 Task: Open Card Product Testing Review in Board User Experience Design to Workspace Information Management and add a team member Softage.2@softage.net, a label Orange, a checklist Social Media Marketing, an attachment from your computer, a color Orange and finally, add a card description 'Develop and launch new email marketing campaign for customer engagement' and a comment 'Given the potential complexity of this task, let us ensure that we have a clear plan and process in place before beginning.'. Add a start date 'Jan 02, 1900' with a due date 'Jan 09, 1900'
Action: Mouse moved to (359, 199)
Screenshot: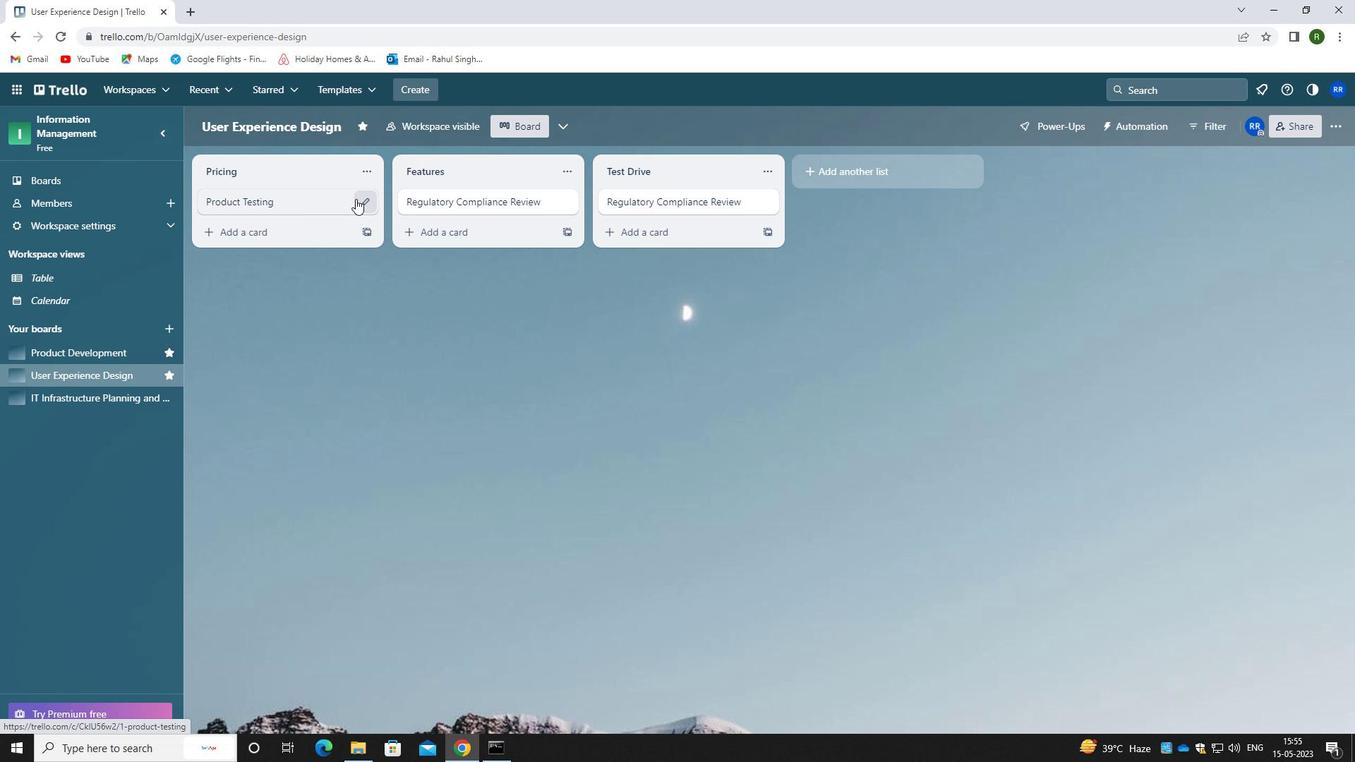 
Action: Mouse pressed left at (359, 199)
Screenshot: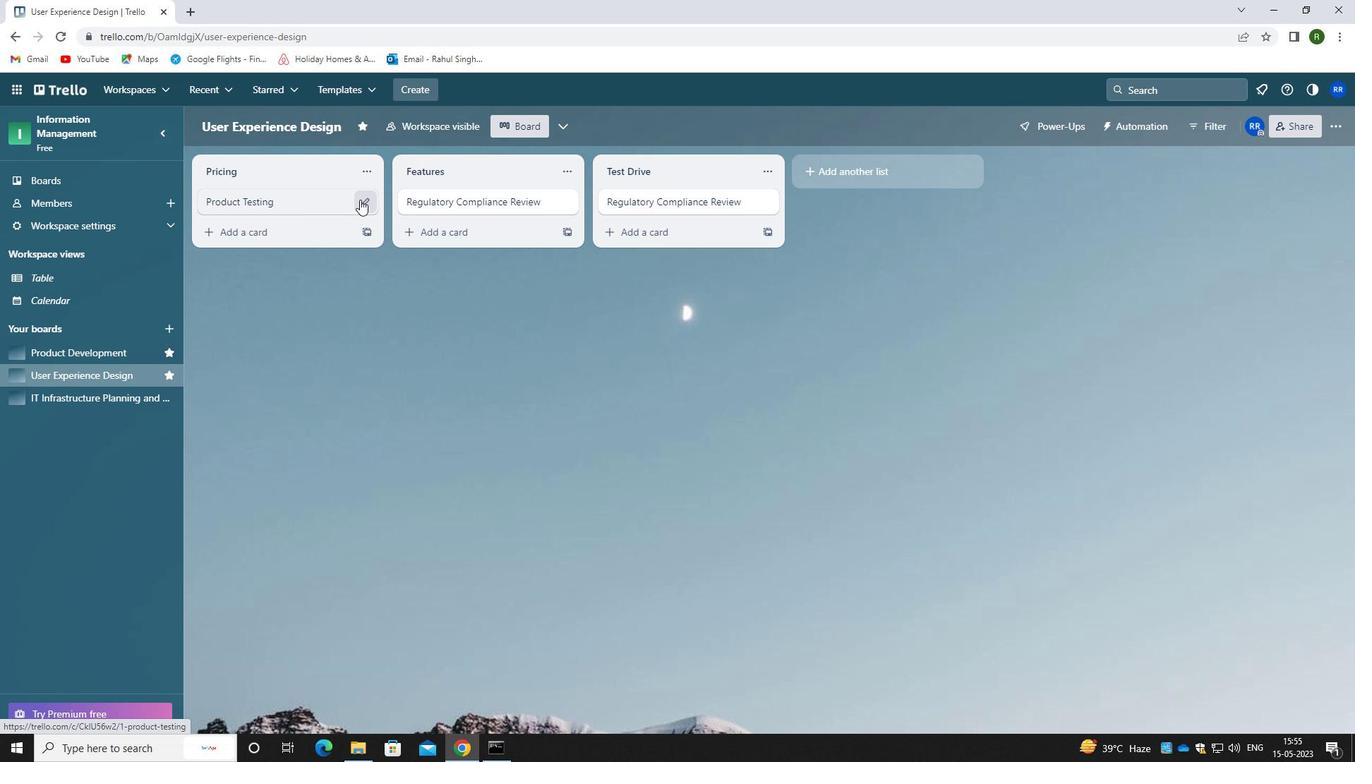 
Action: Mouse moved to (410, 202)
Screenshot: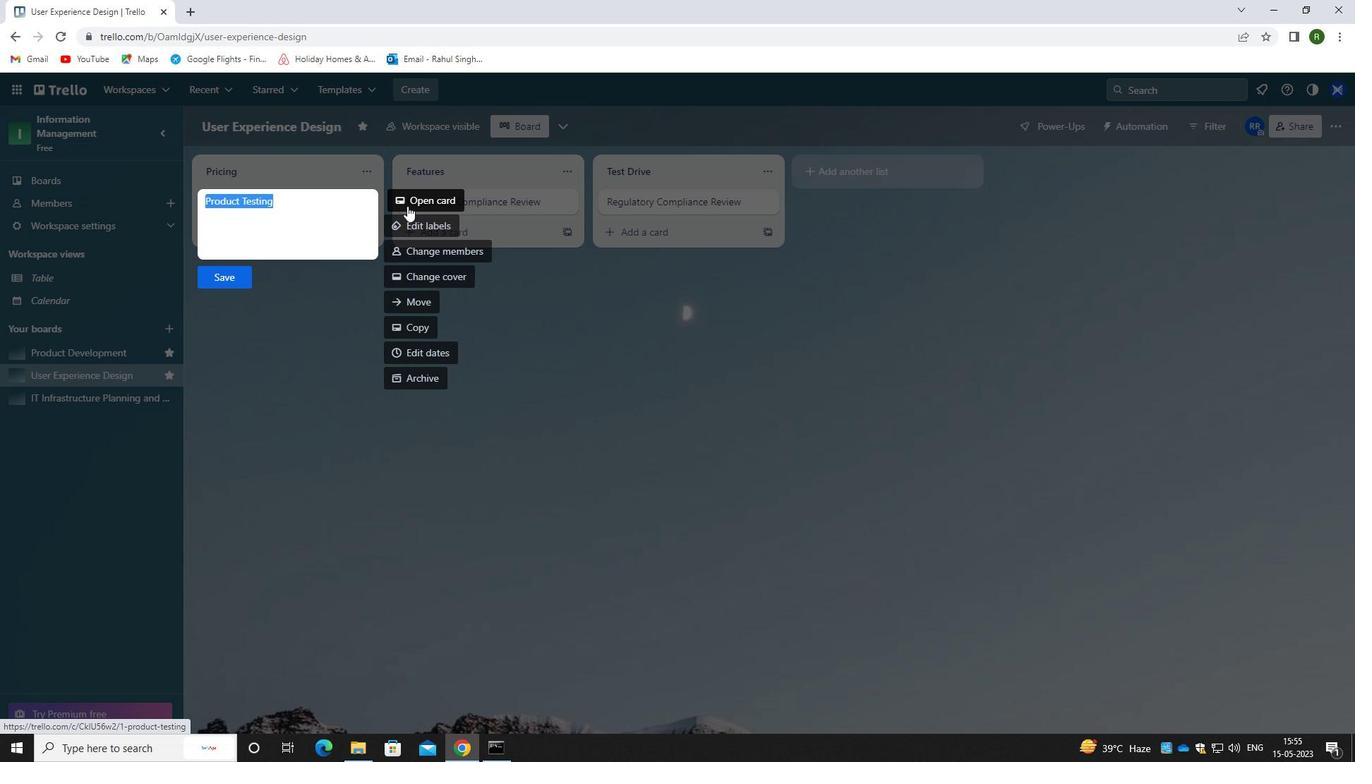 
Action: Mouse pressed left at (410, 202)
Screenshot: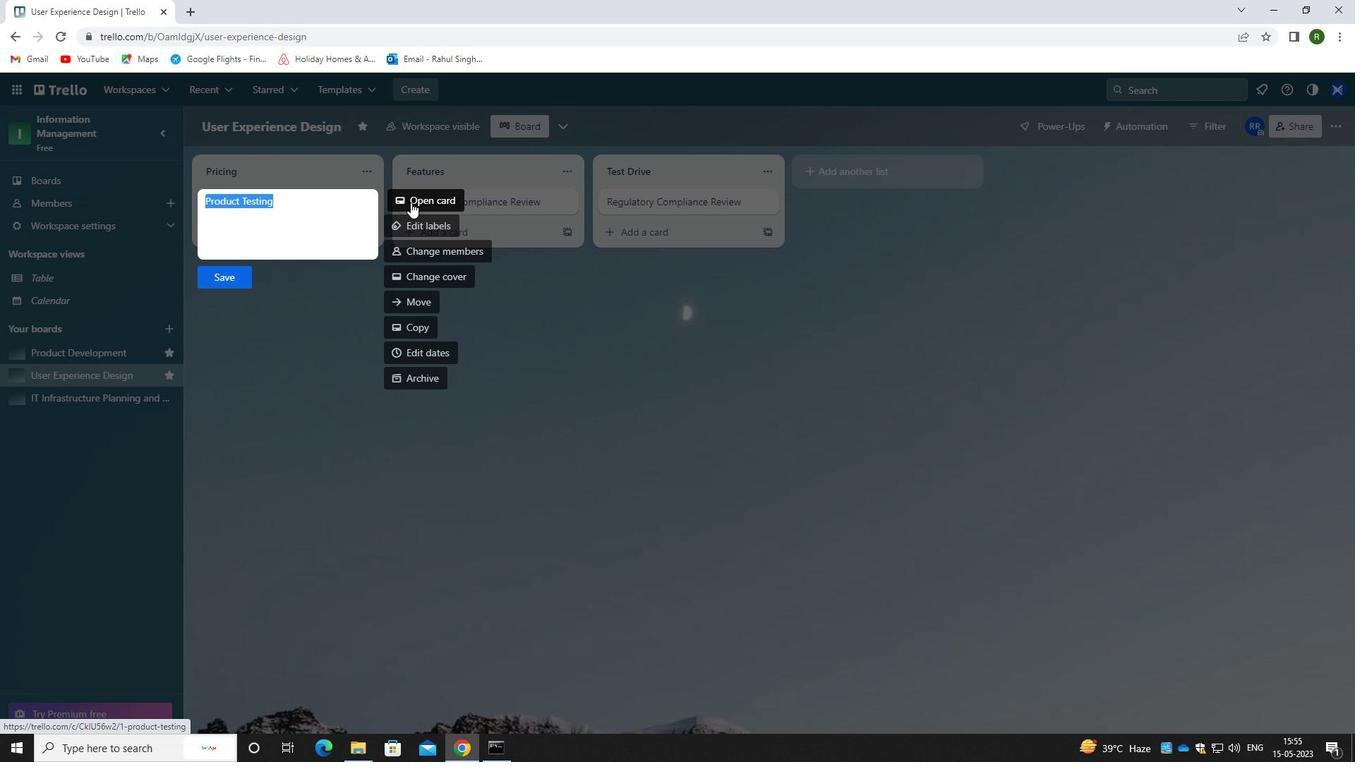 
Action: Mouse moved to (844, 206)
Screenshot: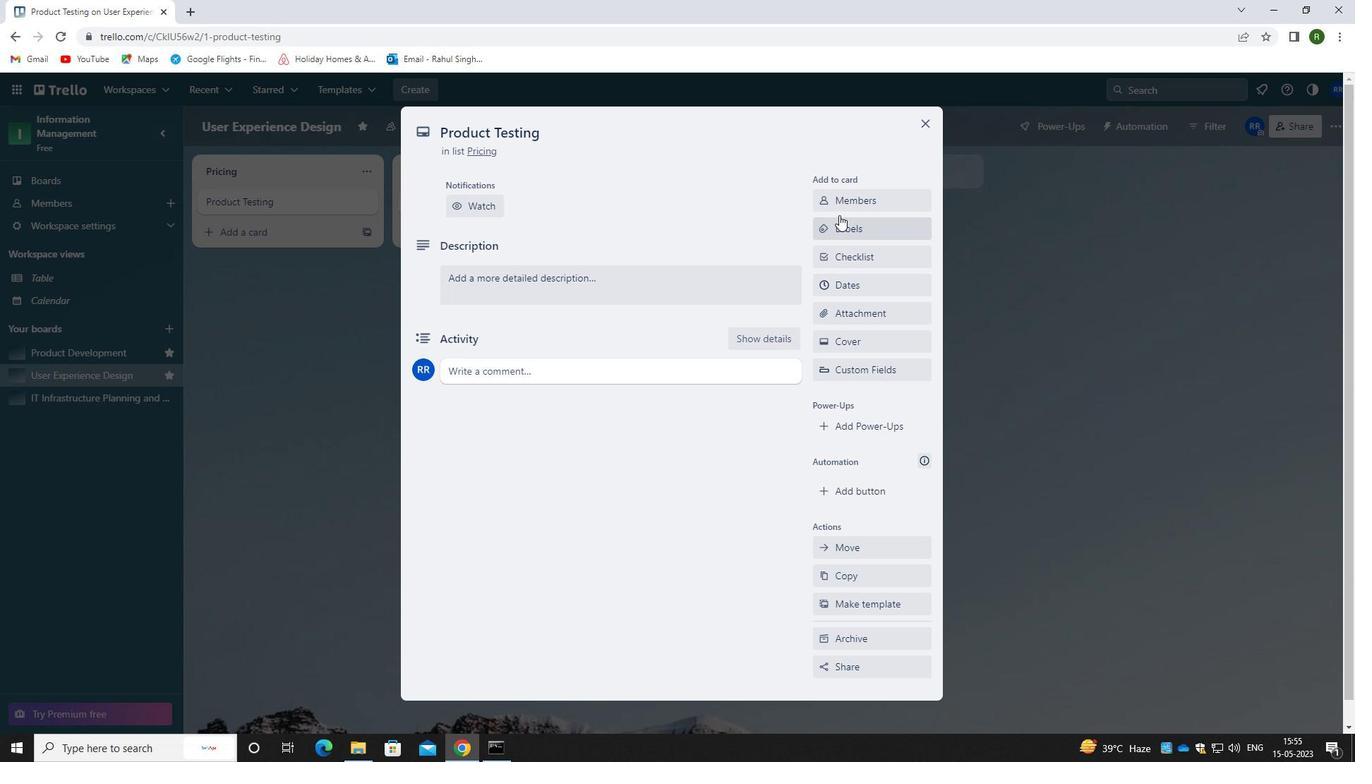 
Action: Mouse pressed left at (844, 206)
Screenshot: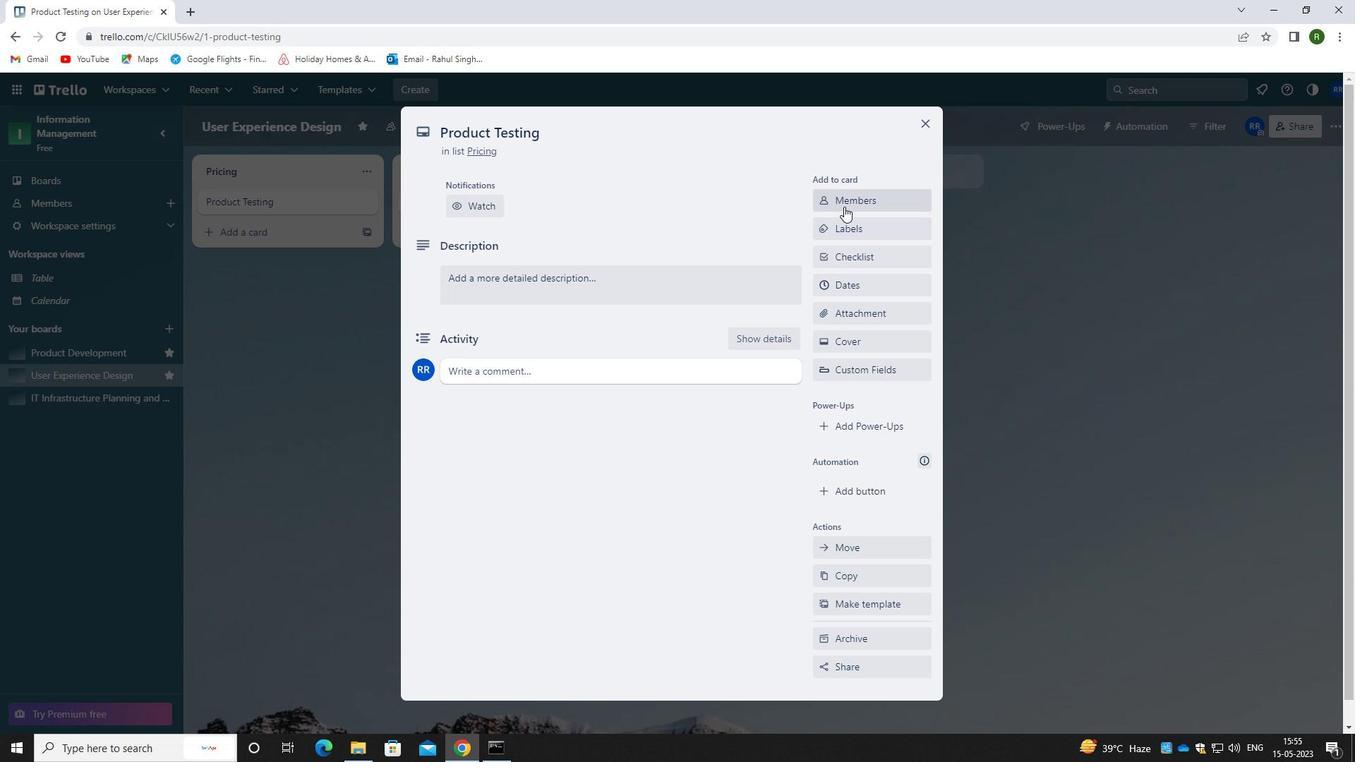 
Action: Mouse moved to (851, 263)
Screenshot: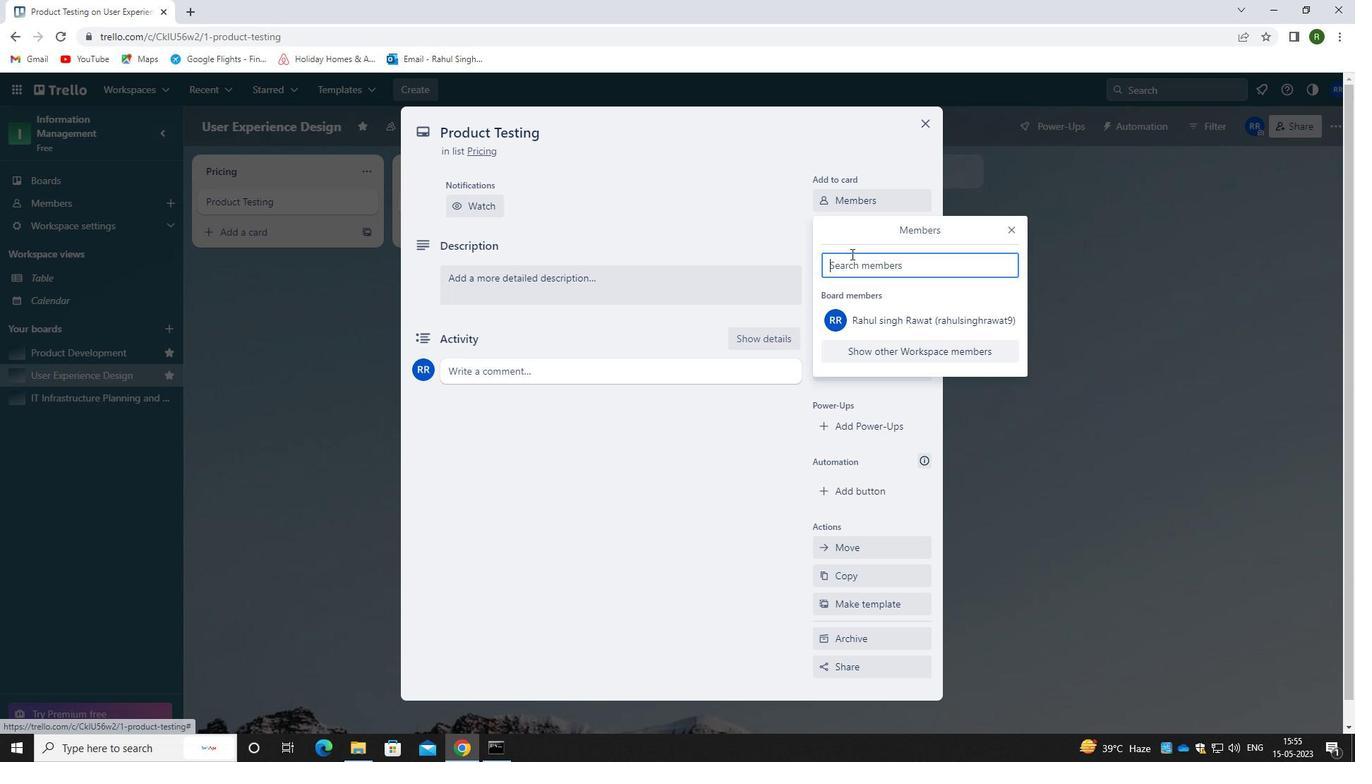 
Action: Mouse pressed left at (851, 263)
Screenshot: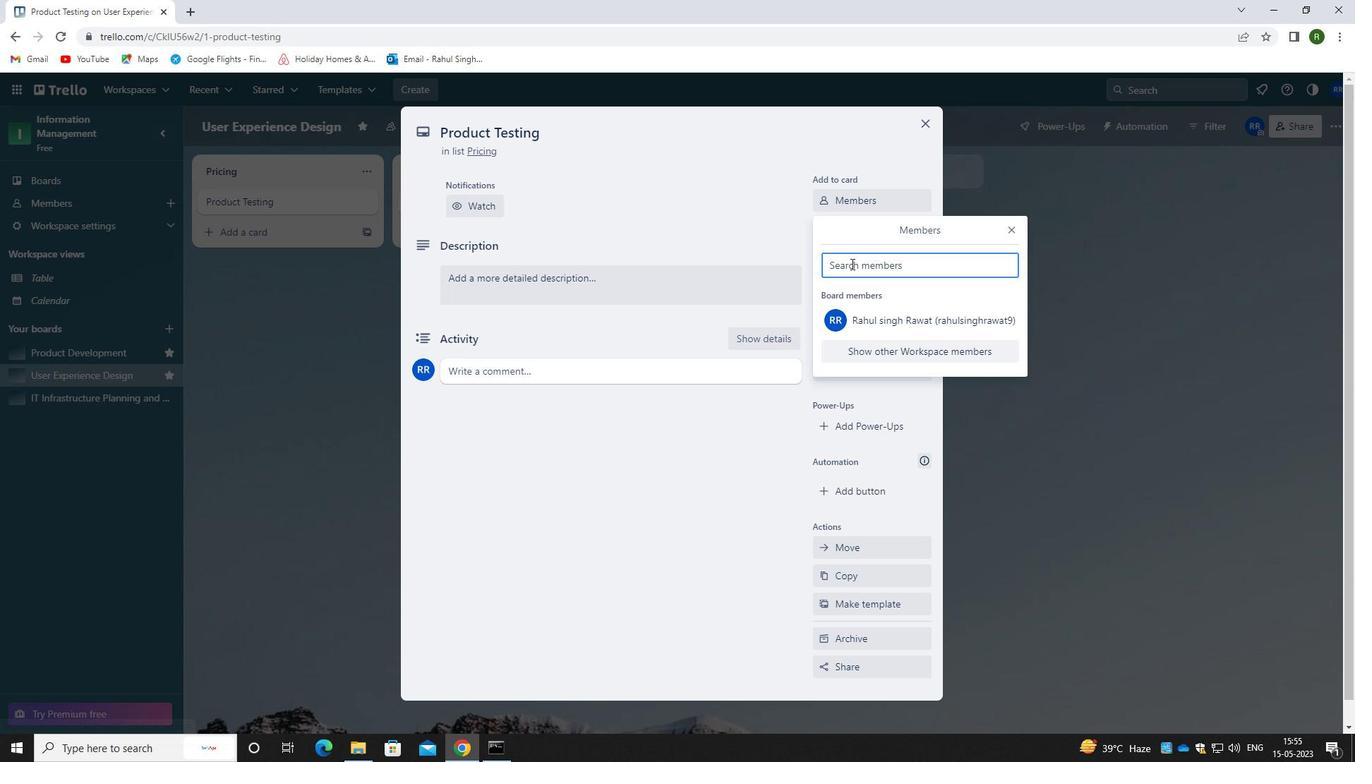
Action: Mouse moved to (765, 209)
Screenshot: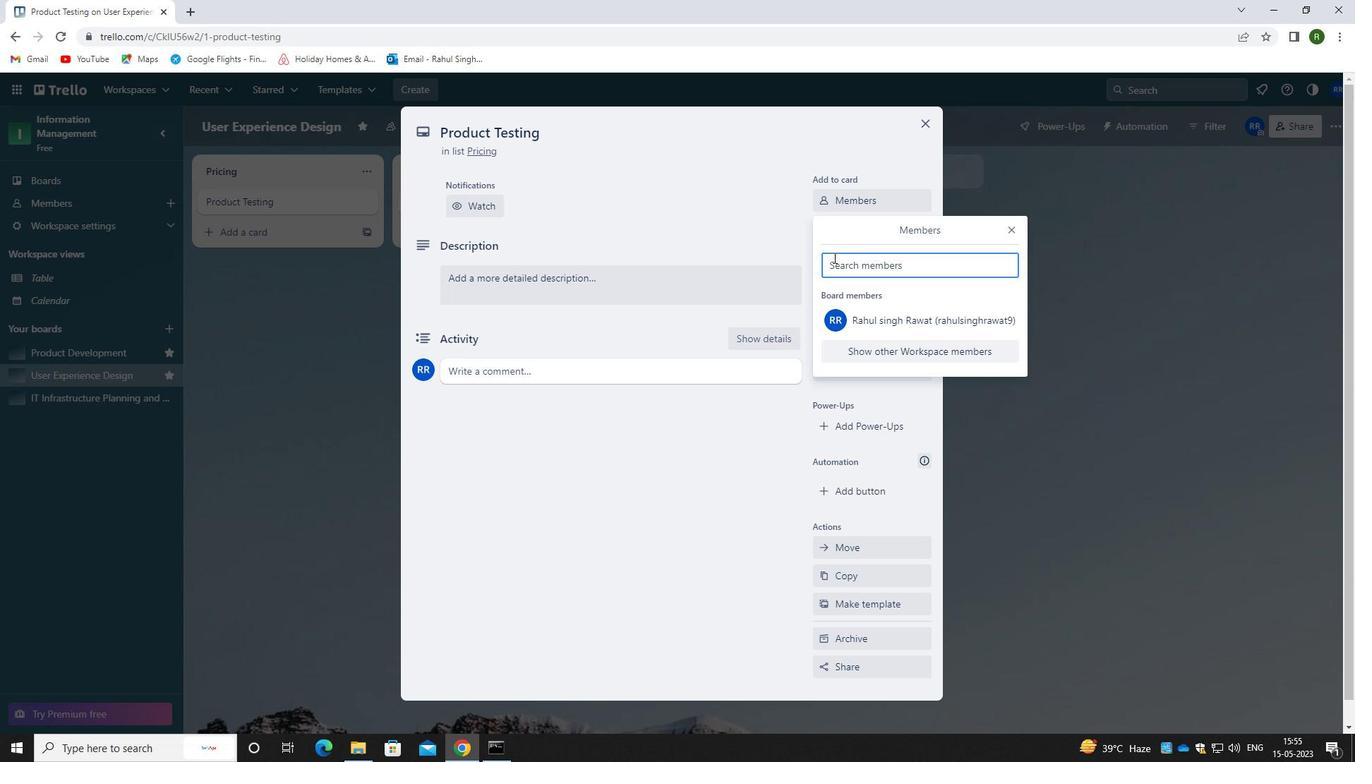 
Action: Key pressed <Key.caps_lock>s<Key.caps_lock>oftage.2<Key.shift>@SI<Key.backspace>OFTAGE.NET
Screenshot: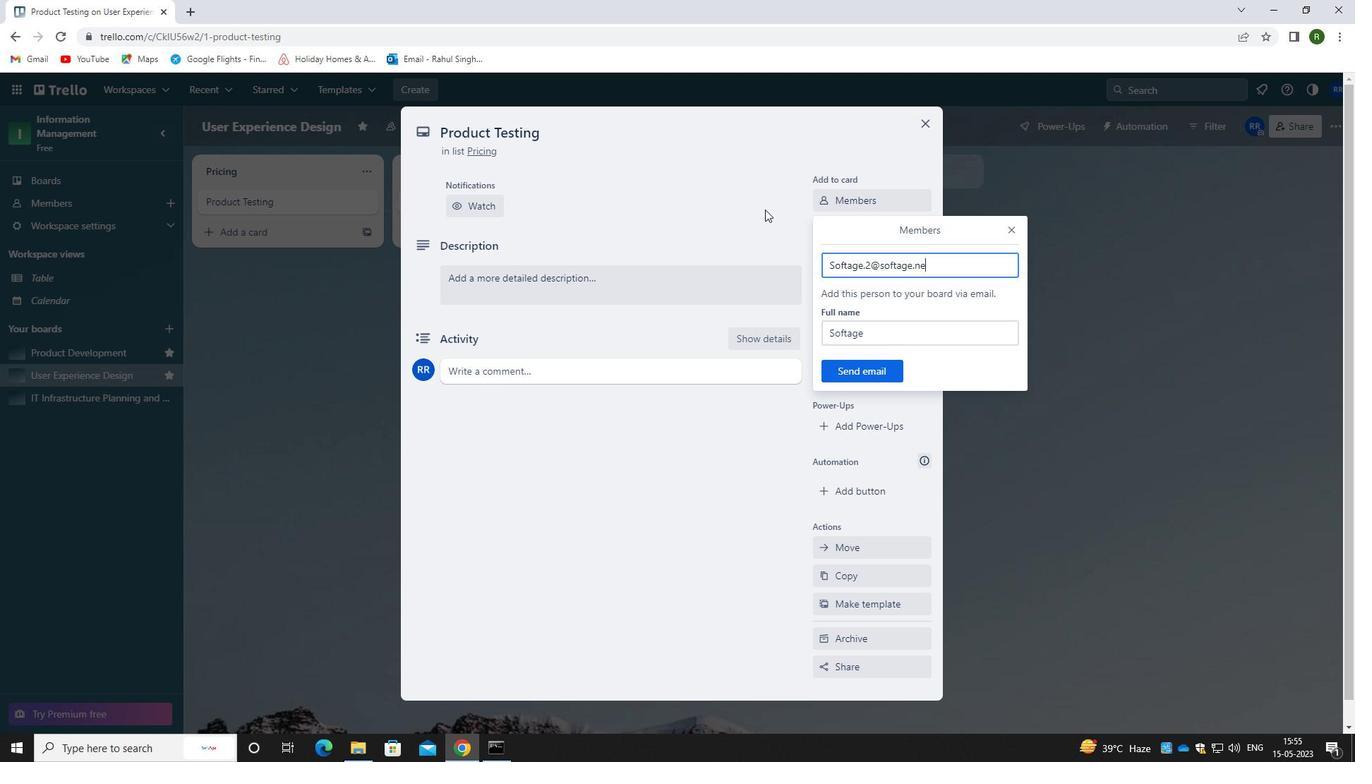 
Action: Mouse moved to (858, 376)
Screenshot: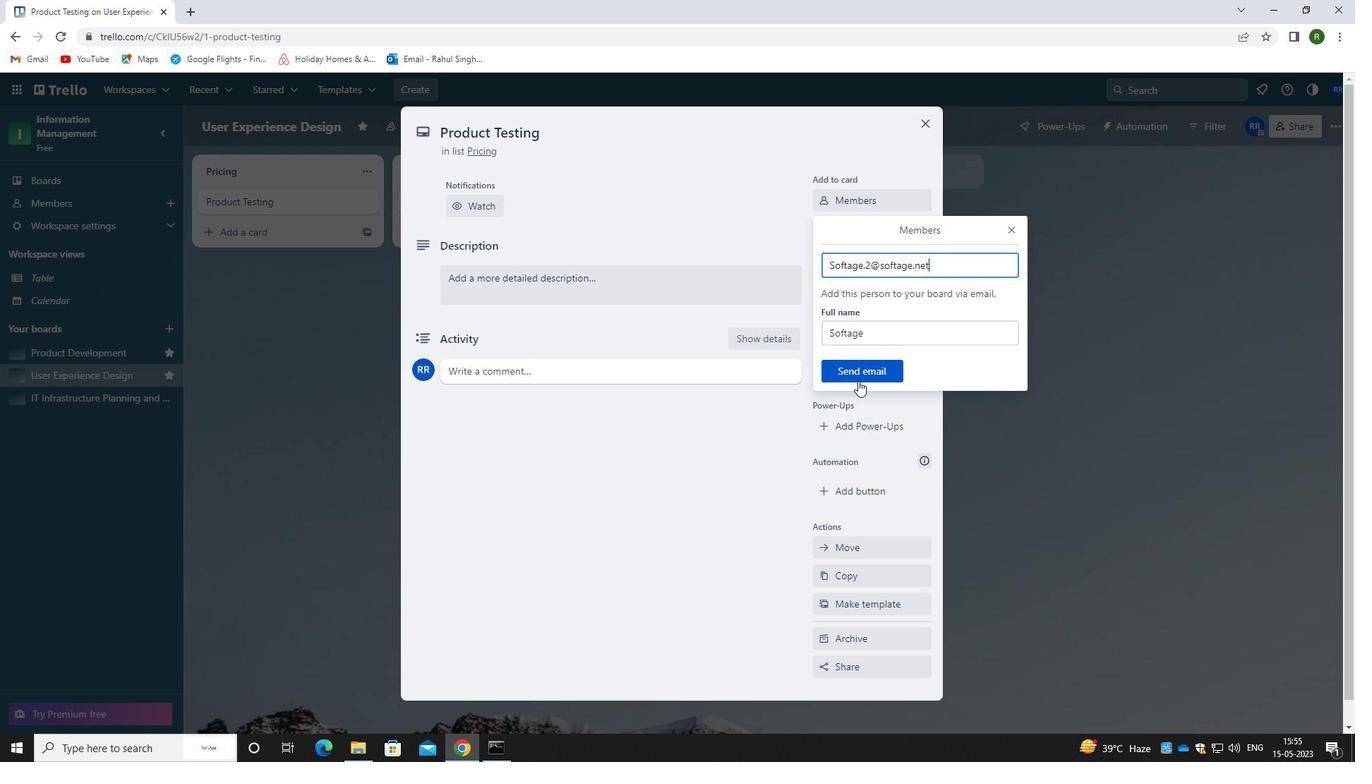 
Action: Mouse pressed left at (858, 376)
Screenshot: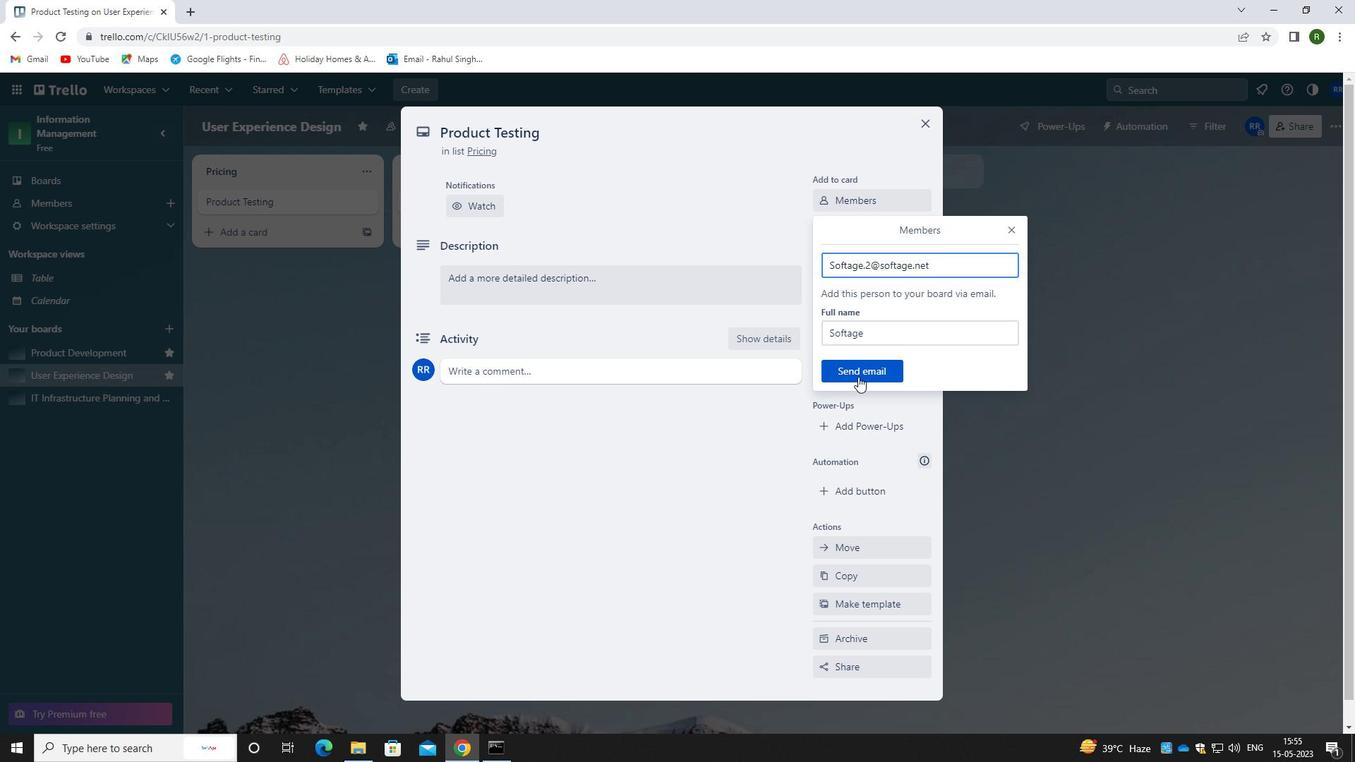 
Action: Mouse moved to (871, 271)
Screenshot: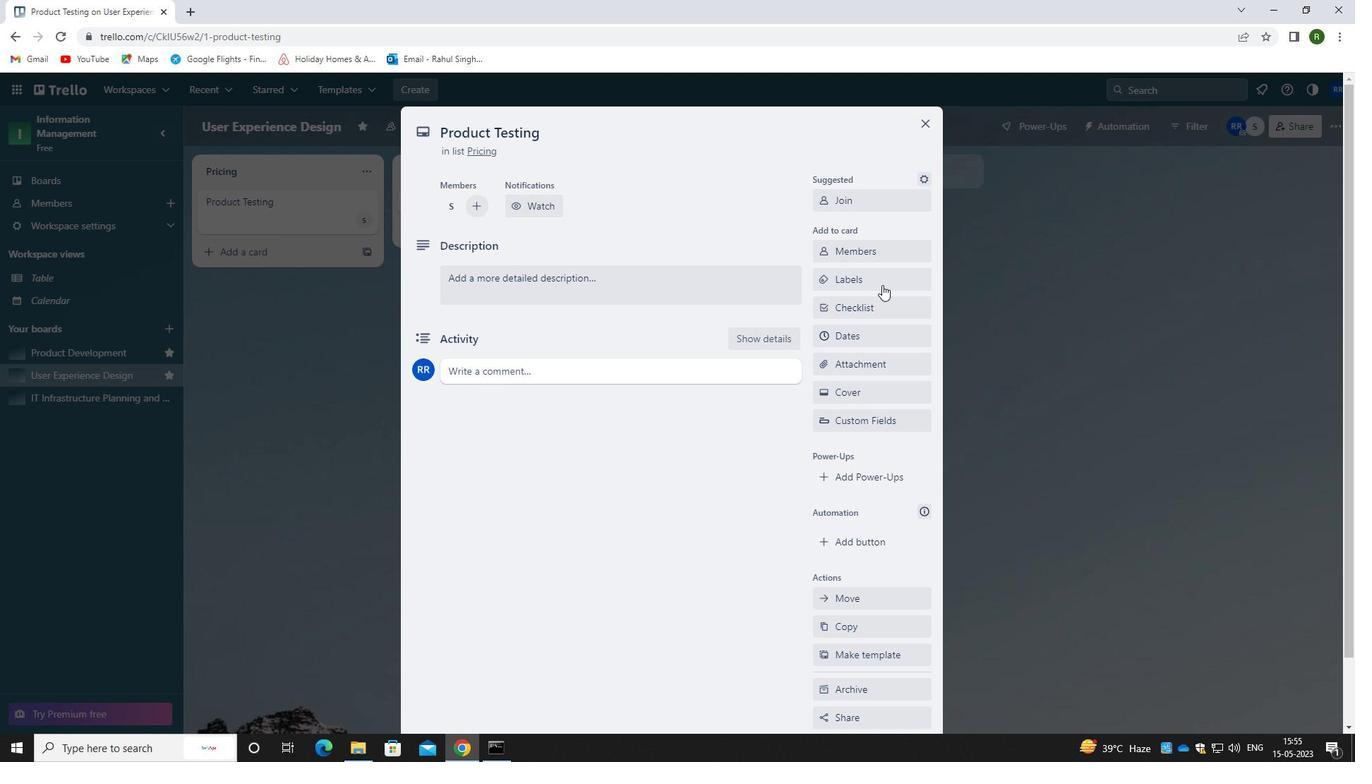 
Action: Mouse pressed left at (871, 271)
Screenshot: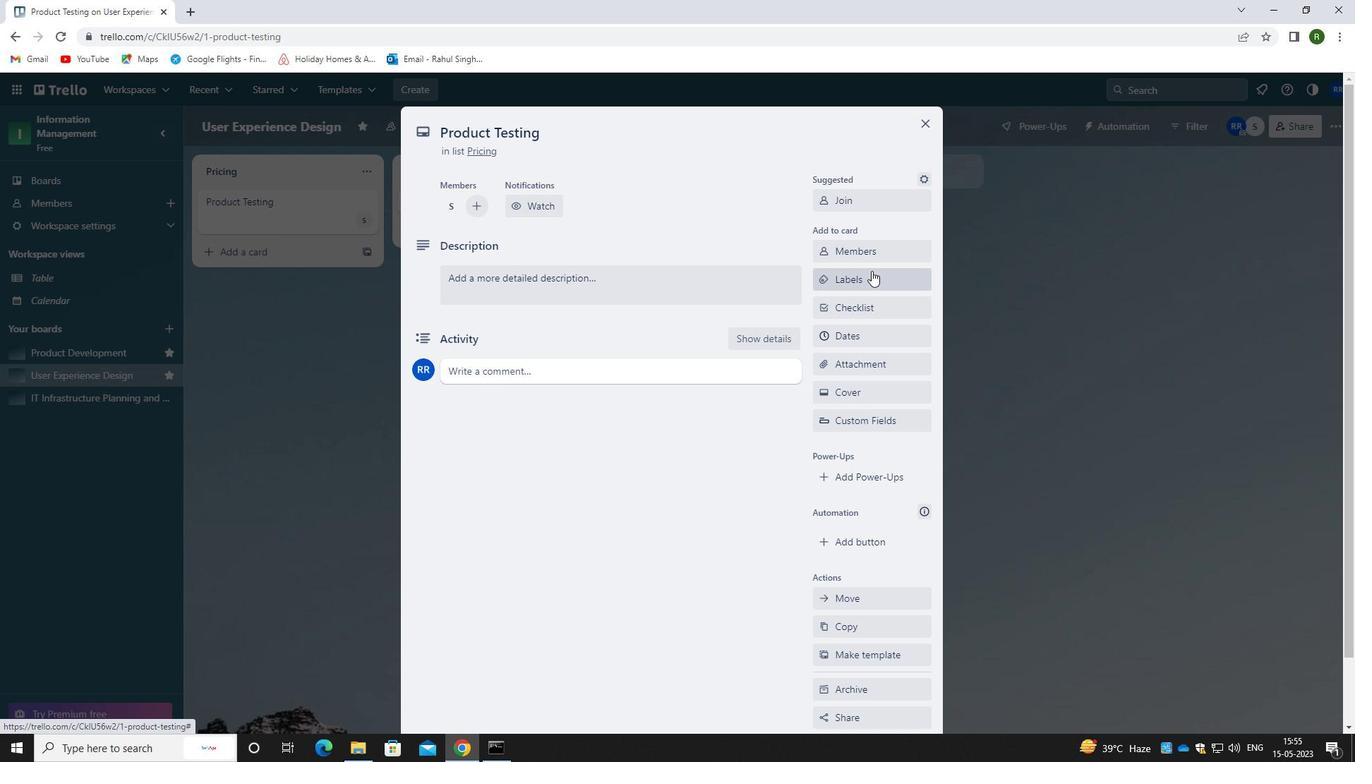 
Action: Mouse moved to (851, 342)
Screenshot: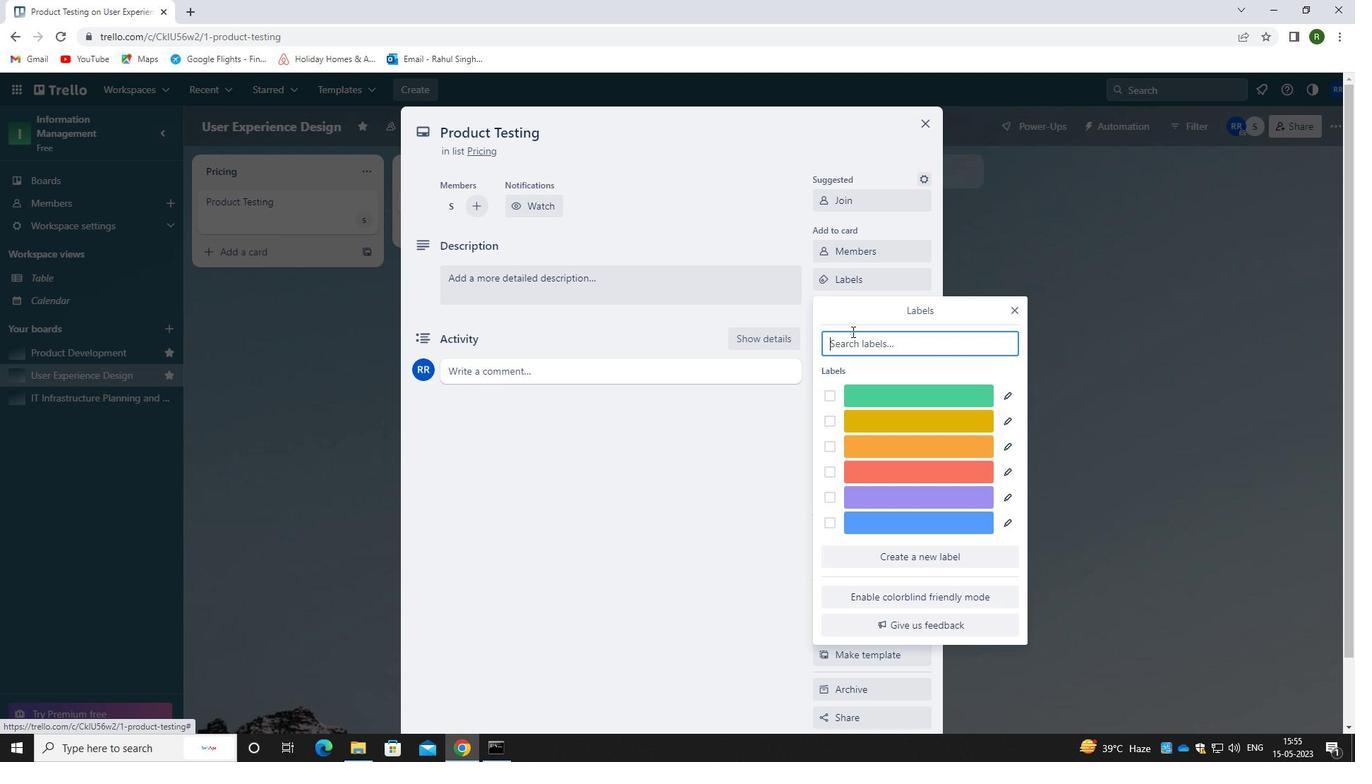 
Action: Mouse pressed left at (851, 342)
Screenshot: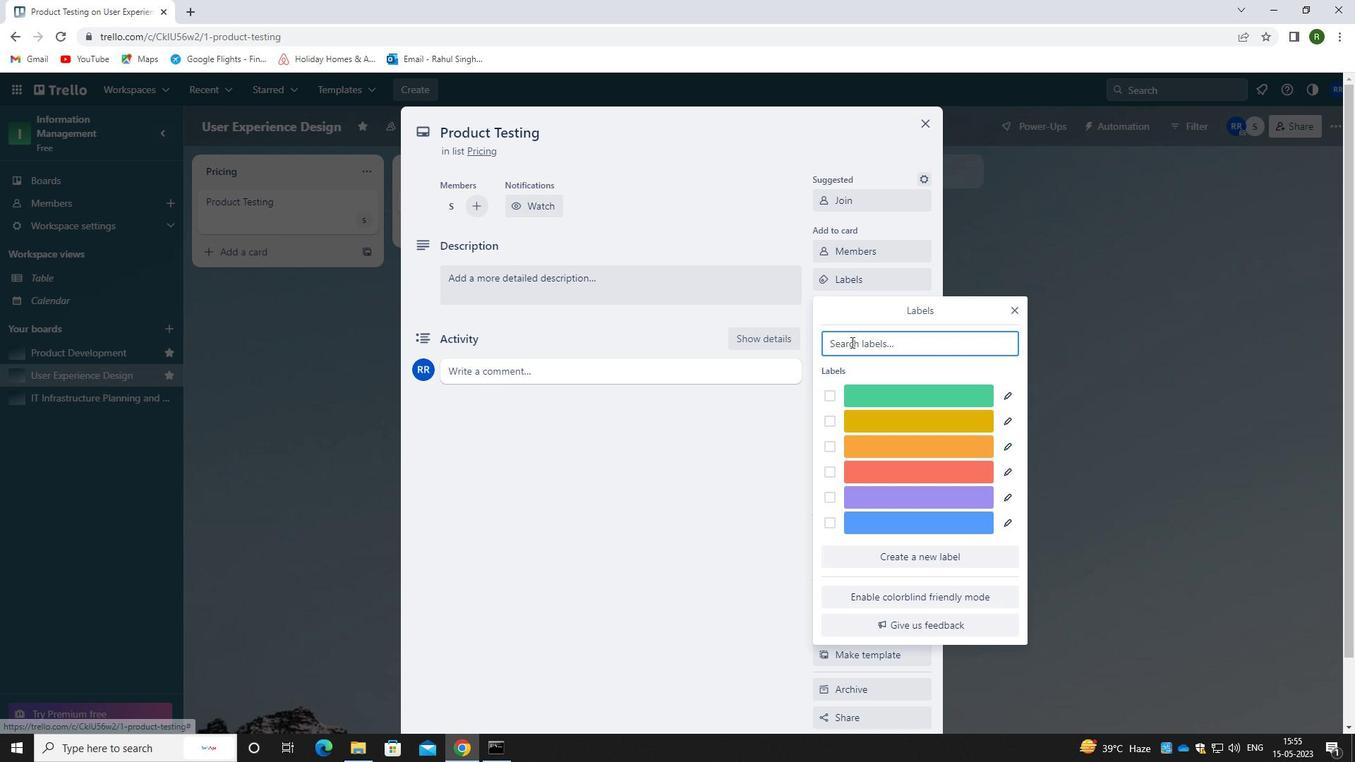 
Action: Mouse moved to (850, 343)
Screenshot: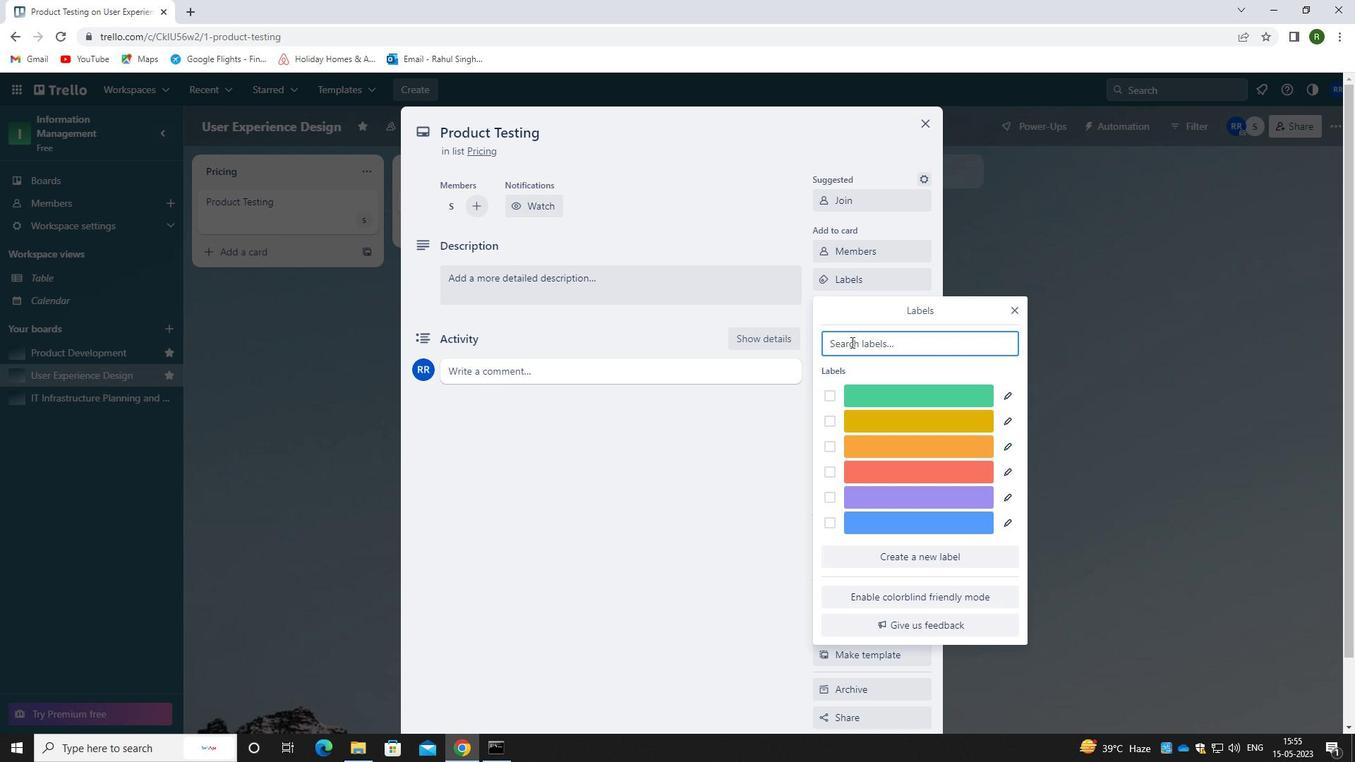 
Action: Key pressed ORANGE
Screenshot: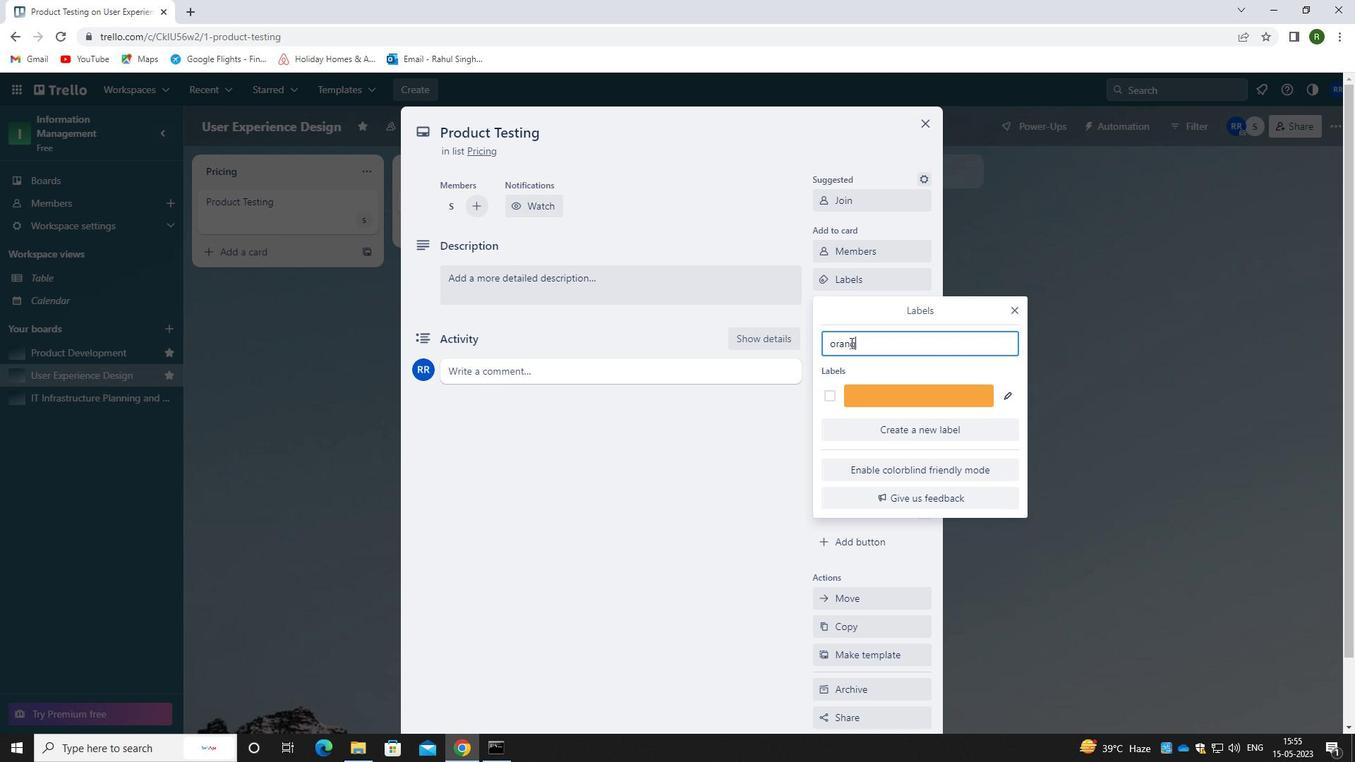 
Action: Mouse moved to (828, 393)
Screenshot: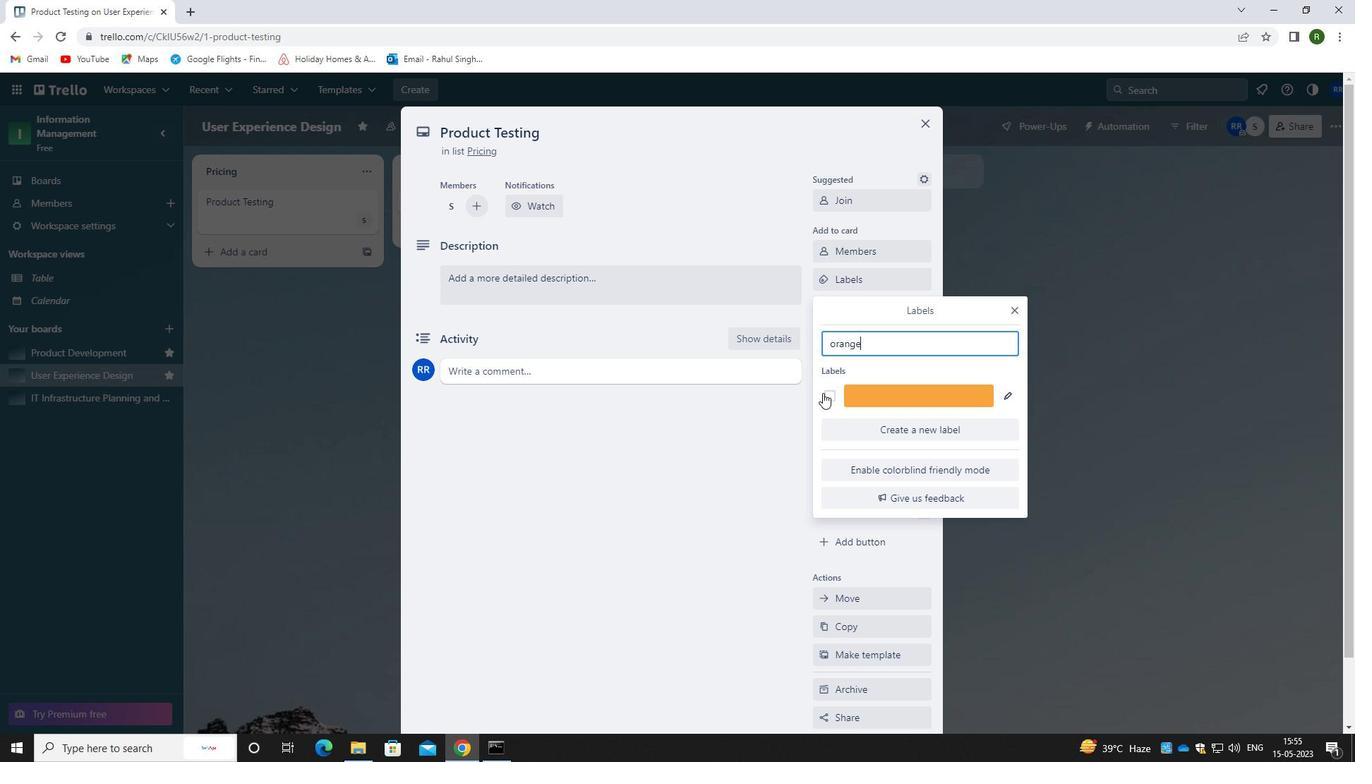 
Action: Mouse pressed left at (828, 393)
Screenshot: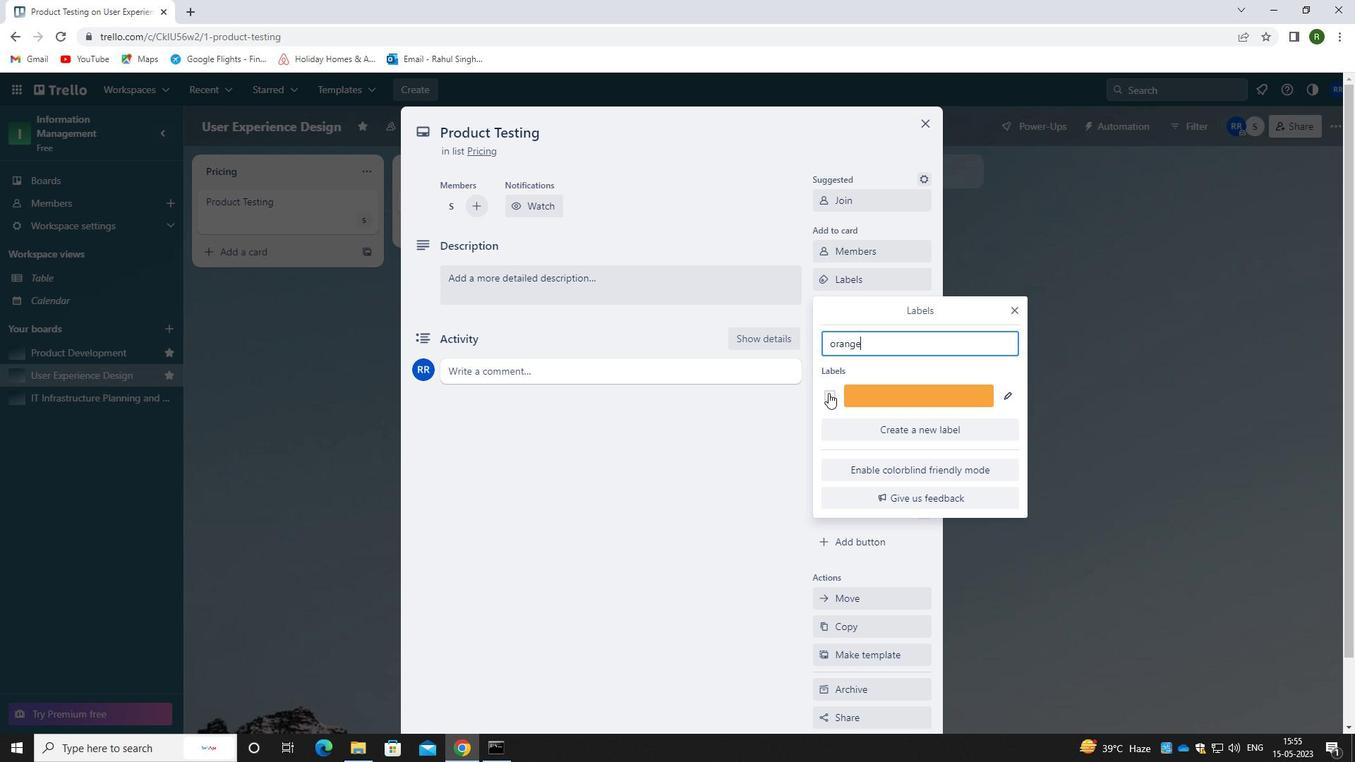 
Action: Mouse moved to (742, 463)
Screenshot: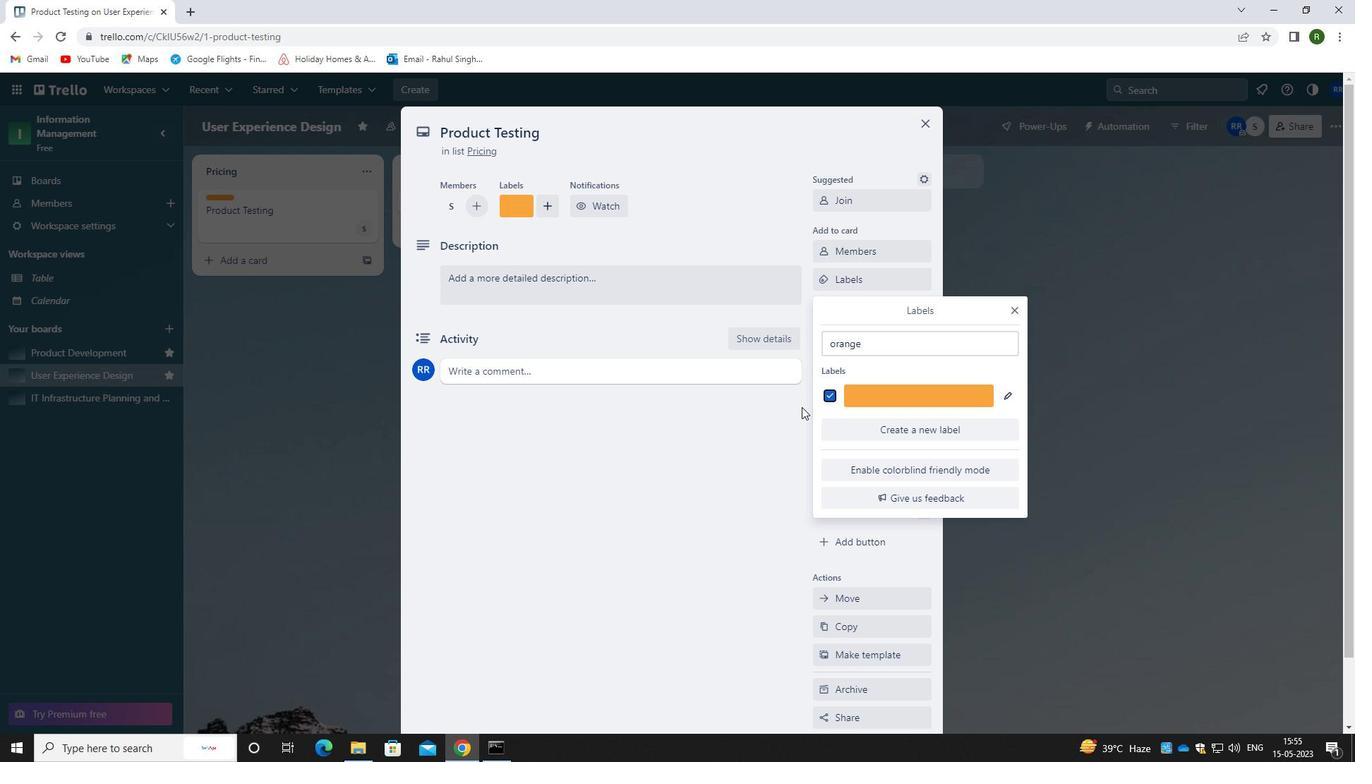 
Action: Mouse pressed left at (742, 463)
Screenshot: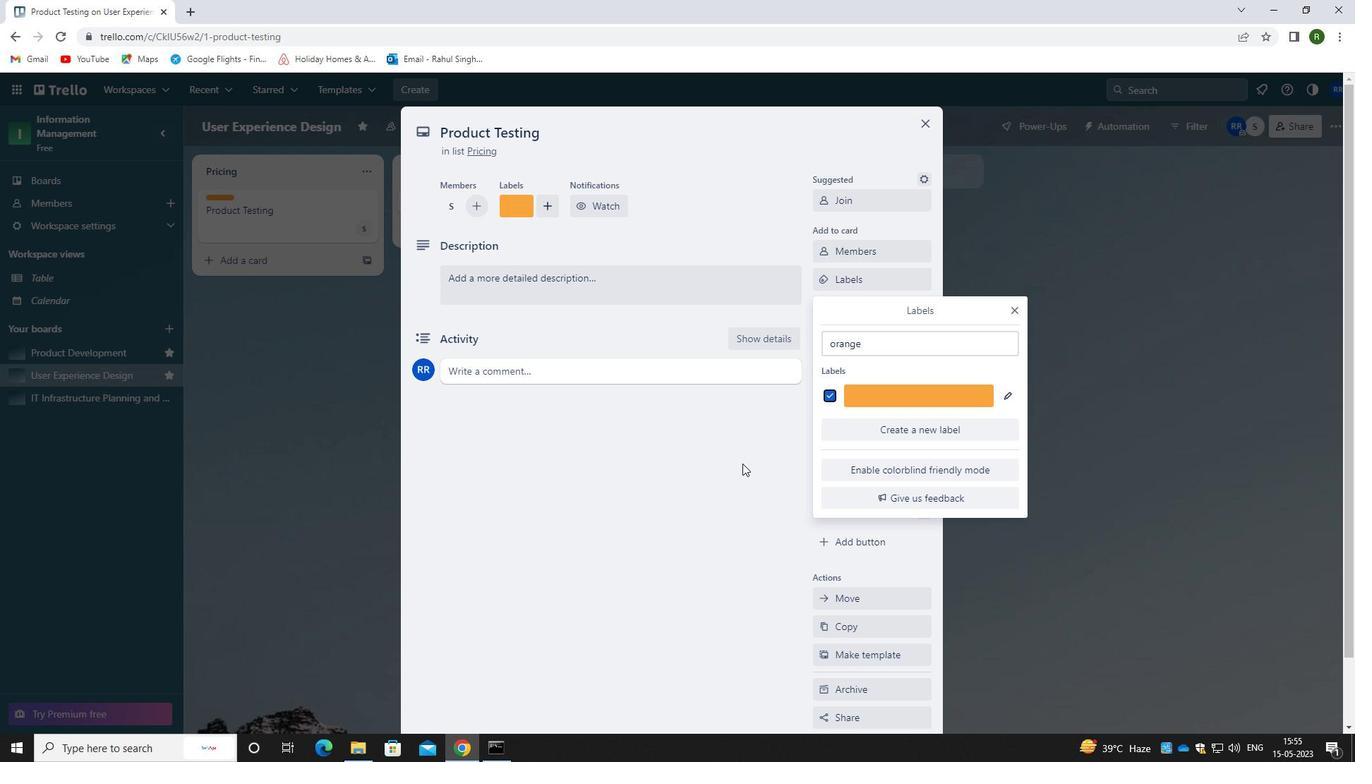 
Action: Mouse moved to (857, 304)
Screenshot: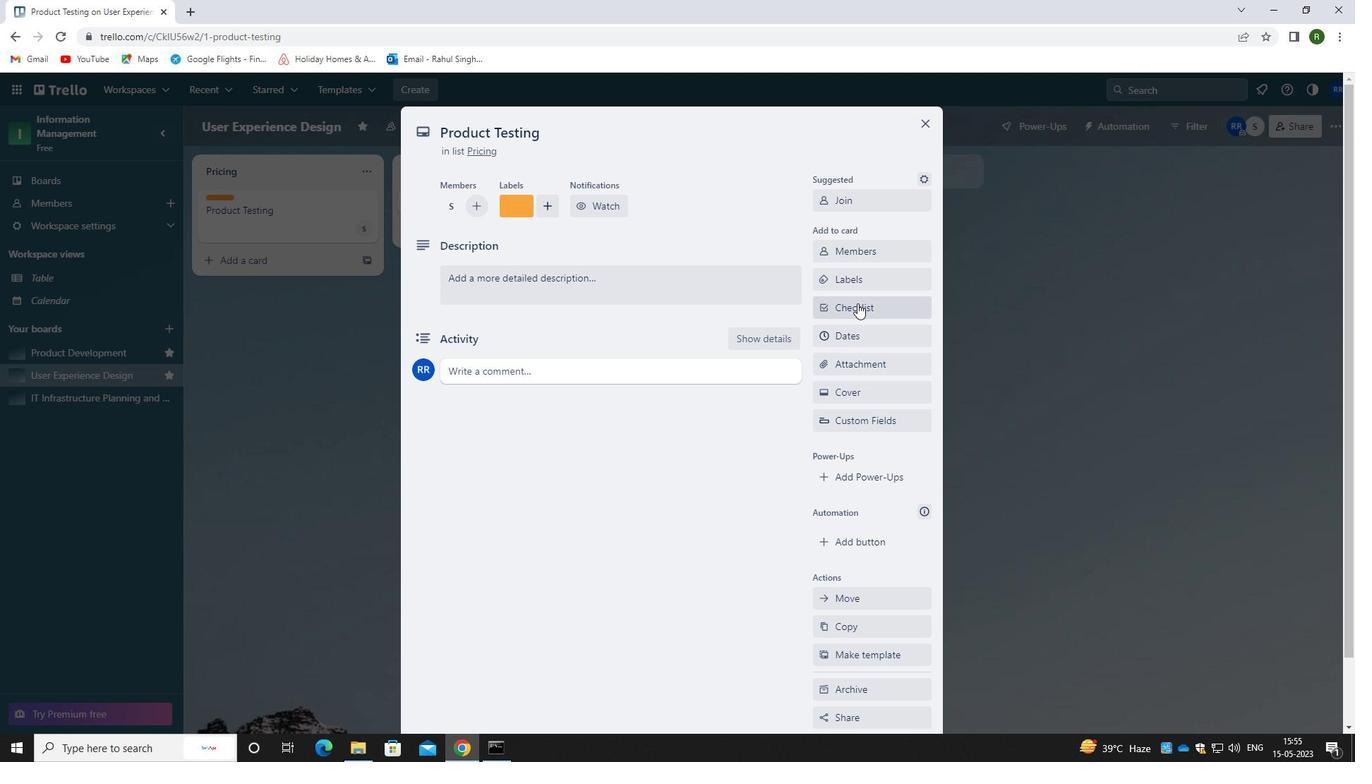 
Action: Mouse pressed left at (857, 304)
Screenshot: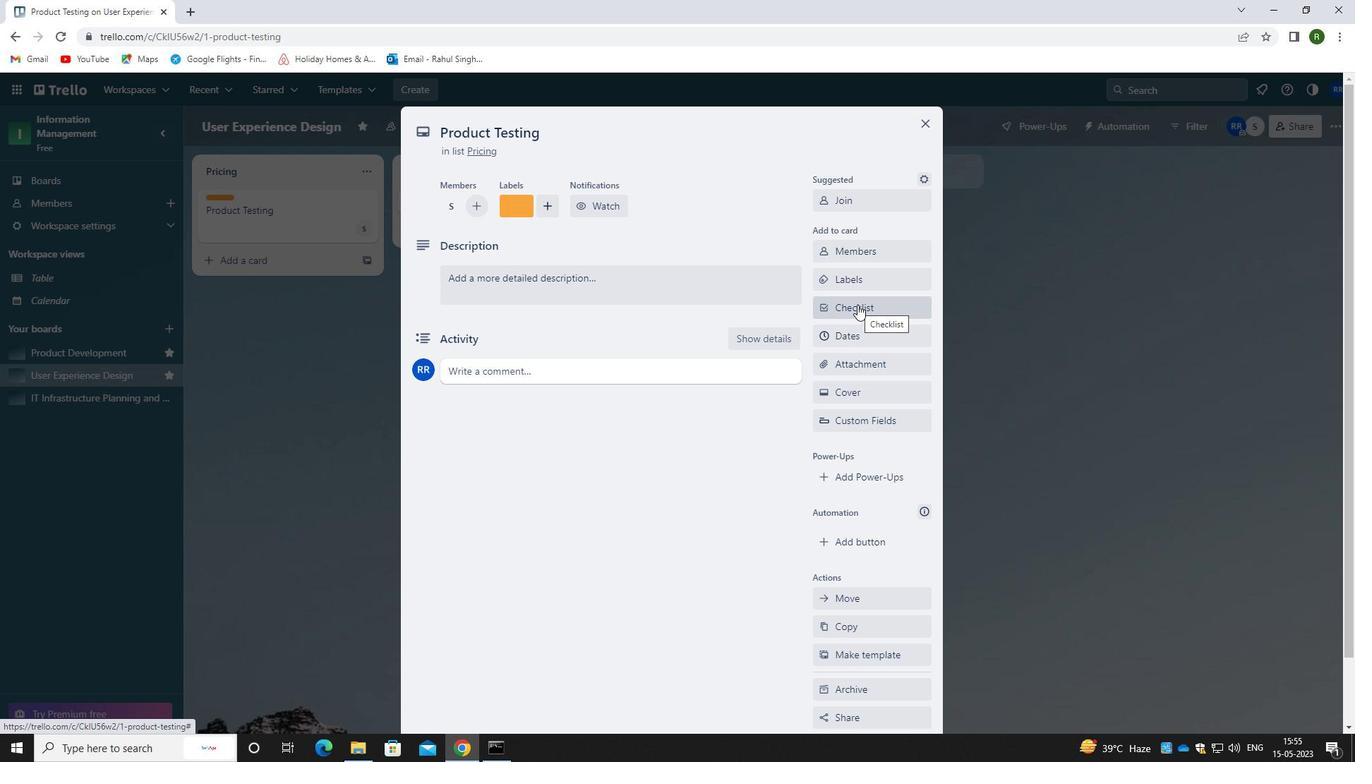 
Action: Mouse moved to (840, 336)
Screenshot: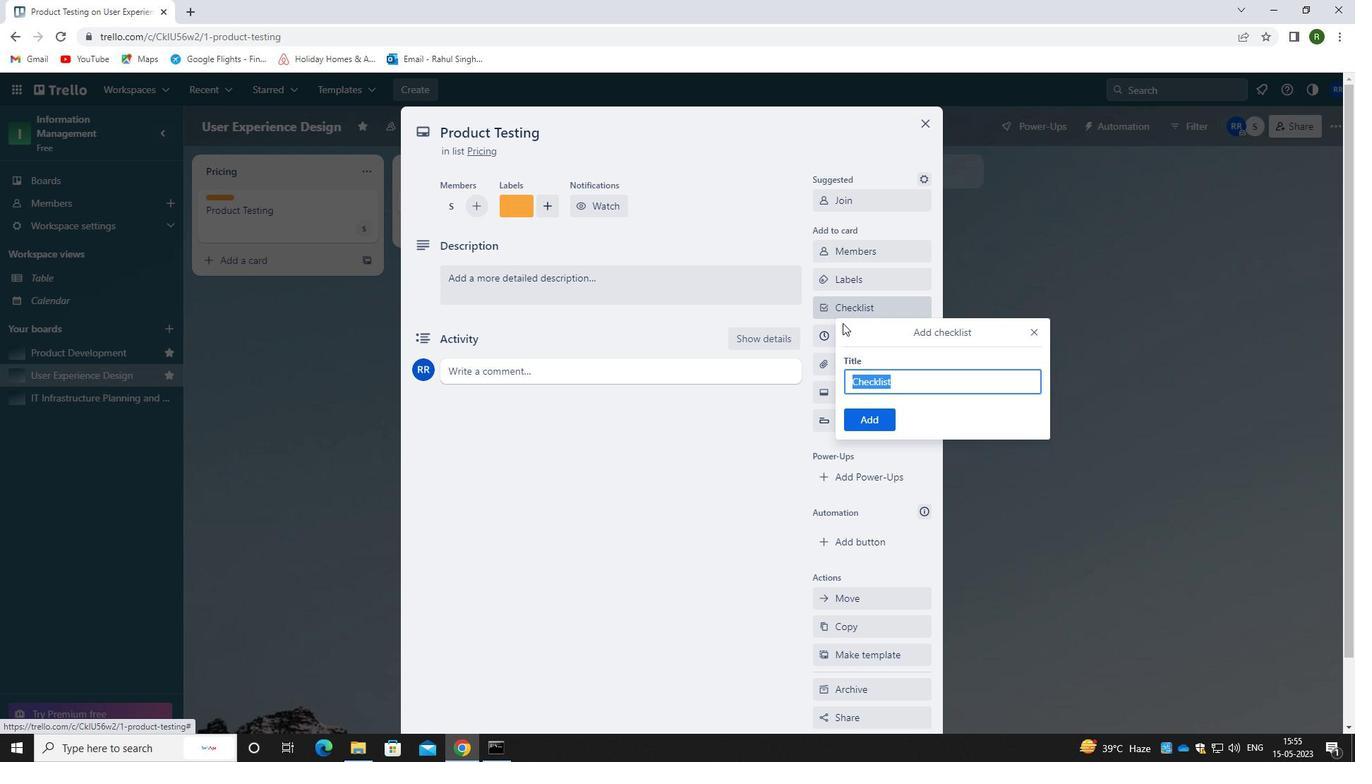 
Action: Key pressed <Key.shift>SOCIAL<Key.space><Key.shift><Key.shift><Key.shift><Key.shift>MEDIA<Key.space><Key.shift><Key.shift><Key.shift><Key.shift><Key.shift><Key.shift><Key.shift><Key.shift><Key.shift><Key.shift><Key.shift><Key.shift><Key.shift><Key.shift><Key.shift><Key.shift><Key.shift><Key.shift><Key.shift><Key.shift><Key.shift><Key.shift><Key.shift><Key.shift><Key.shift><Key.shift><Key.shift><Key.shift><Key.shift><Key.shift><Key.shift><Key.shift><Key.shift><Key.shift><Key.shift><Key.shift><Key.shift><Key.shift><Key.shift><Key.shift><Key.shift><Key.shift><Key.shift><Key.shift><Key.shift>MARKETT<Key.backspace>ING
Screenshot: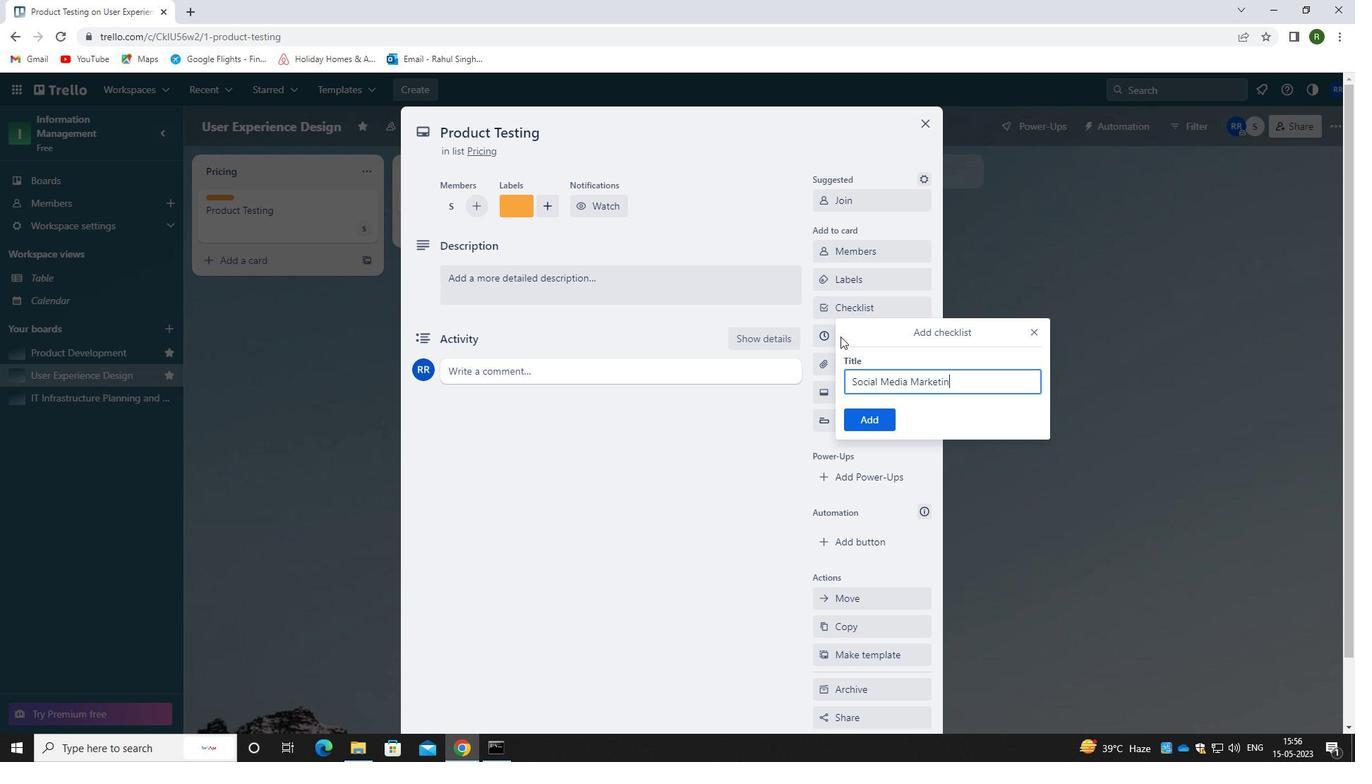 
Action: Mouse moved to (872, 415)
Screenshot: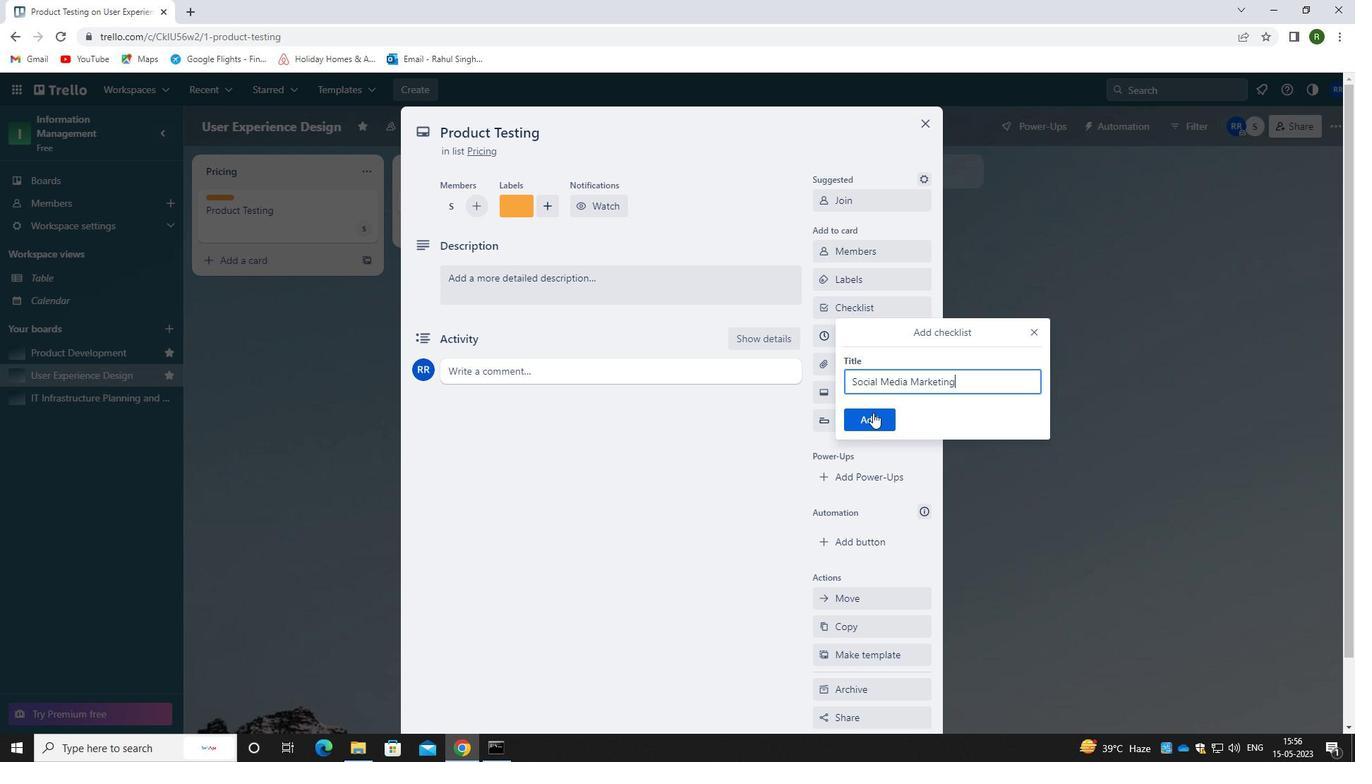 
Action: Mouse pressed left at (872, 415)
Screenshot: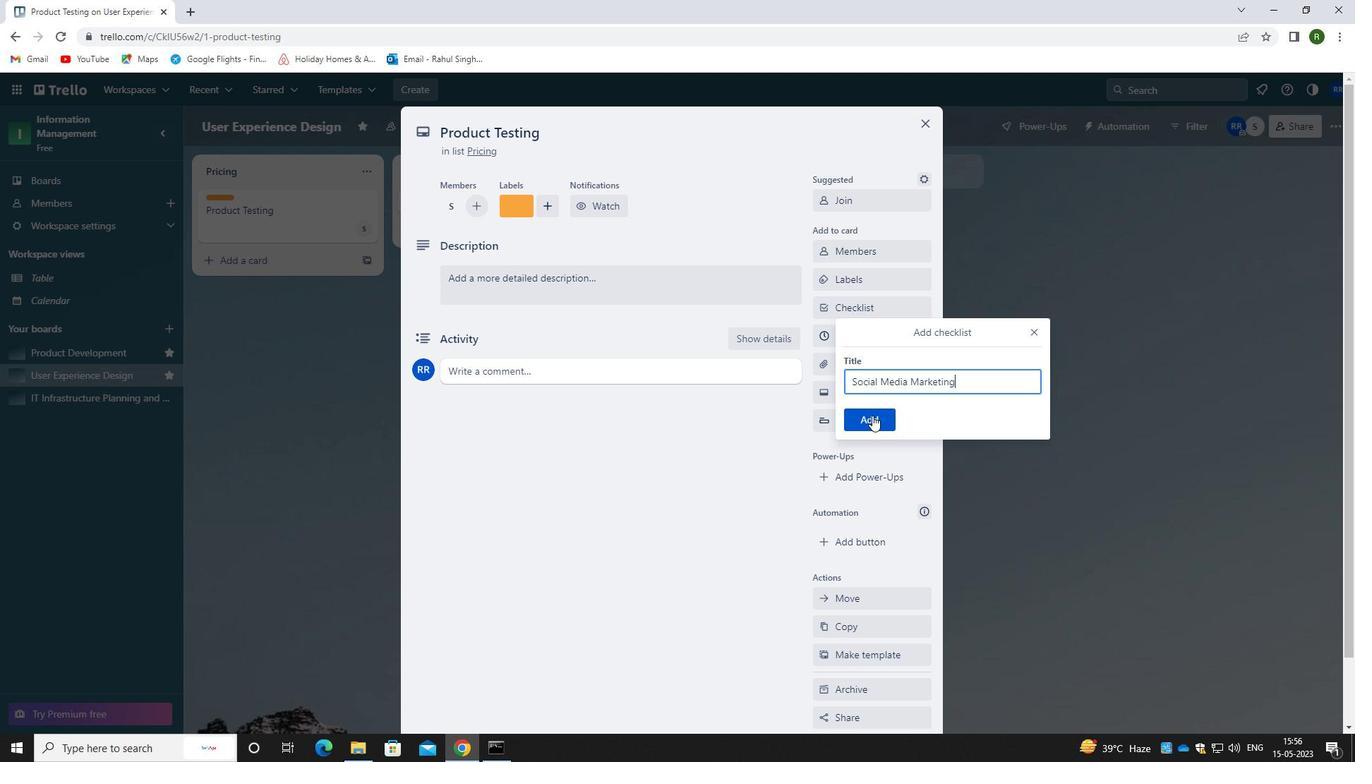 
Action: Mouse moved to (868, 362)
Screenshot: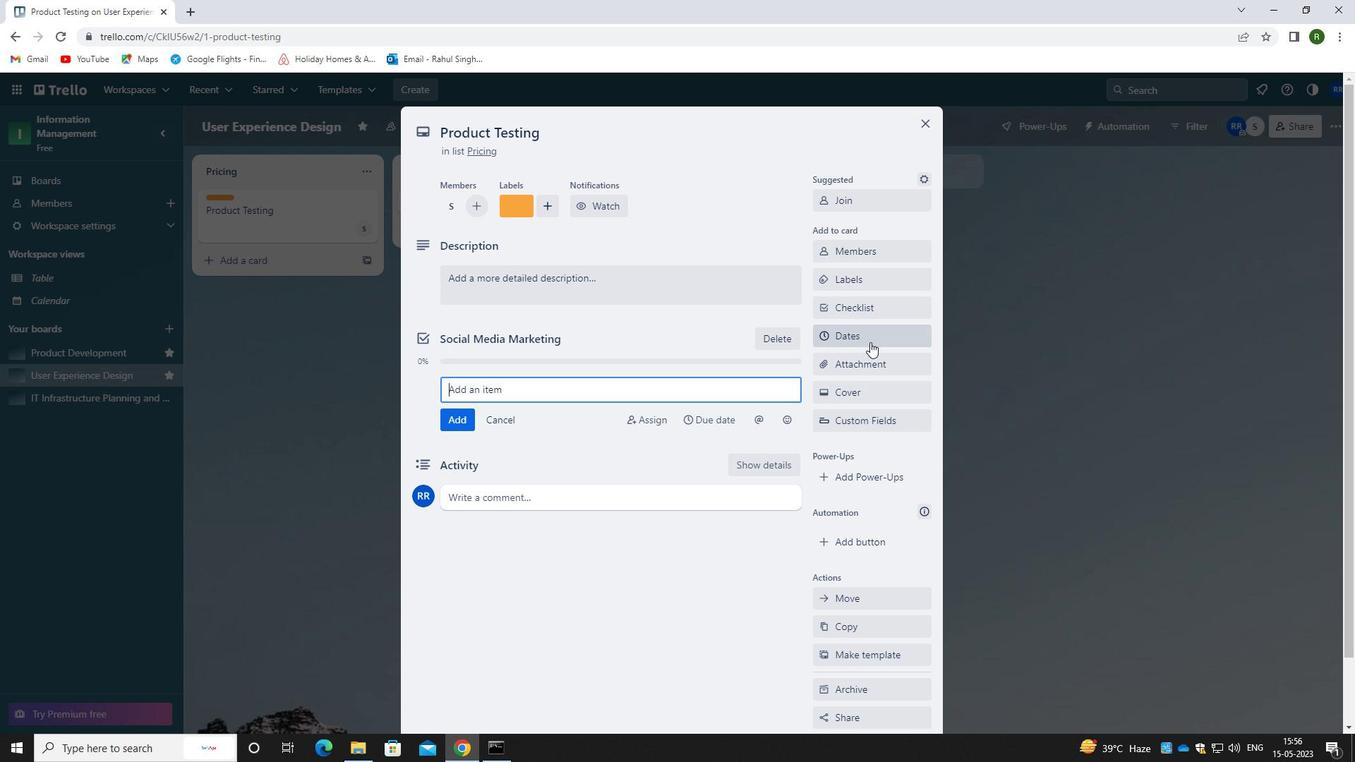 
Action: Mouse pressed left at (868, 362)
Screenshot: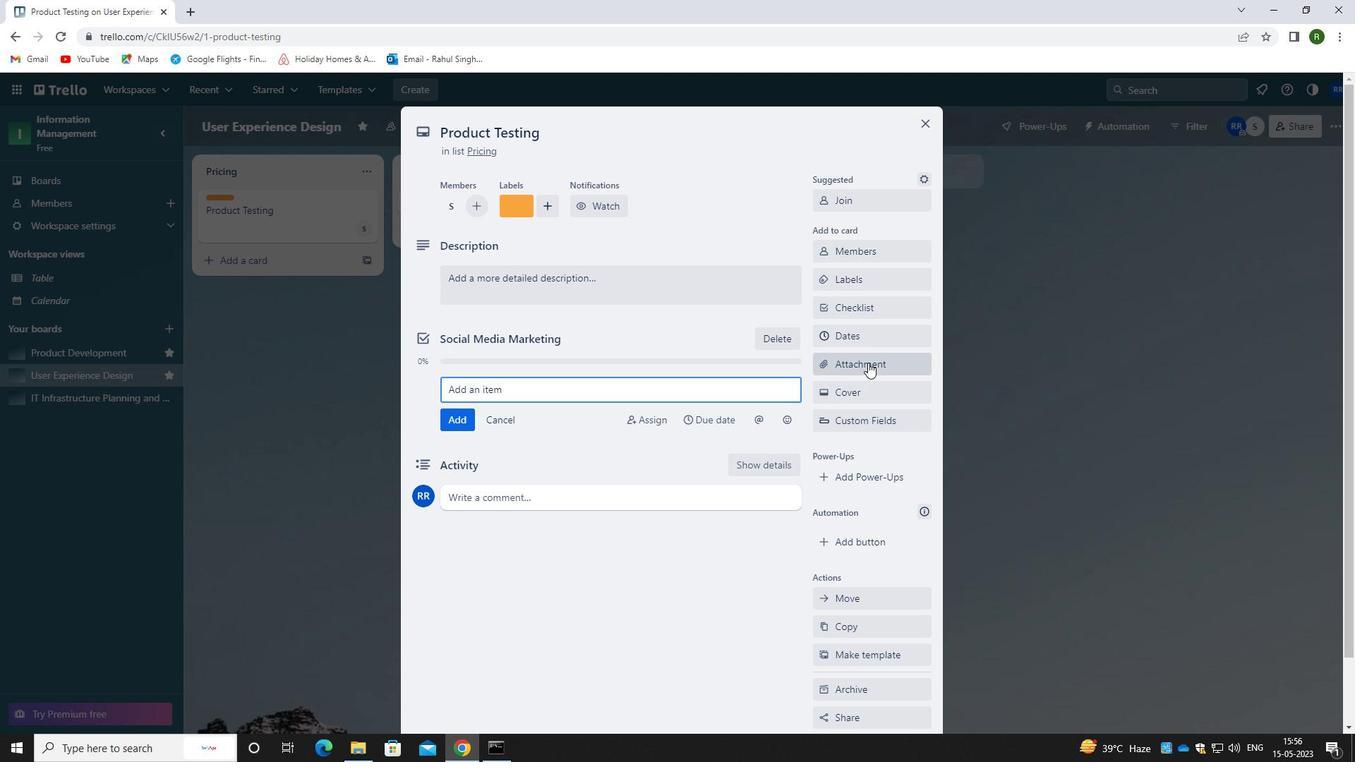 
Action: Mouse moved to (885, 428)
Screenshot: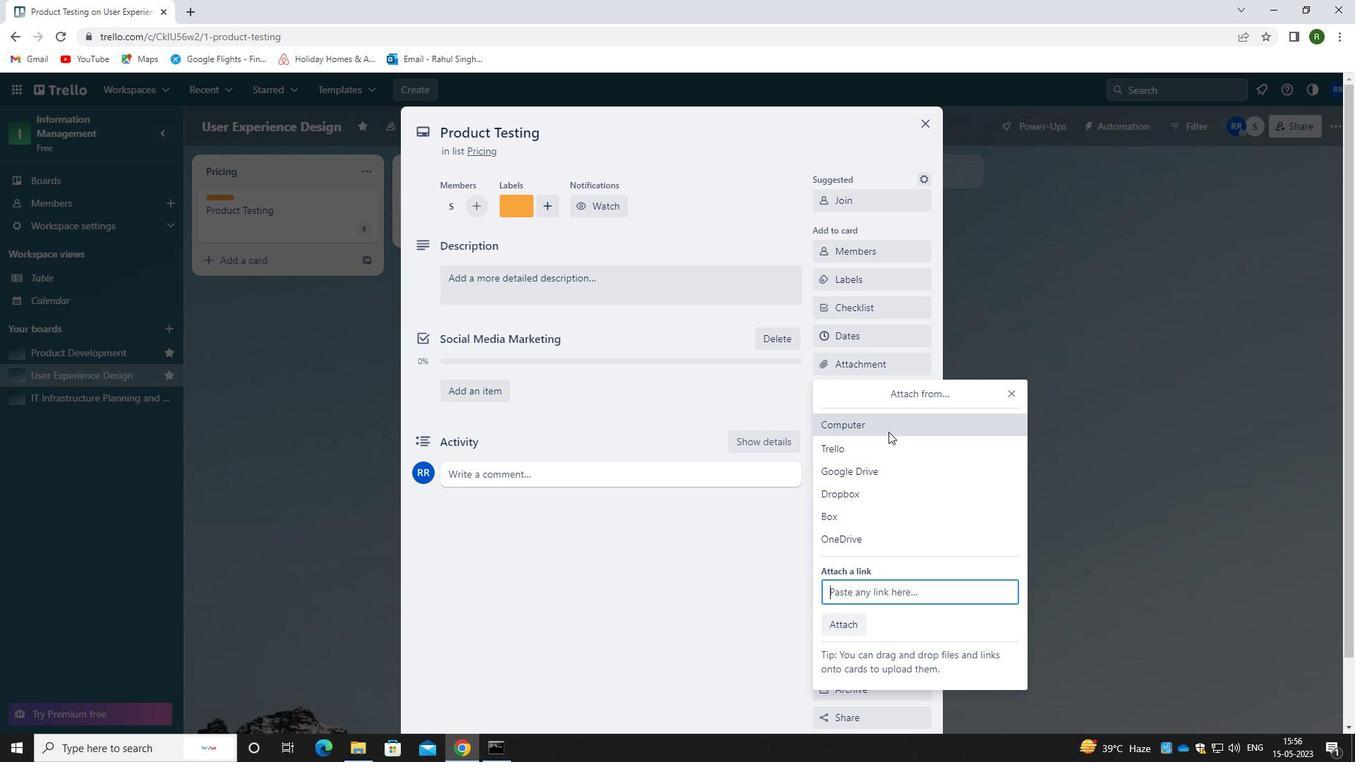 
Action: Mouse pressed left at (885, 428)
Screenshot: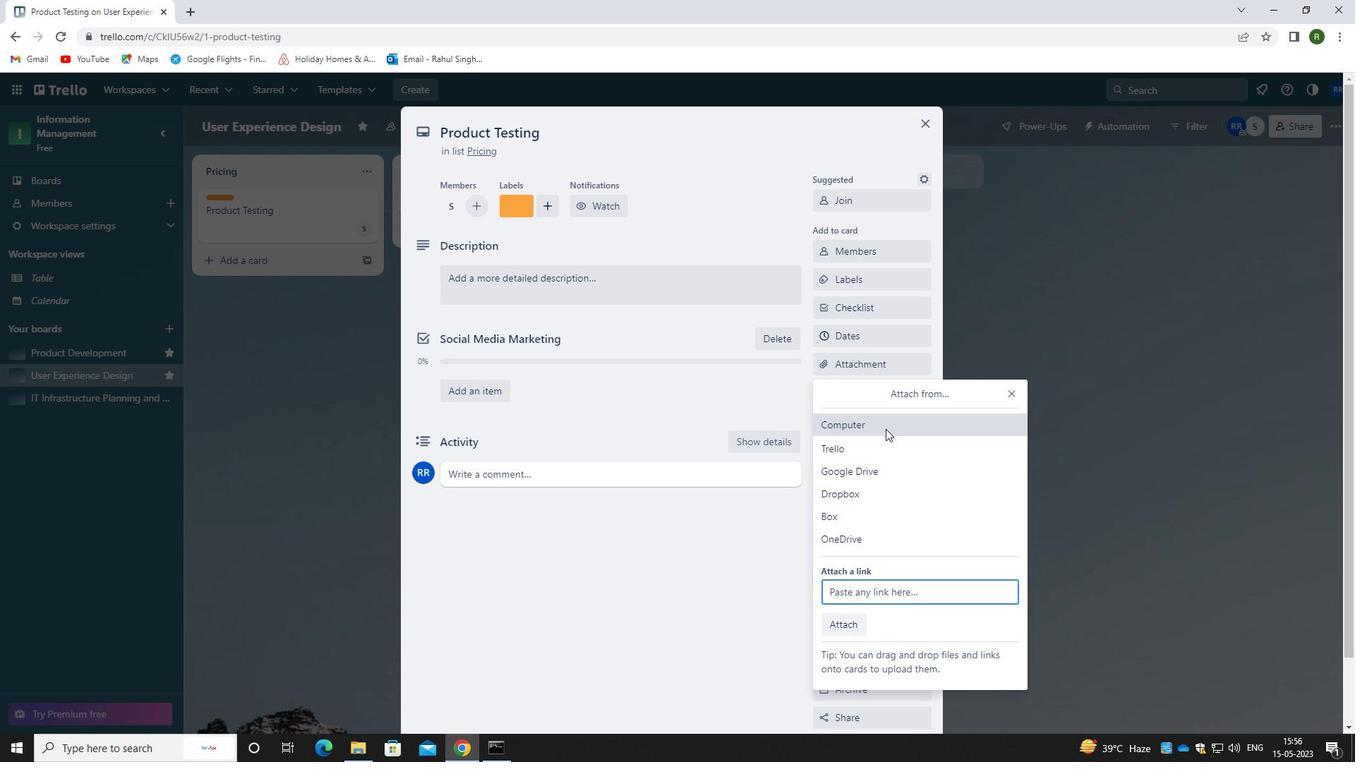 
Action: Mouse moved to (182, 155)
Screenshot: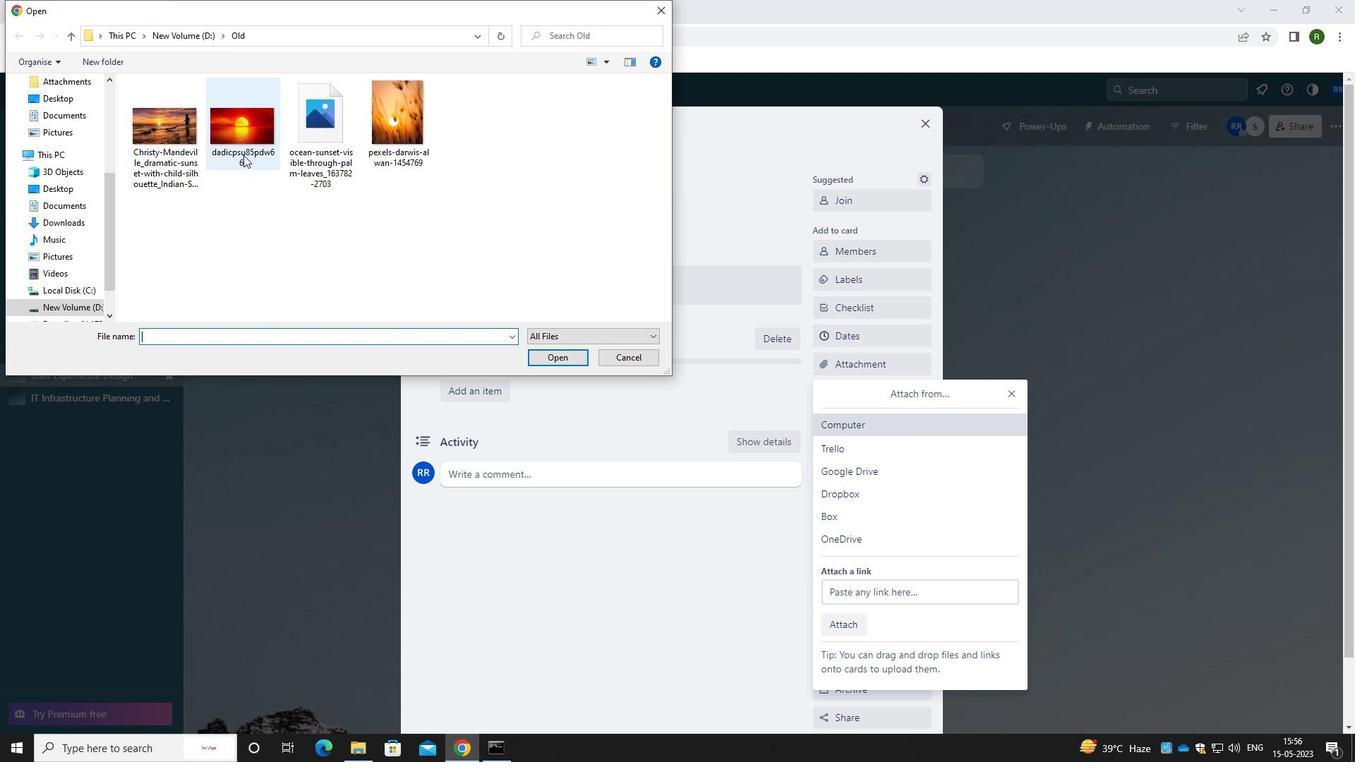 
Action: Mouse pressed left at (182, 155)
Screenshot: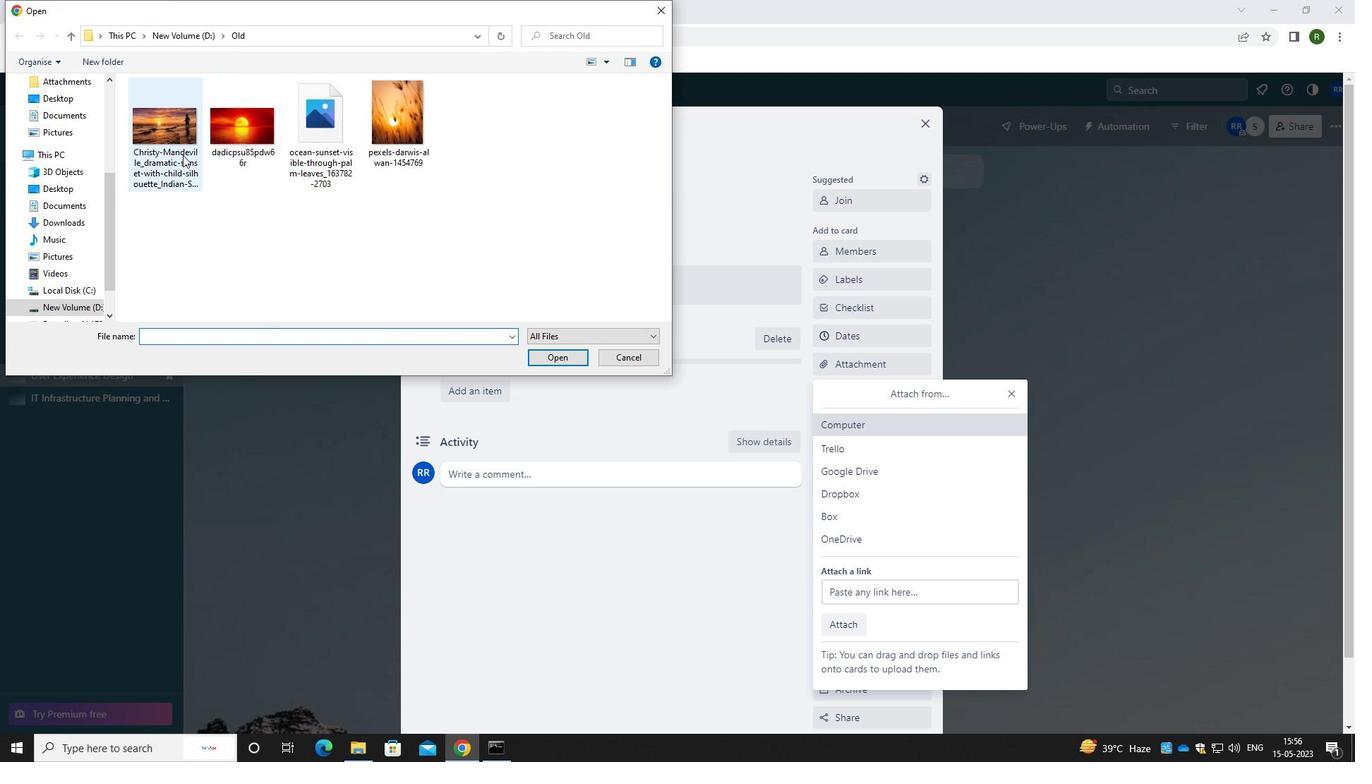 
Action: Mouse moved to (568, 358)
Screenshot: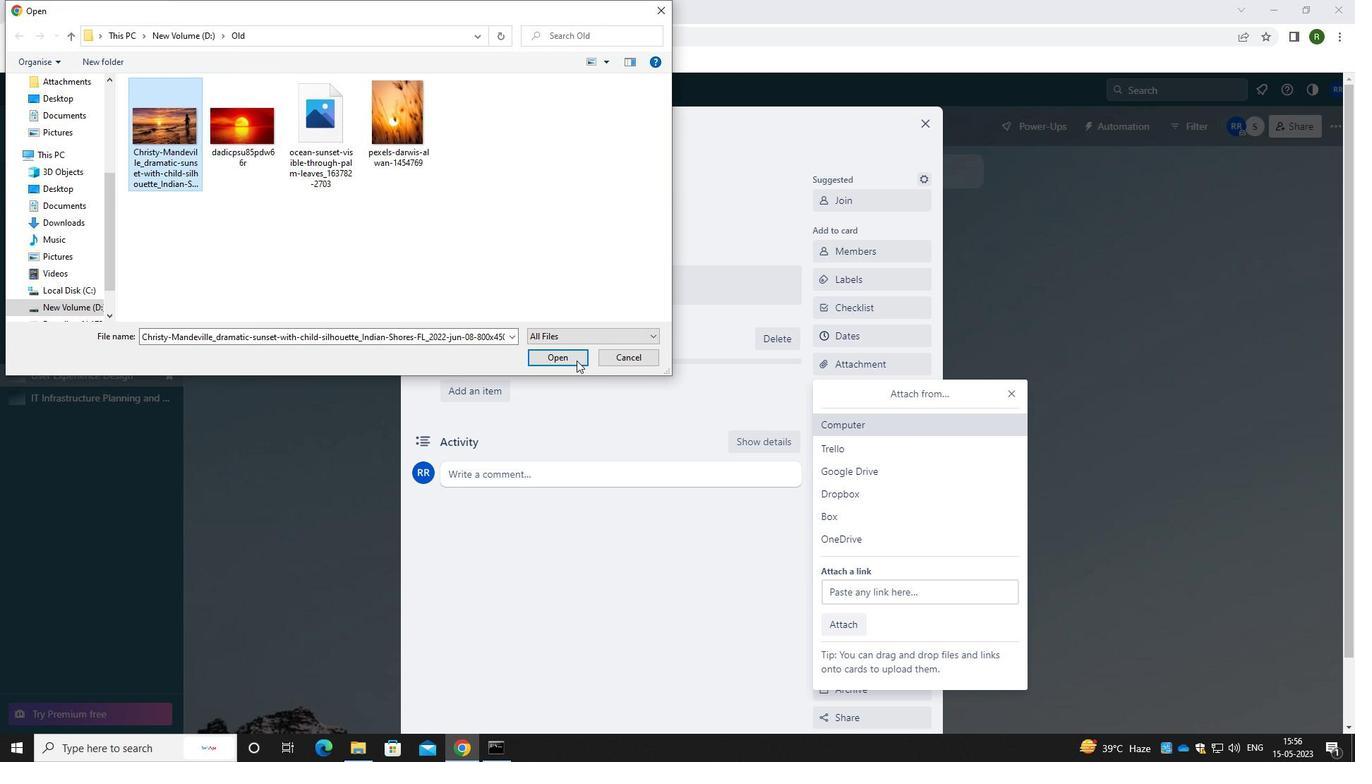 
Action: Mouse pressed left at (568, 358)
Screenshot: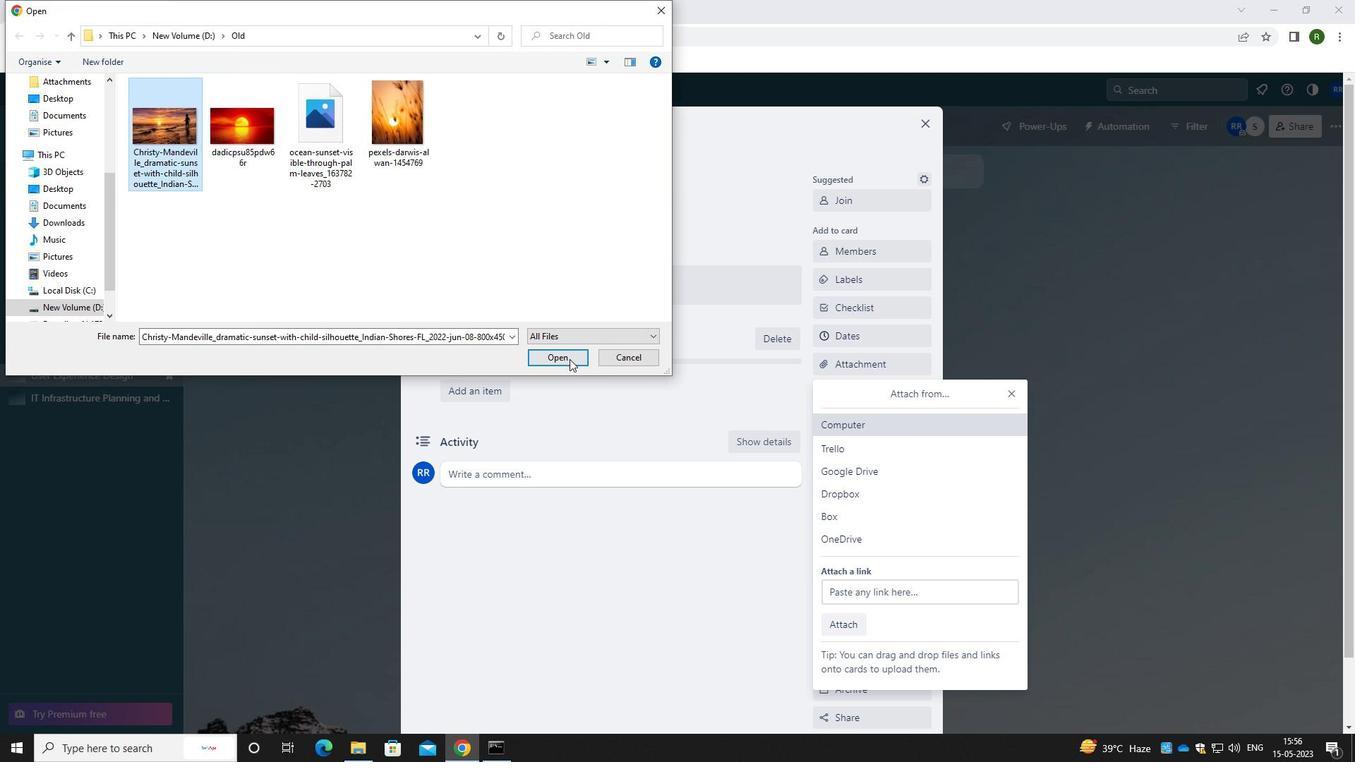 
Action: Mouse moved to (568, 395)
Screenshot: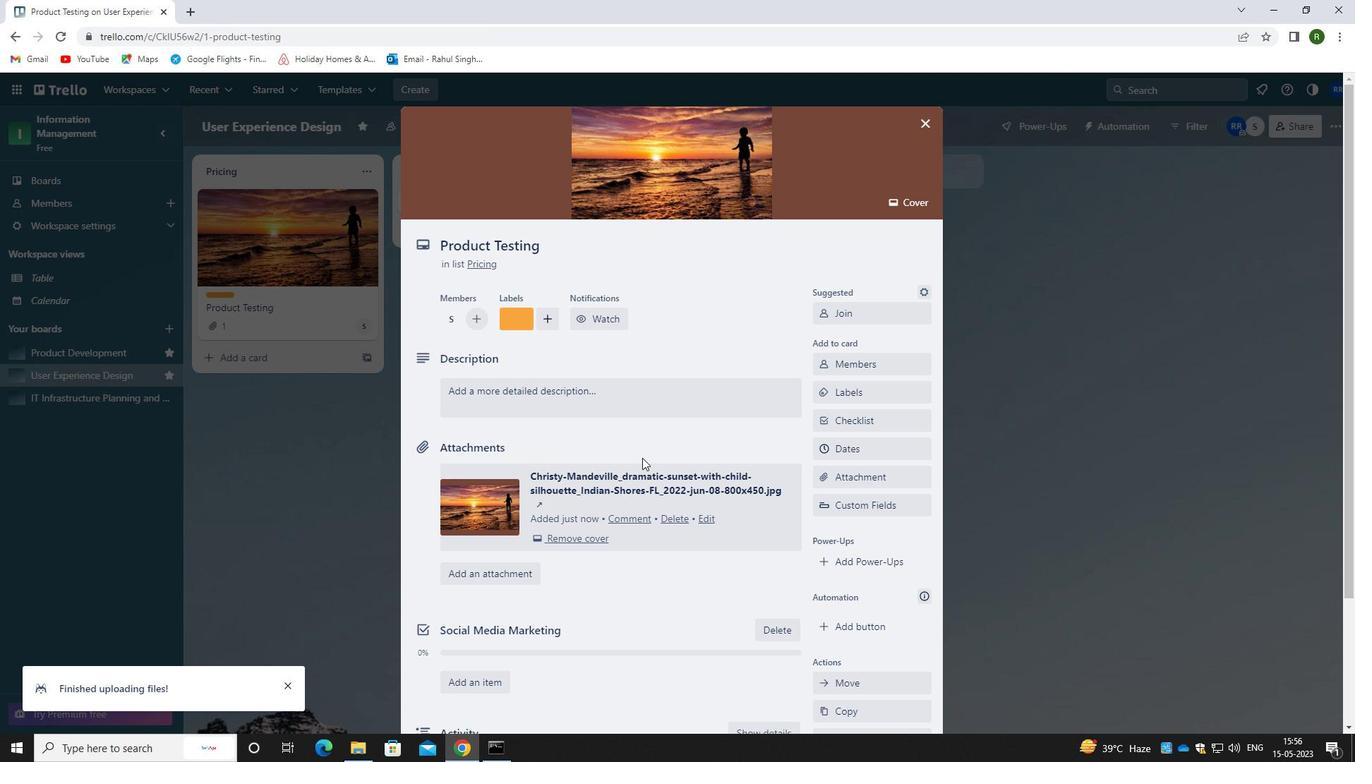 
Action: Mouse pressed left at (568, 395)
Screenshot: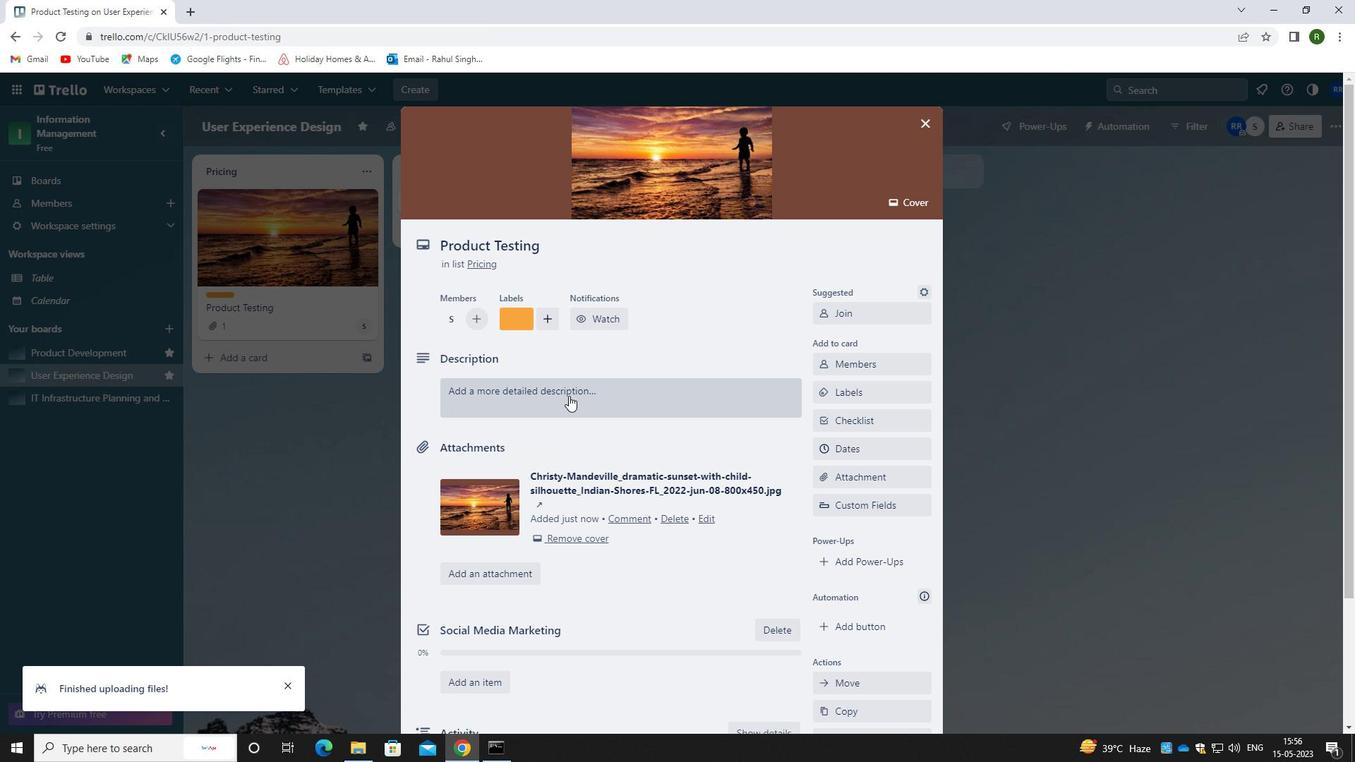 
Action: Mouse moved to (561, 451)
Screenshot: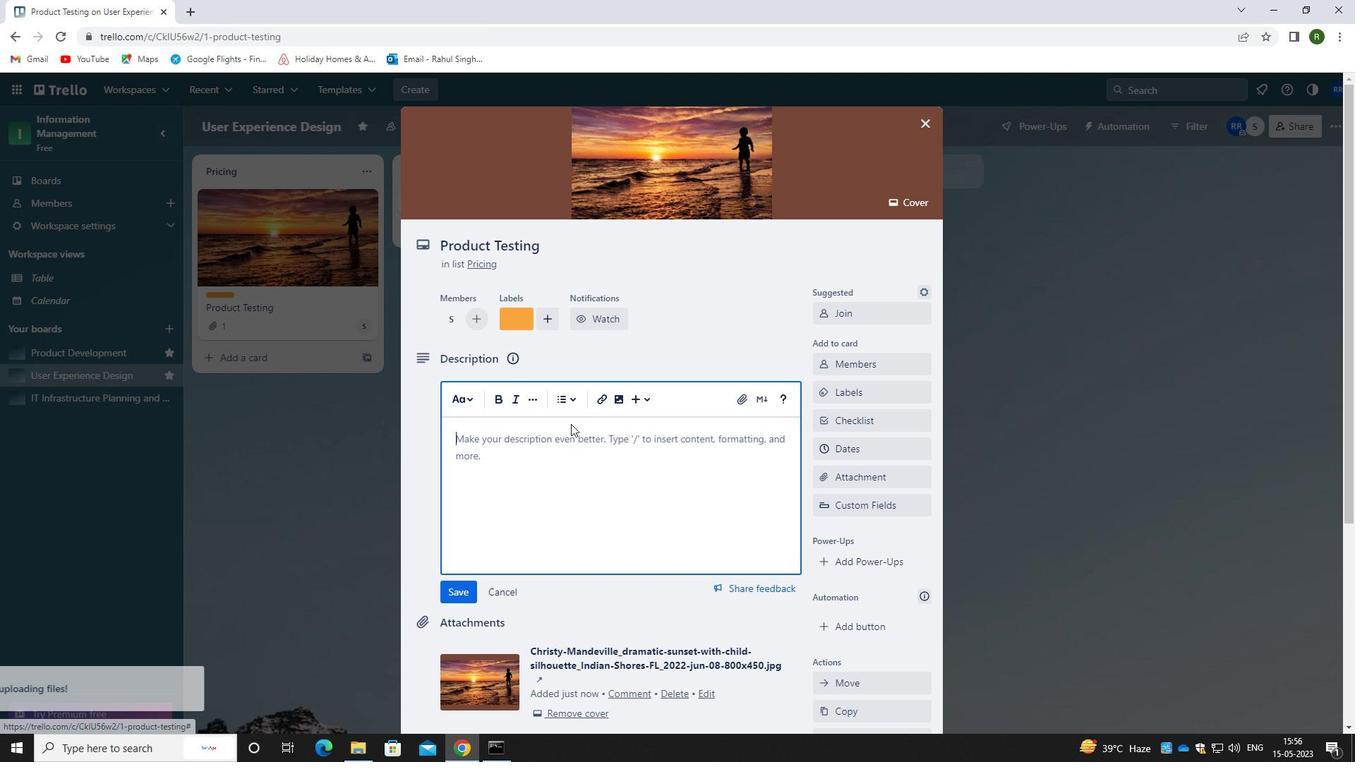 
Action: Mouse pressed left at (561, 451)
Screenshot: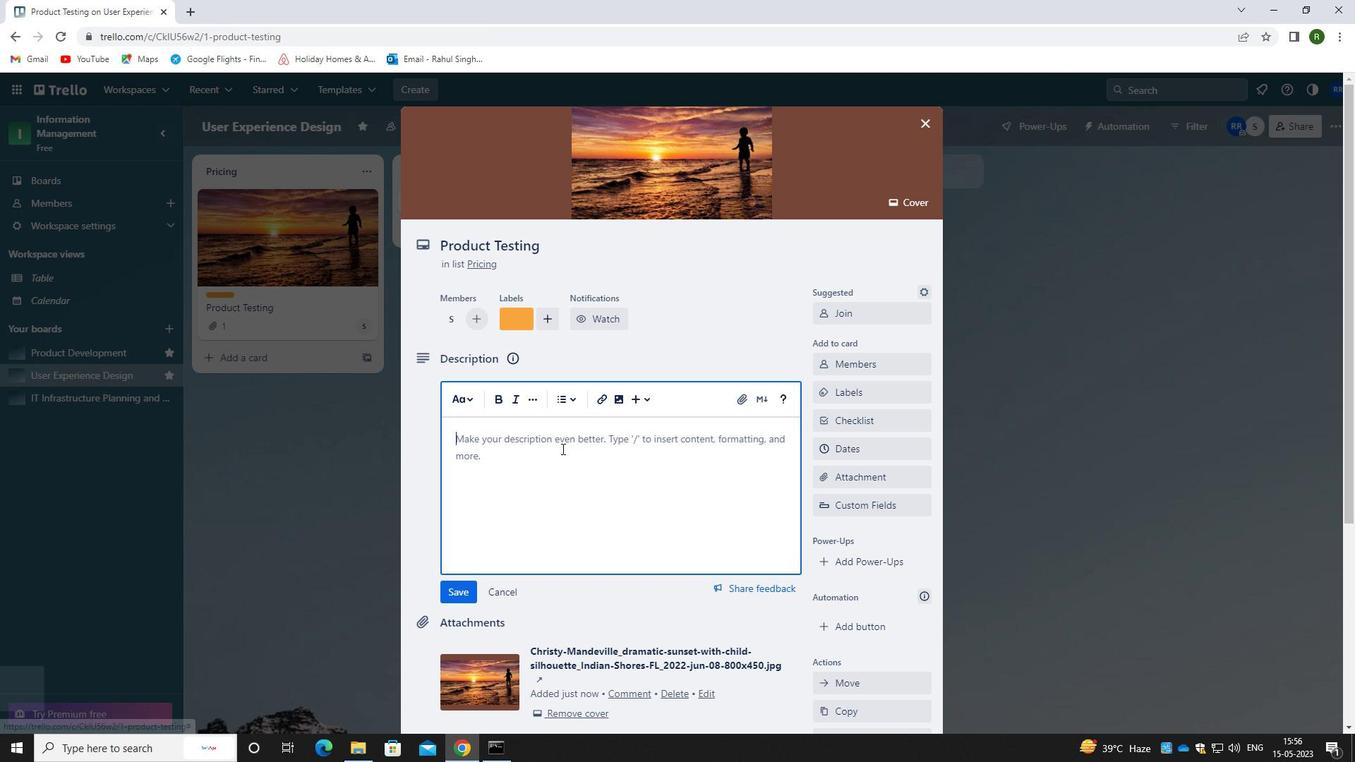 
Action: Mouse moved to (560, 451)
Screenshot: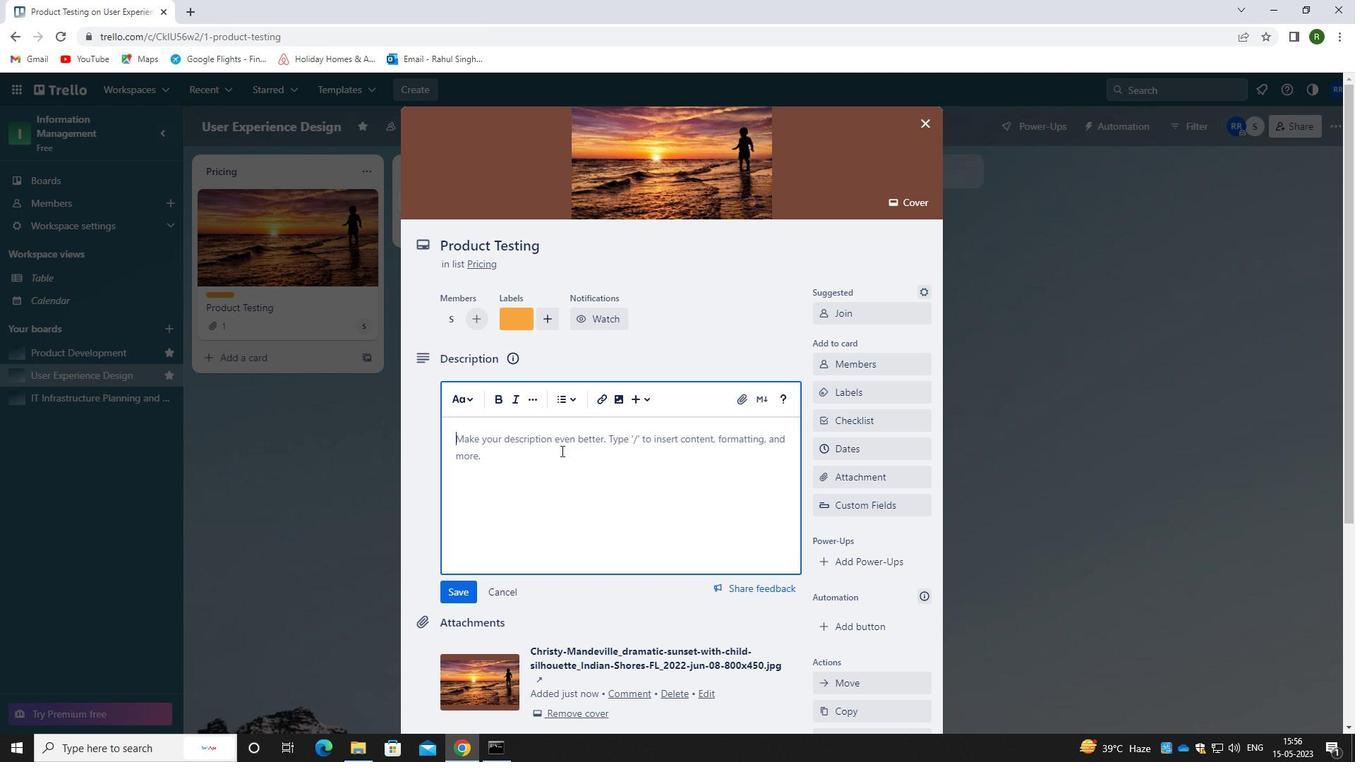 
Action: Key pressed <Key.caps_lock>D<Key.caps_lock>EVELOP<Key.space>AND<Key.space>LAUCH<Key.backspace><Key.backspace>NCH<Key.space>NEW<Key.space>EMAIL<Key.space>M<Key.caps_lock><Key.caps_lock>ARKETING<Key.space>CAMPAIGN<Key.space>FOR<Key.space>CUSTOMER<Key.space>ENGAGEMENT.
Screenshot: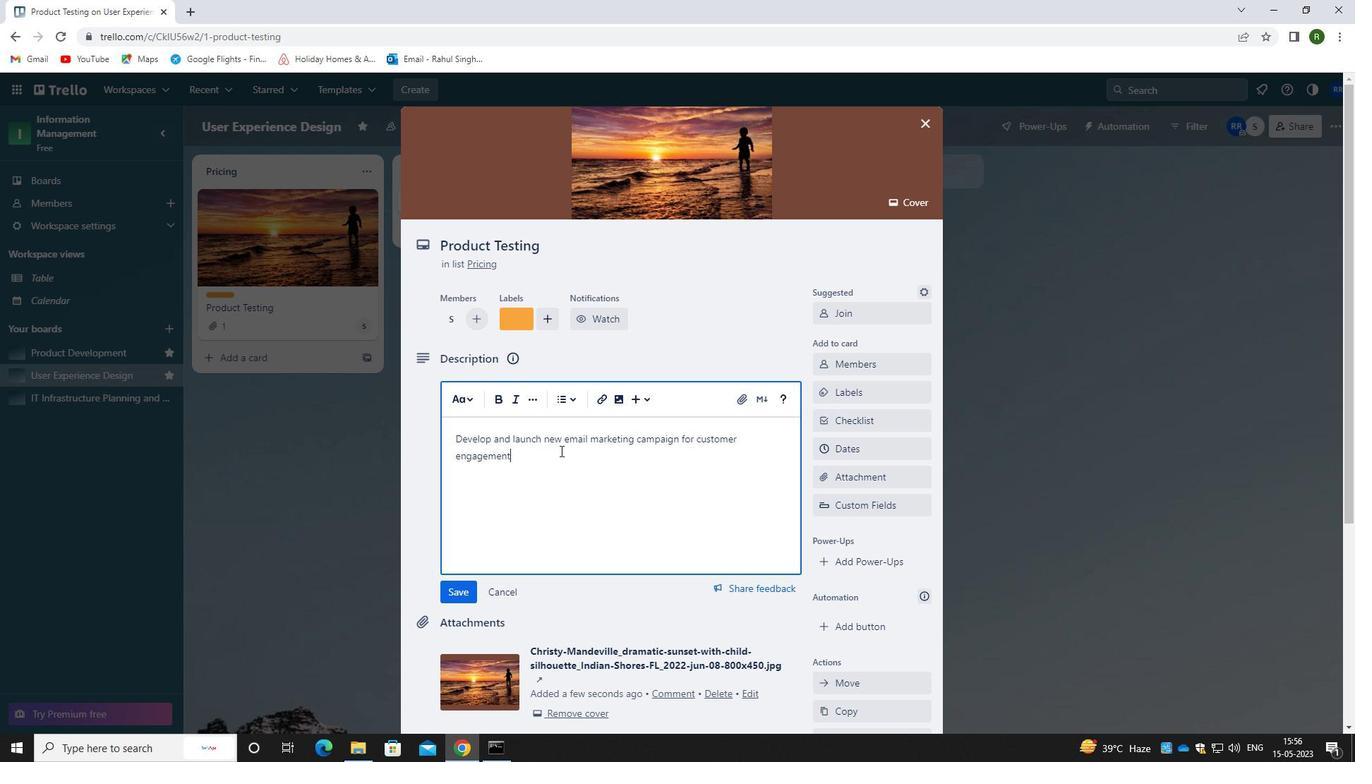 
Action: Mouse moved to (463, 597)
Screenshot: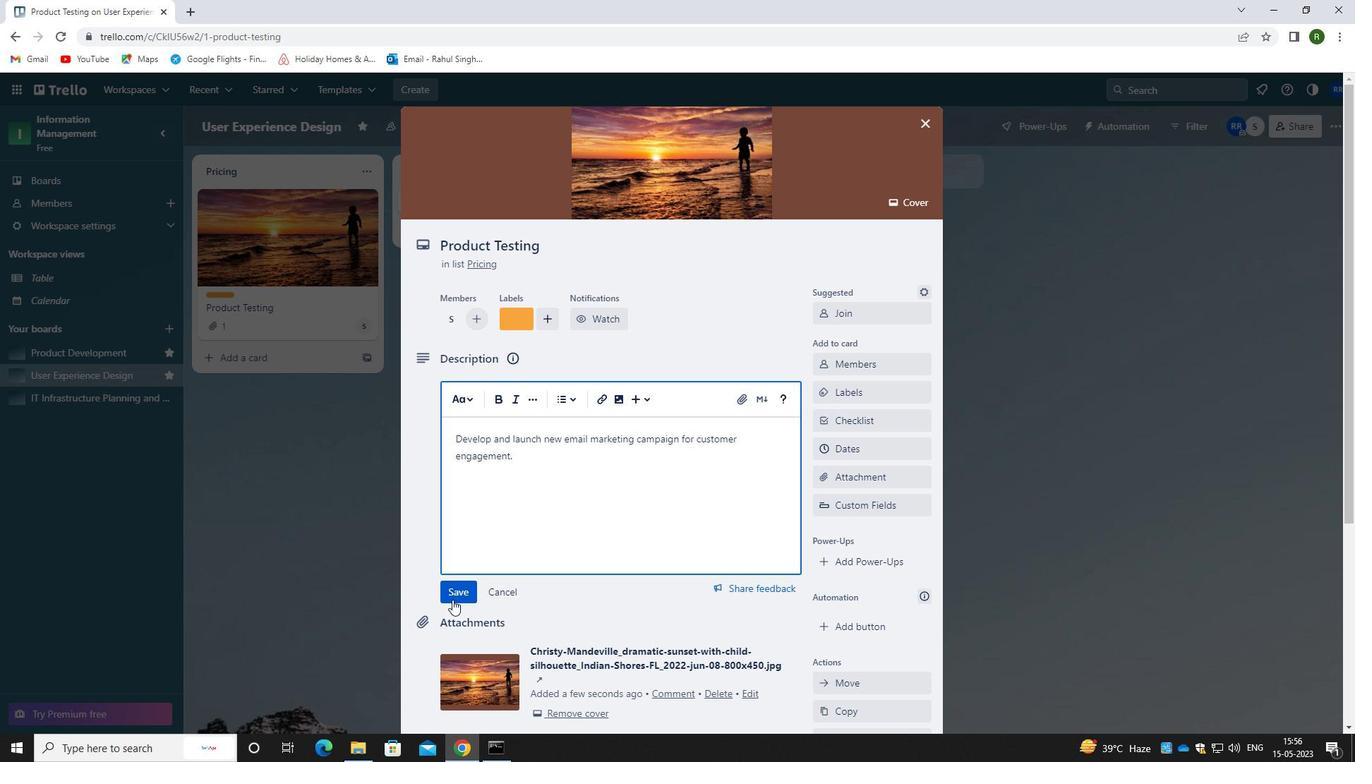 
Action: Mouse pressed left at (463, 597)
Screenshot: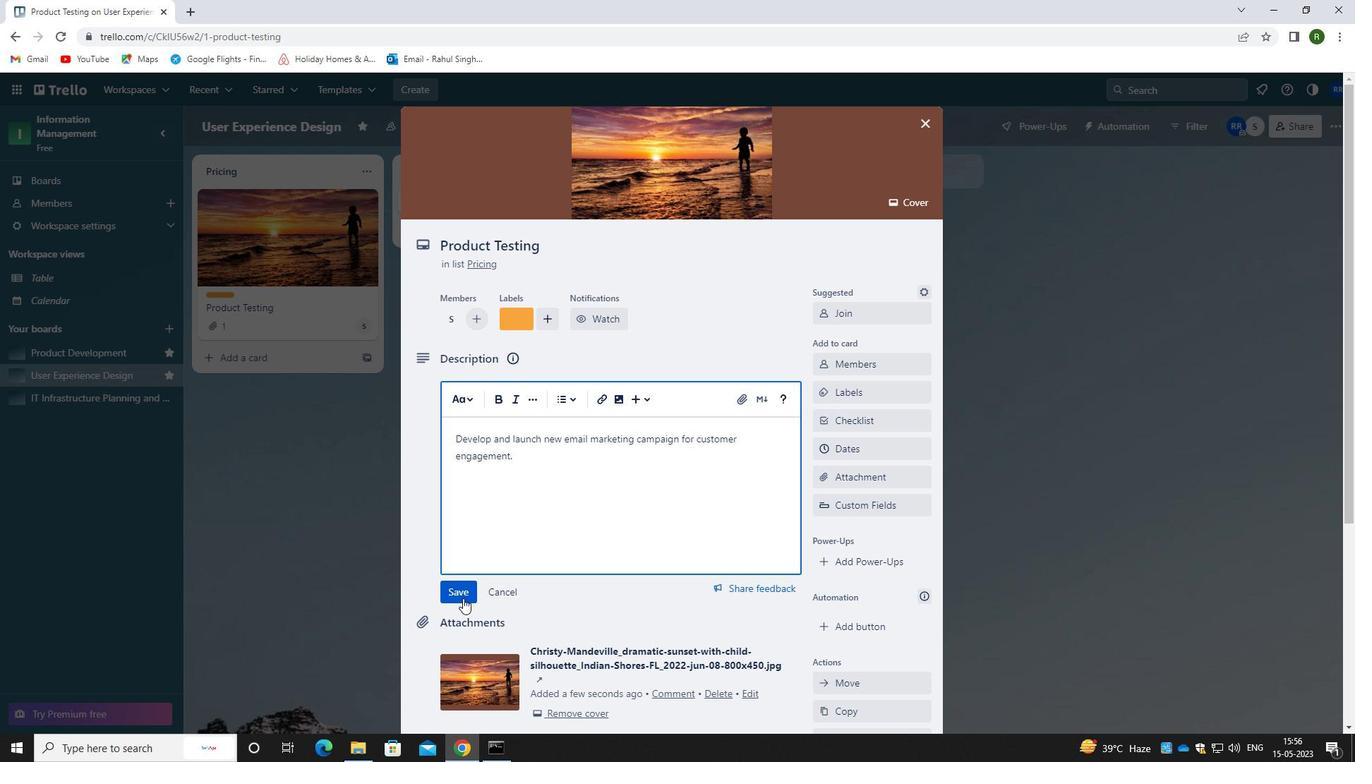 
Action: Mouse moved to (558, 491)
Screenshot: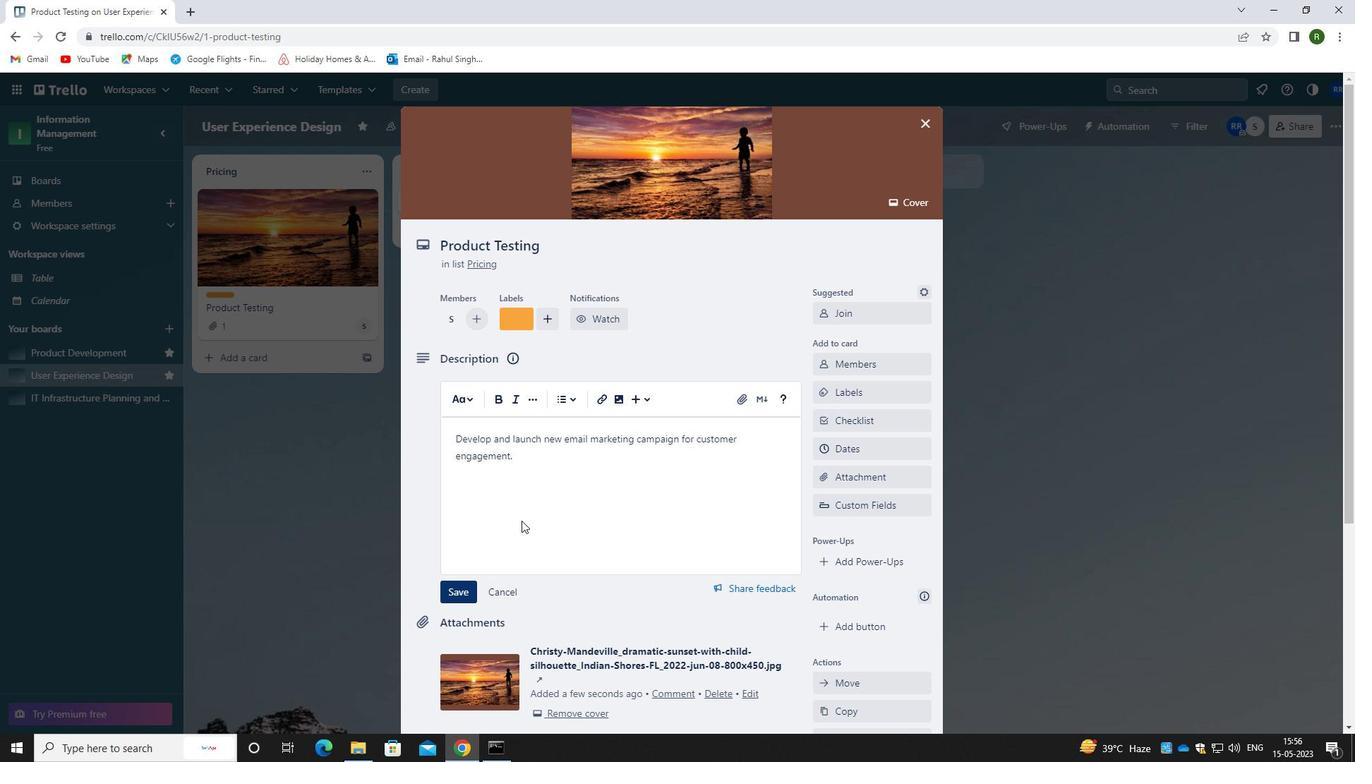 
Action: Mouse scrolled (558, 490) with delta (0, 0)
Screenshot: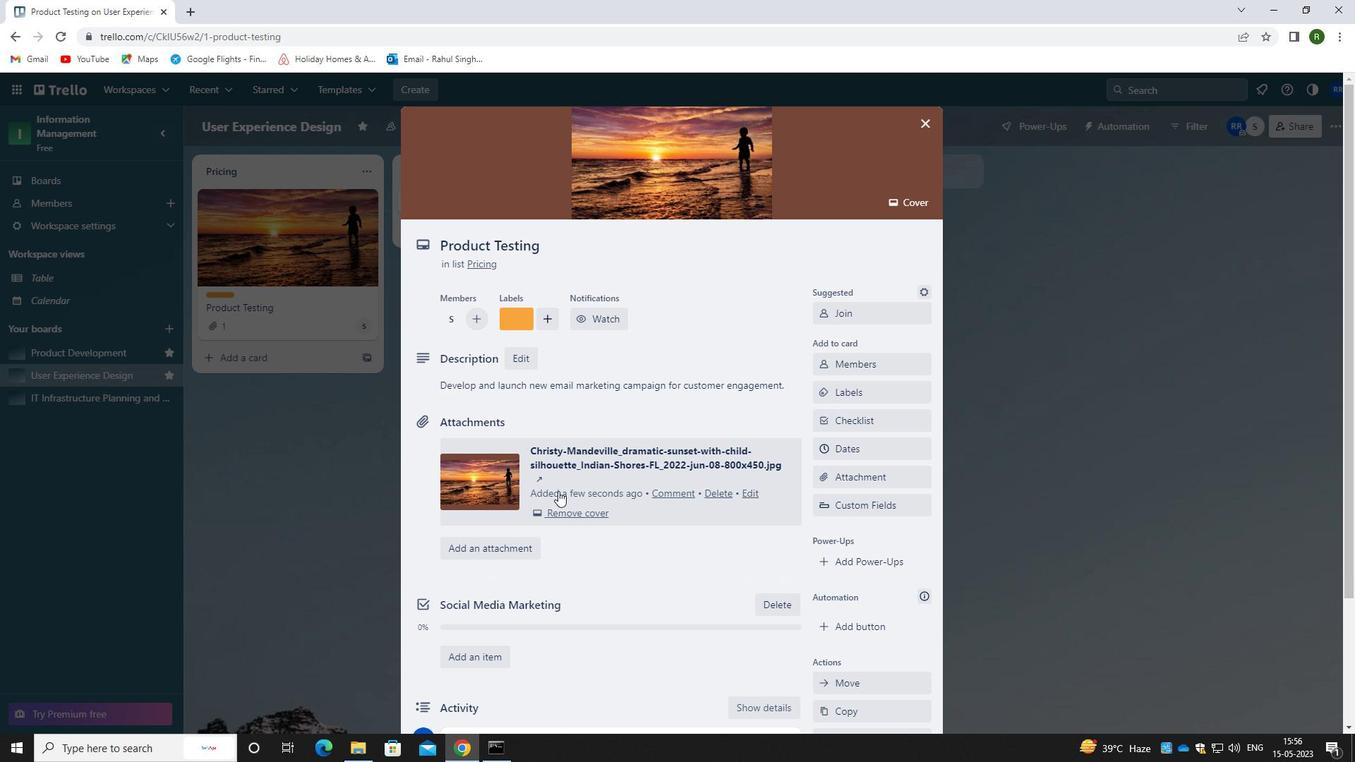 
Action: Mouse moved to (558, 491)
Screenshot: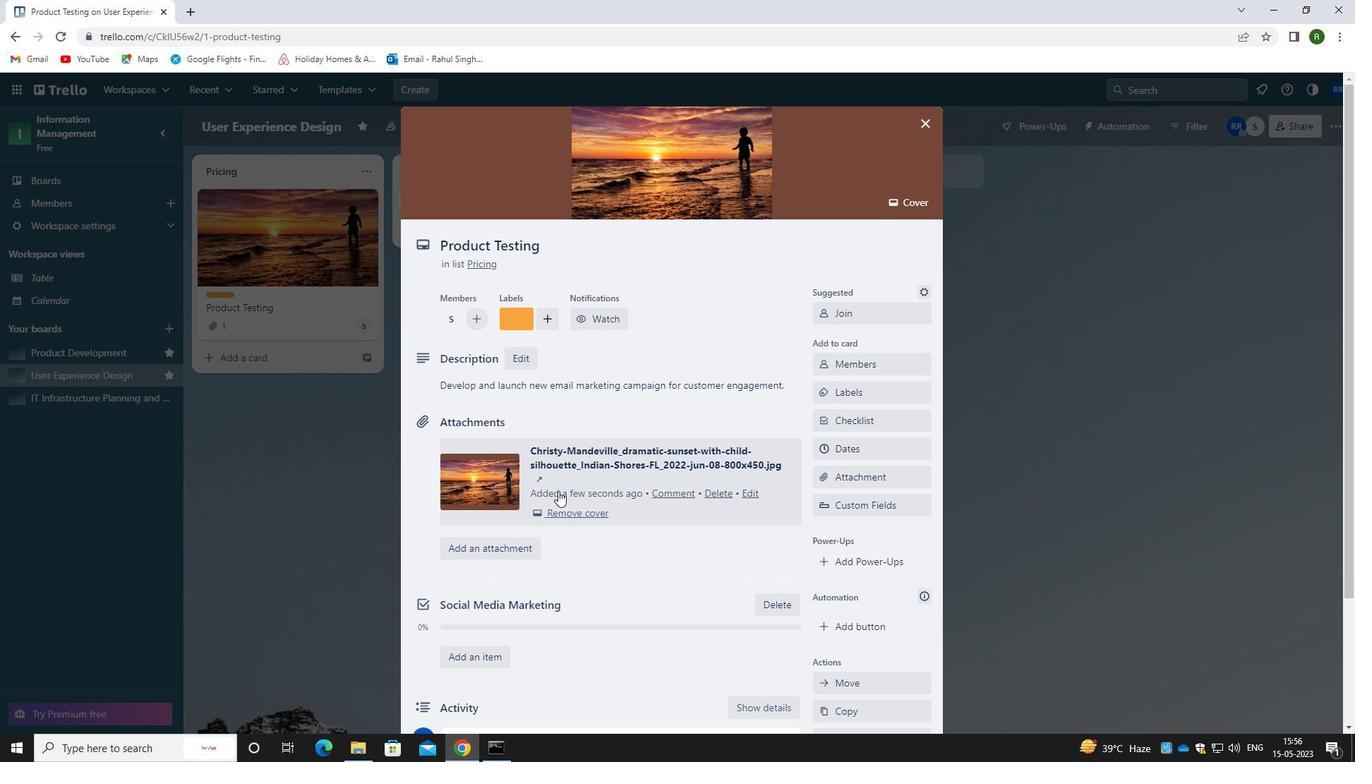 
Action: Mouse scrolled (558, 490) with delta (0, 0)
Screenshot: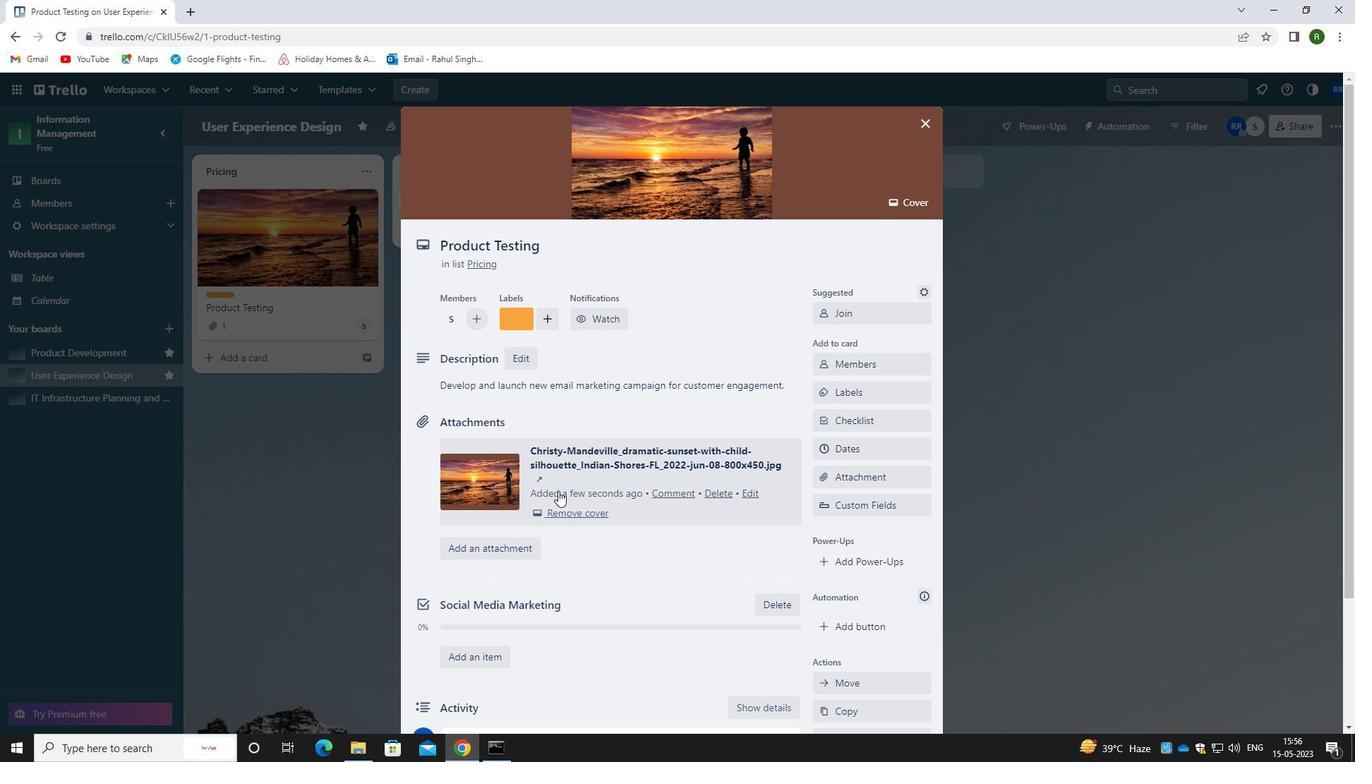 
Action: Mouse moved to (558, 495)
Screenshot: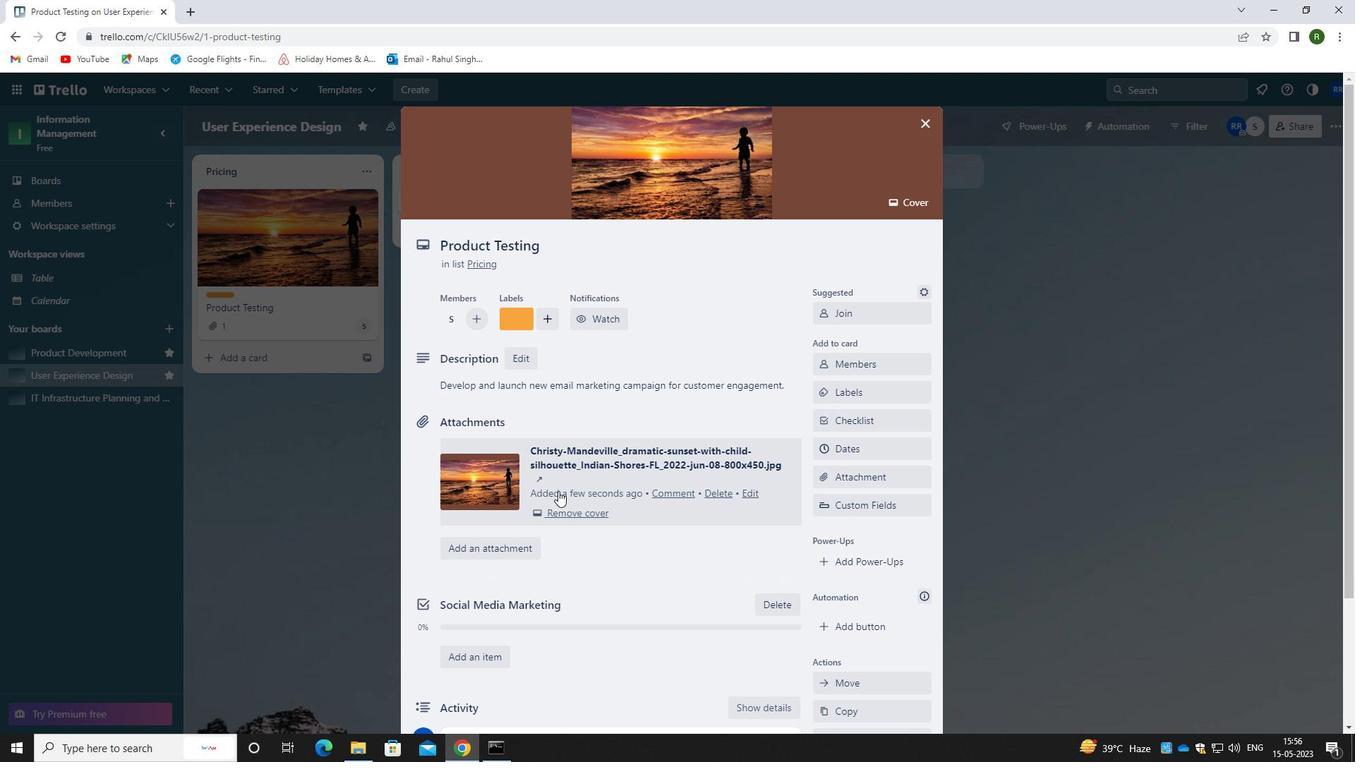 
Action: Mouse scrolled (558, 494) with delta (0, 0)
Screenshot: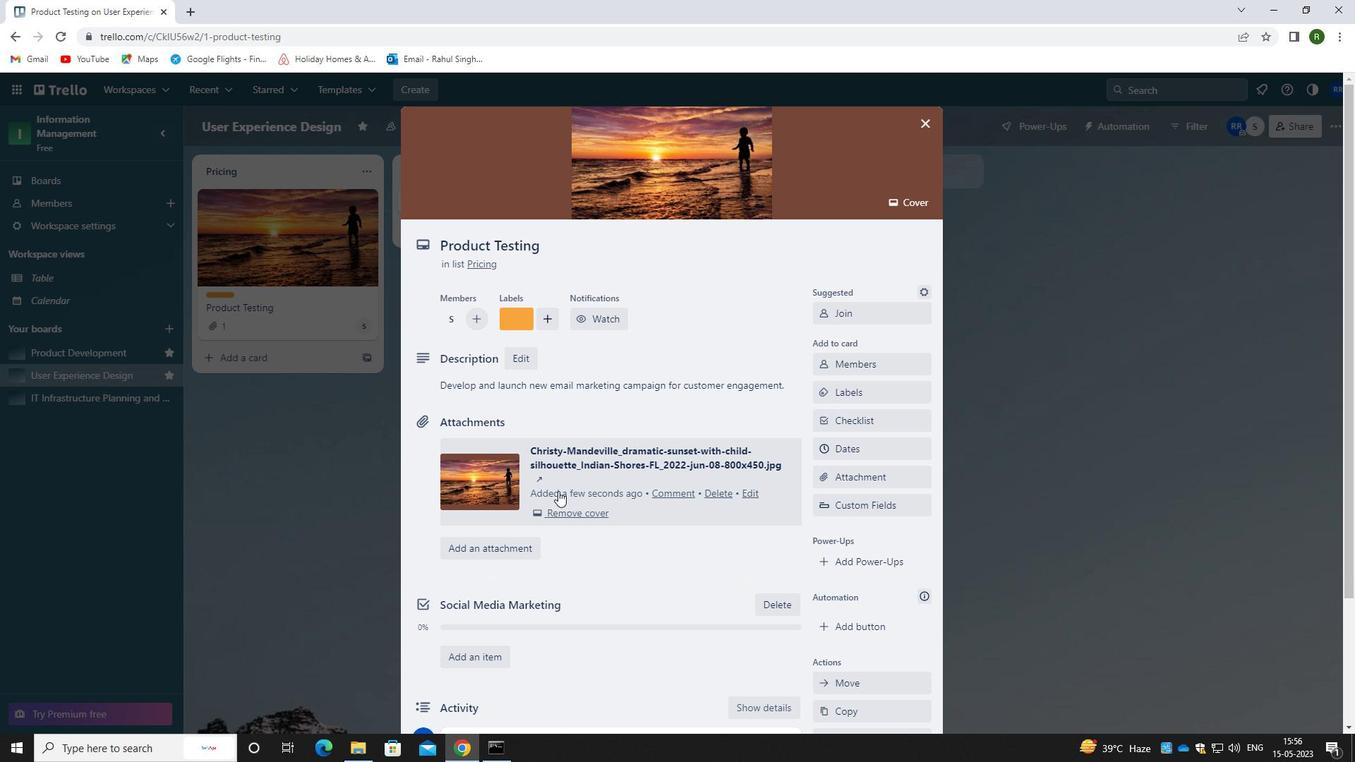 
Action: Mouse moved to (510, 589)
Screenshot: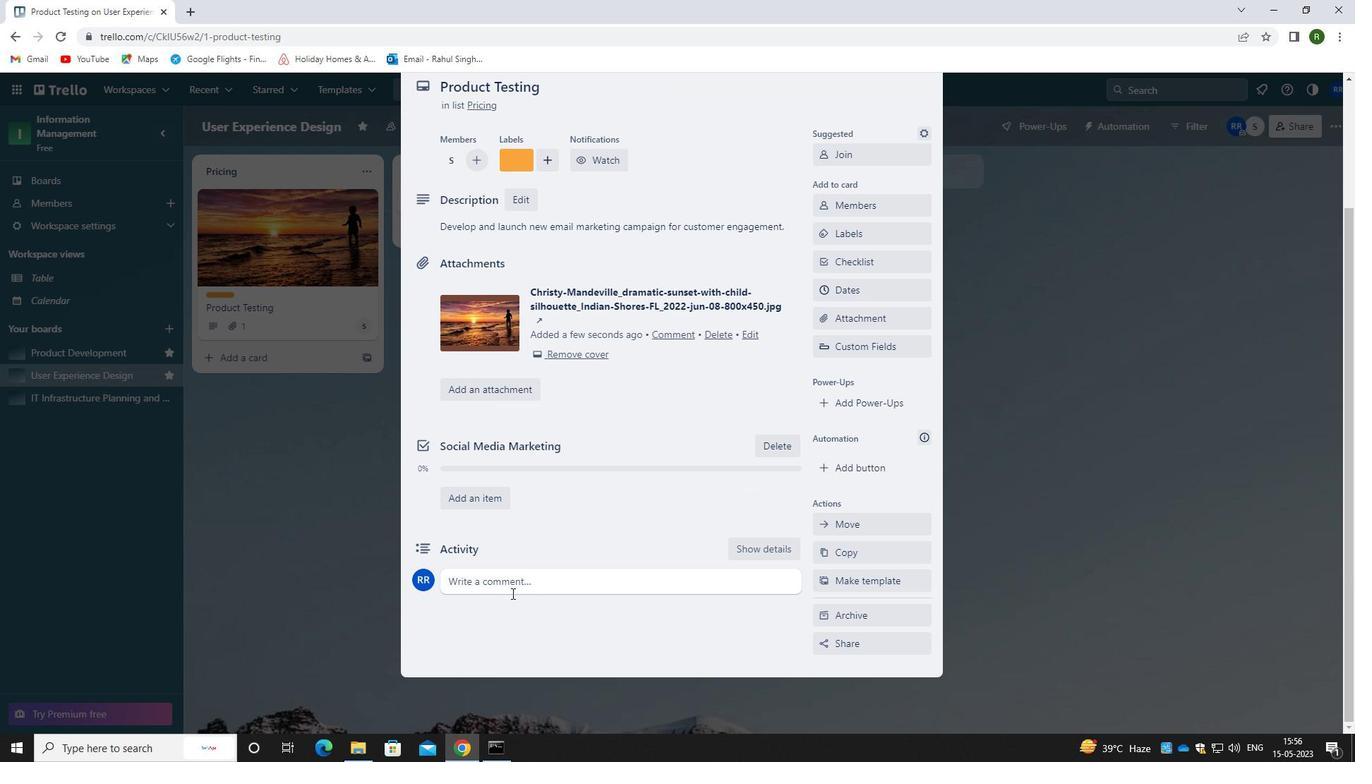
Action: Mouse pressed left at (510, 589)
Screenshot: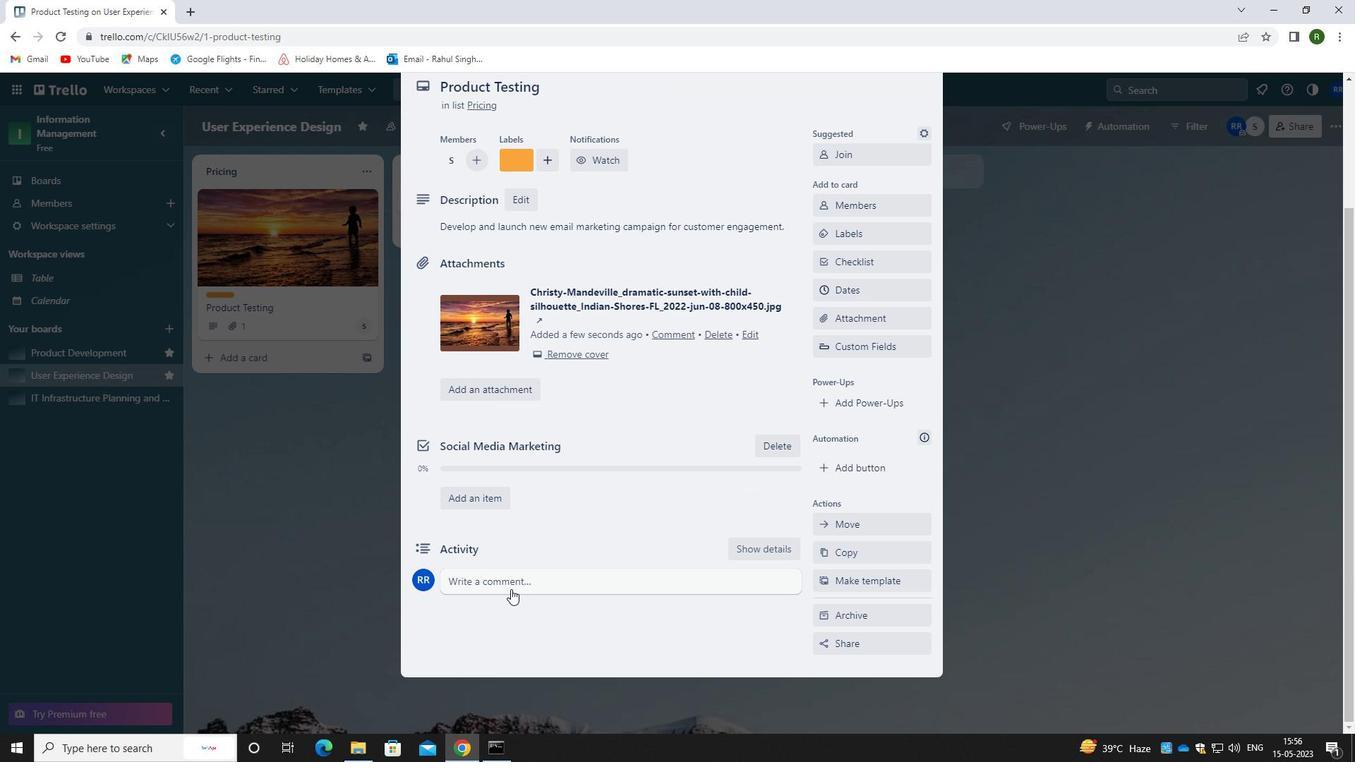 
Action: Mouse moved to (516, 621)
Screenshot: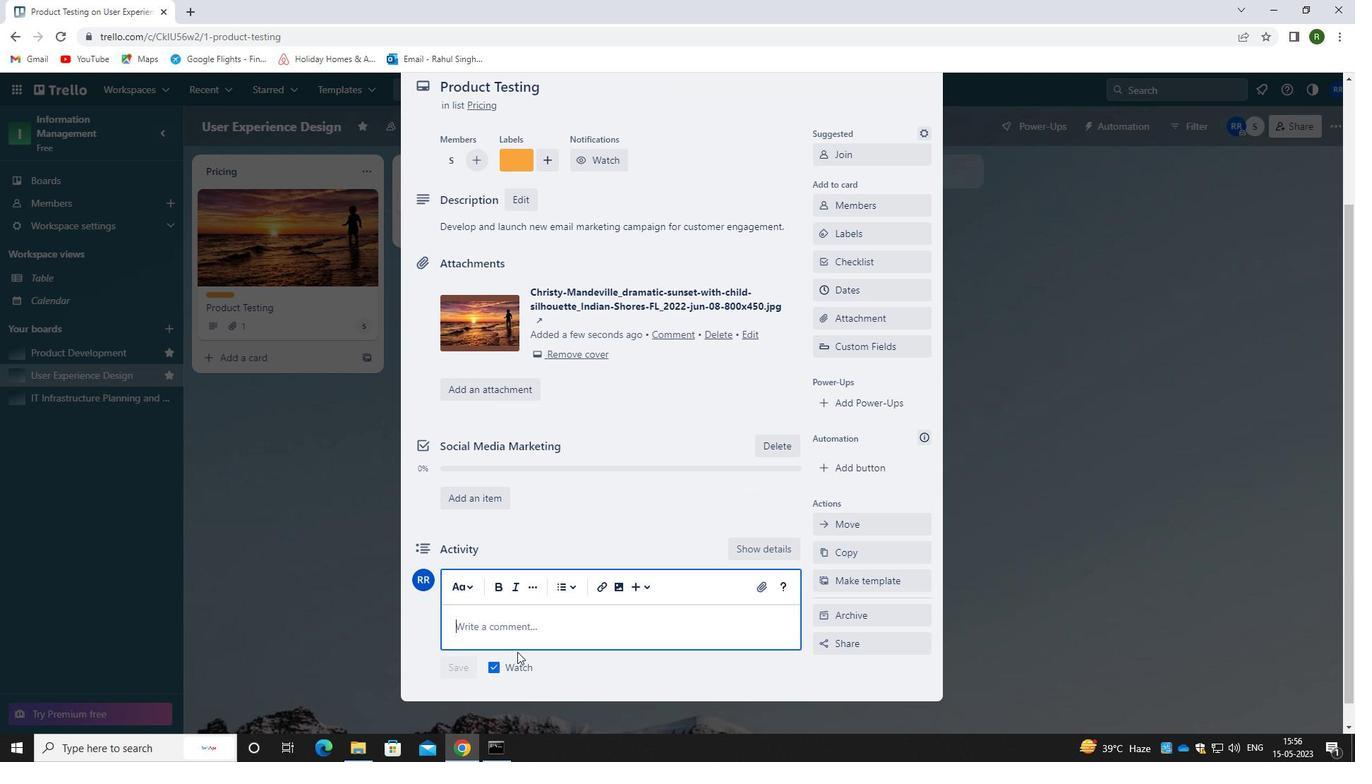 
Action: Mouse pressed left at (516, 621)
Screenshot: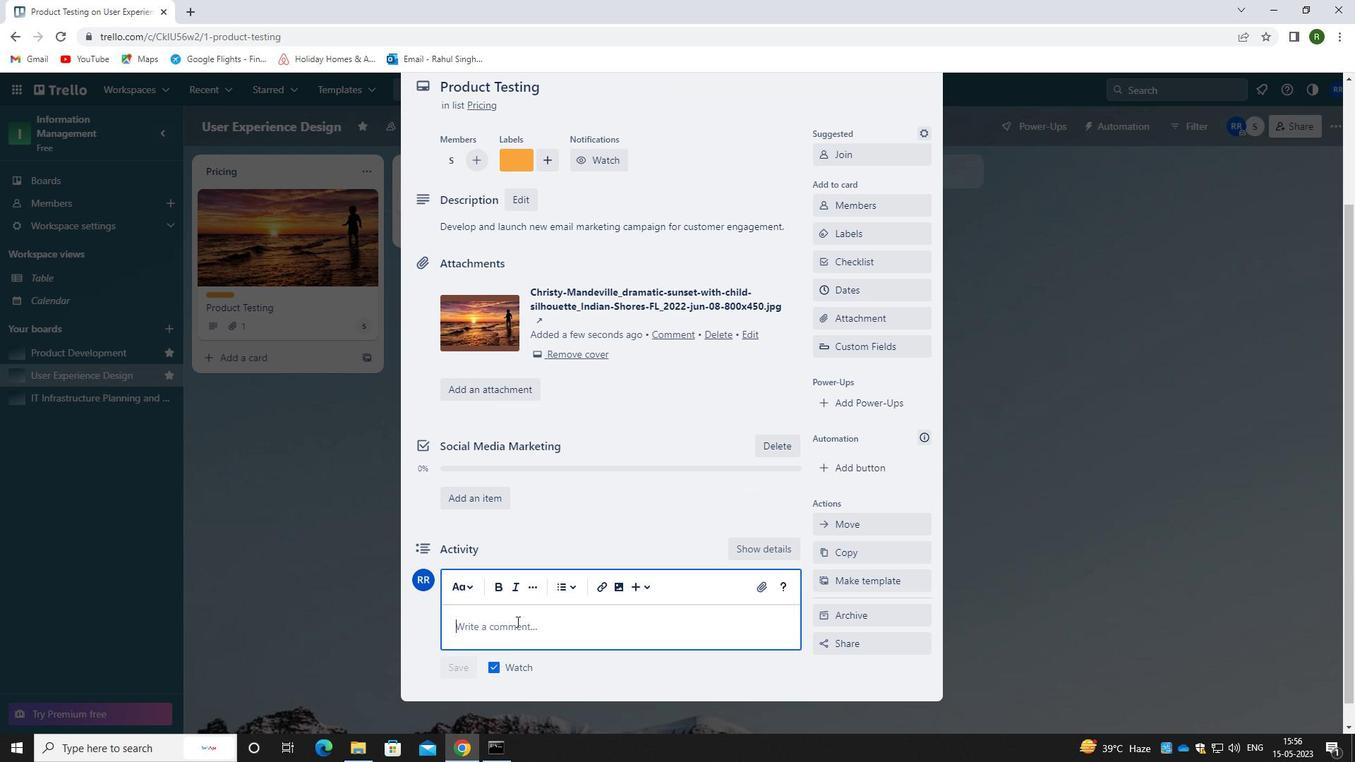
Action: Mouse moved to (516, 621)
Screenshot: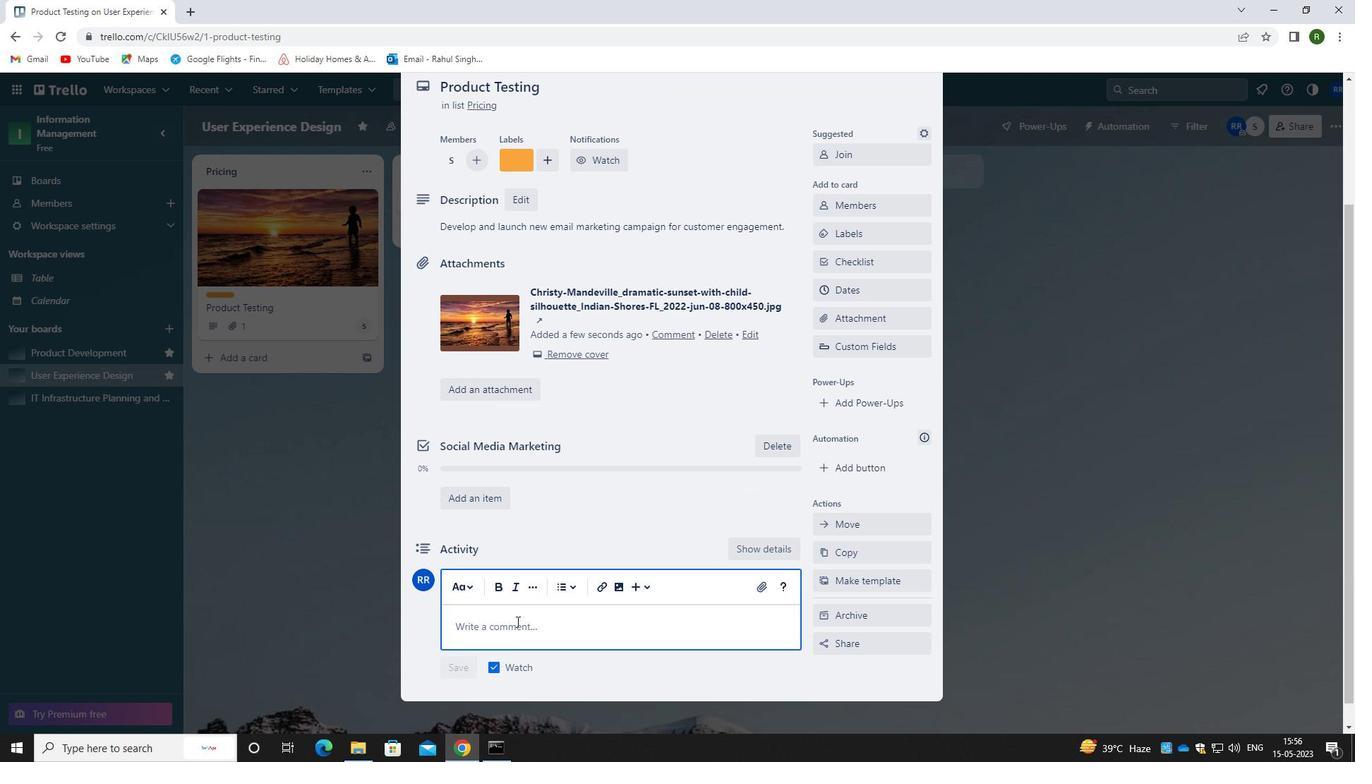 
Action: Key pressed <Key.caps_lock>G<Key.caps_lock>IVEN<Key.space>THE<Key.space>POTENTIAL<Key.space>COMPLEXITY<Key.space>O<Key.space><Key.backspace>F<Key.space>THIS<Key.space>TASK,<Key.space>LET<Key.space>US<Key.space>ENSURE<Key.space>THAT<Key.space>WE<Key.space>HAVE<Key.space>A<Key.space>CLEAR<Key.space>PLAN<Key.space>AND<Key.space>PROCESS<Key.space>IN<Key.space>PLACE<Key.space>F<Key.backspace>BEFORE<Key.space>BEGNING.
Screenshot: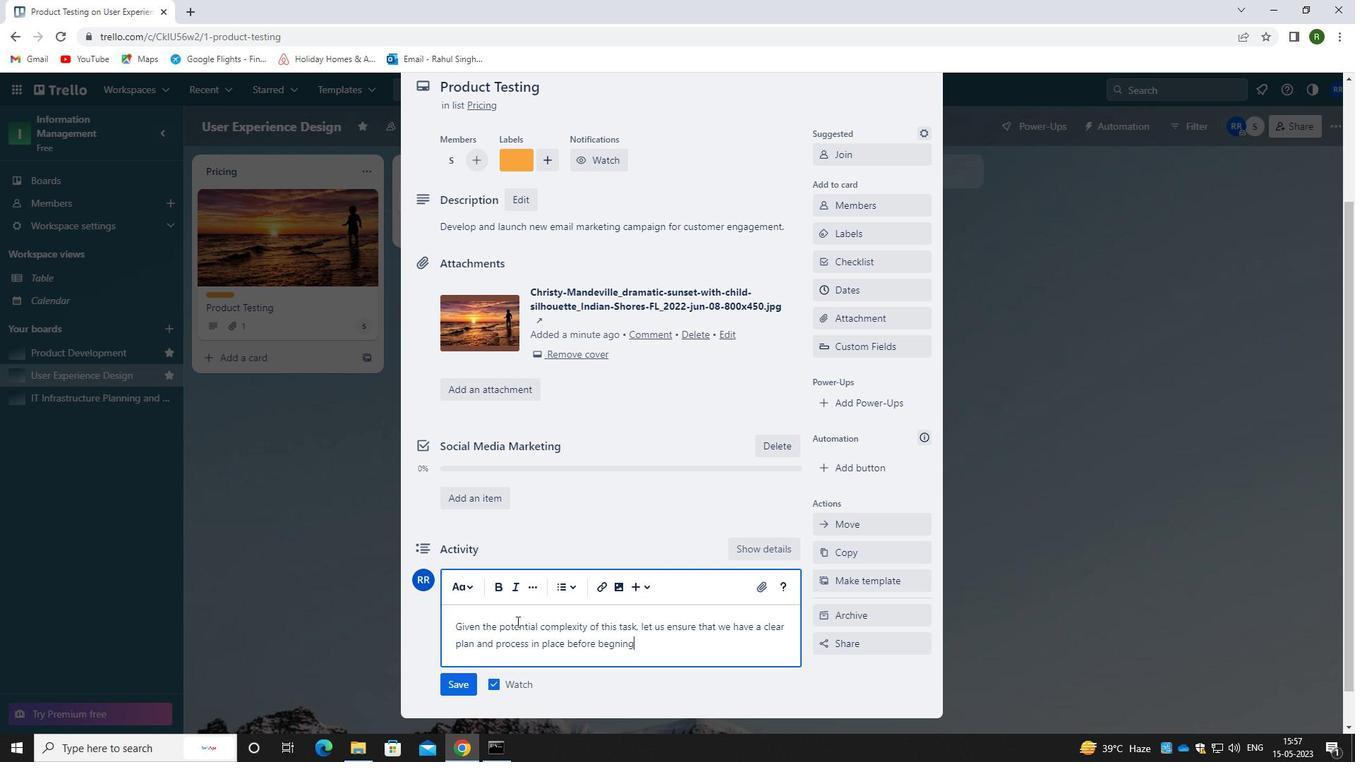 
Action: Mouse moved to (599, 669)
Screenshot: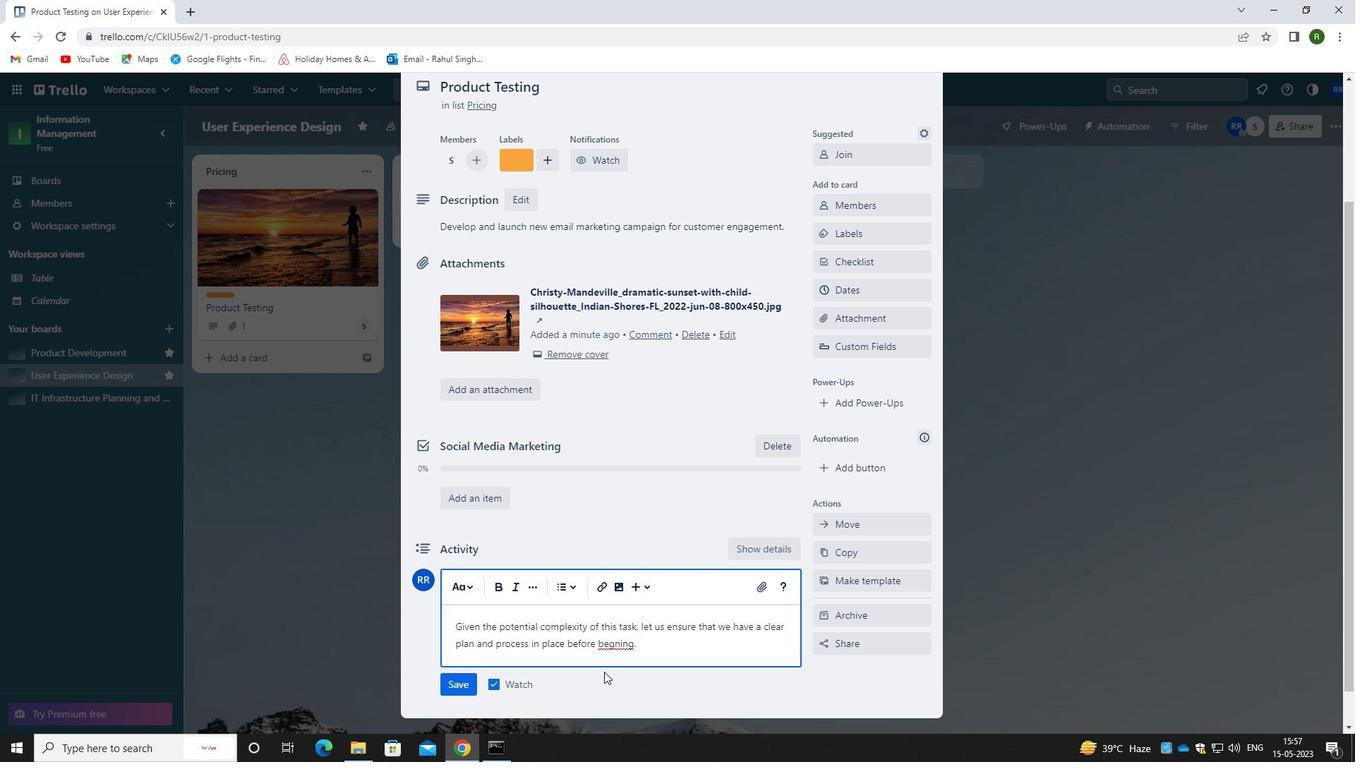 
Action: Key pressed <Key.backspace><Key.backspace><Key.backspace><Key.backspace><Key.backspace>INING.
Screenshot: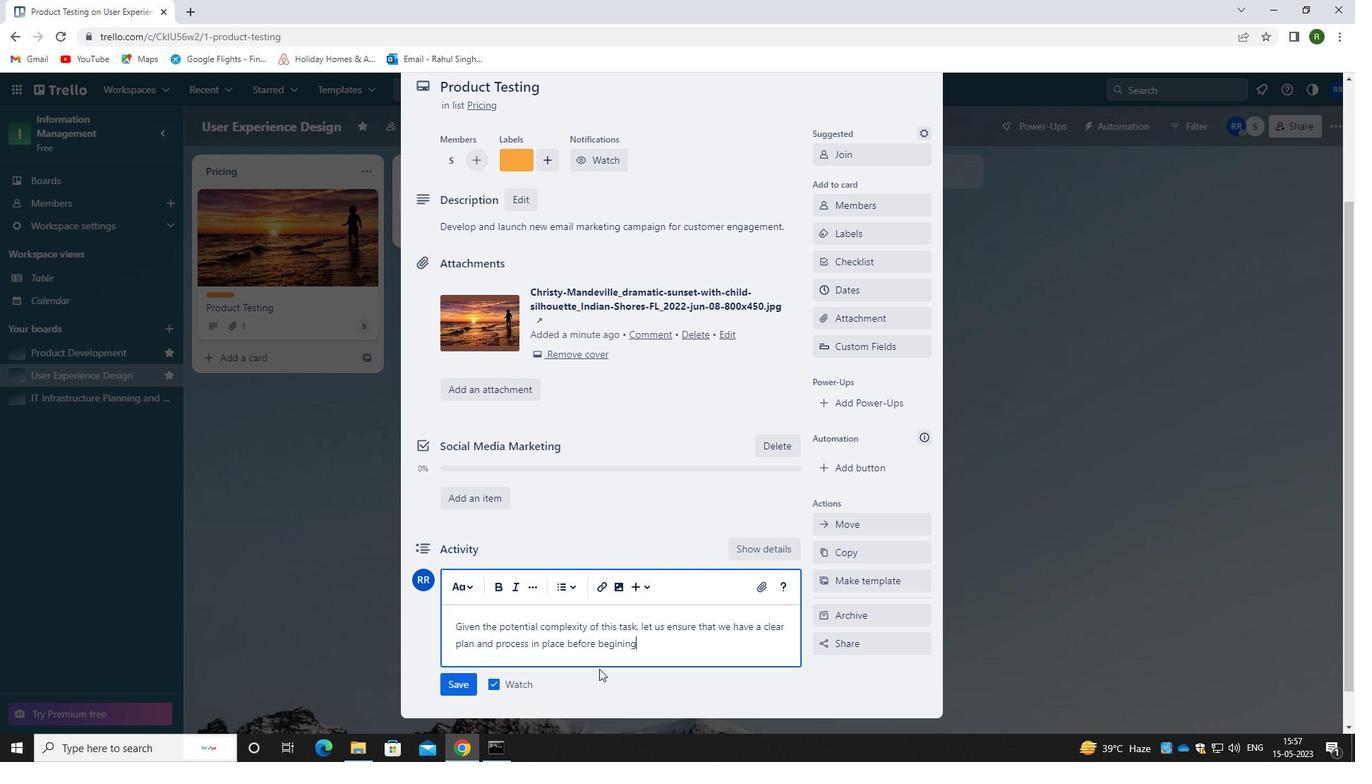 
Action: Mouse moved to (623, 645)
Screenshot: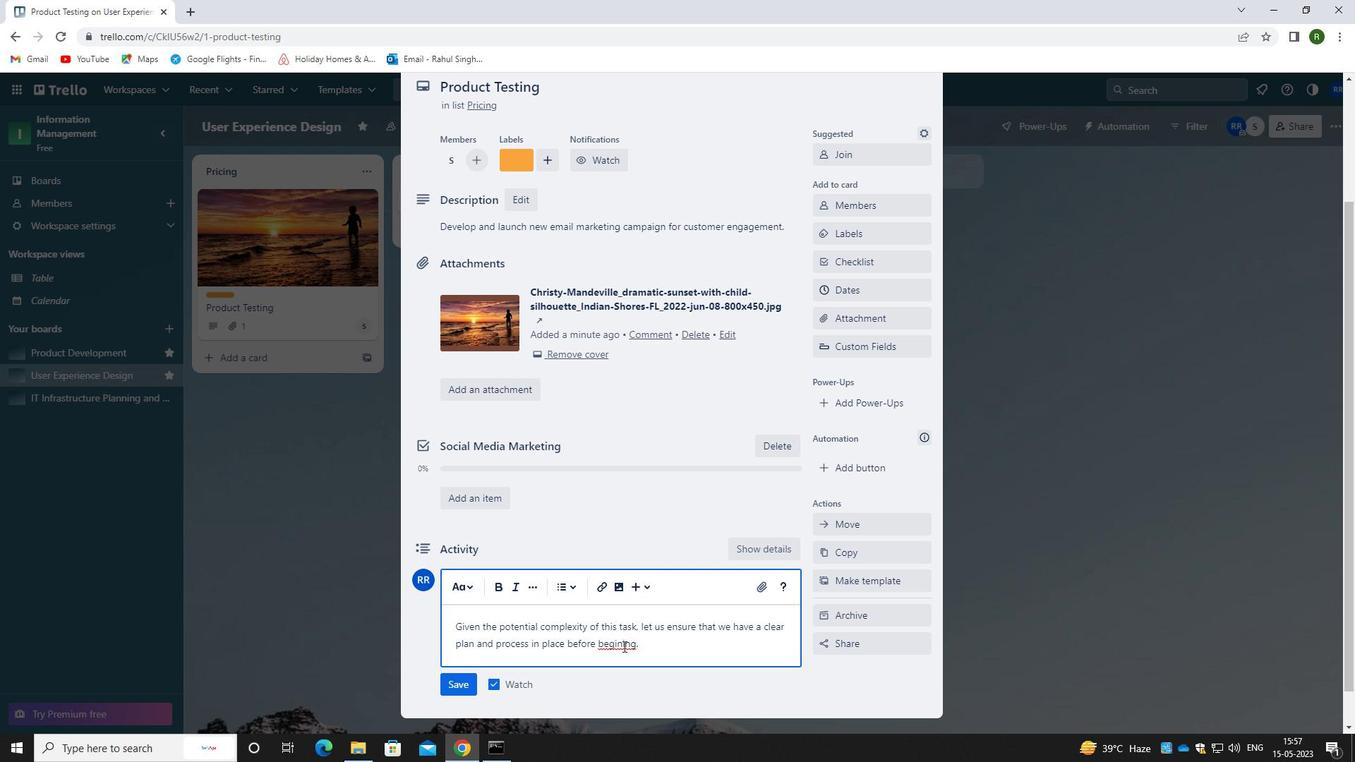 
Action: Mouse pressed left at (623, 645)
Screenshot: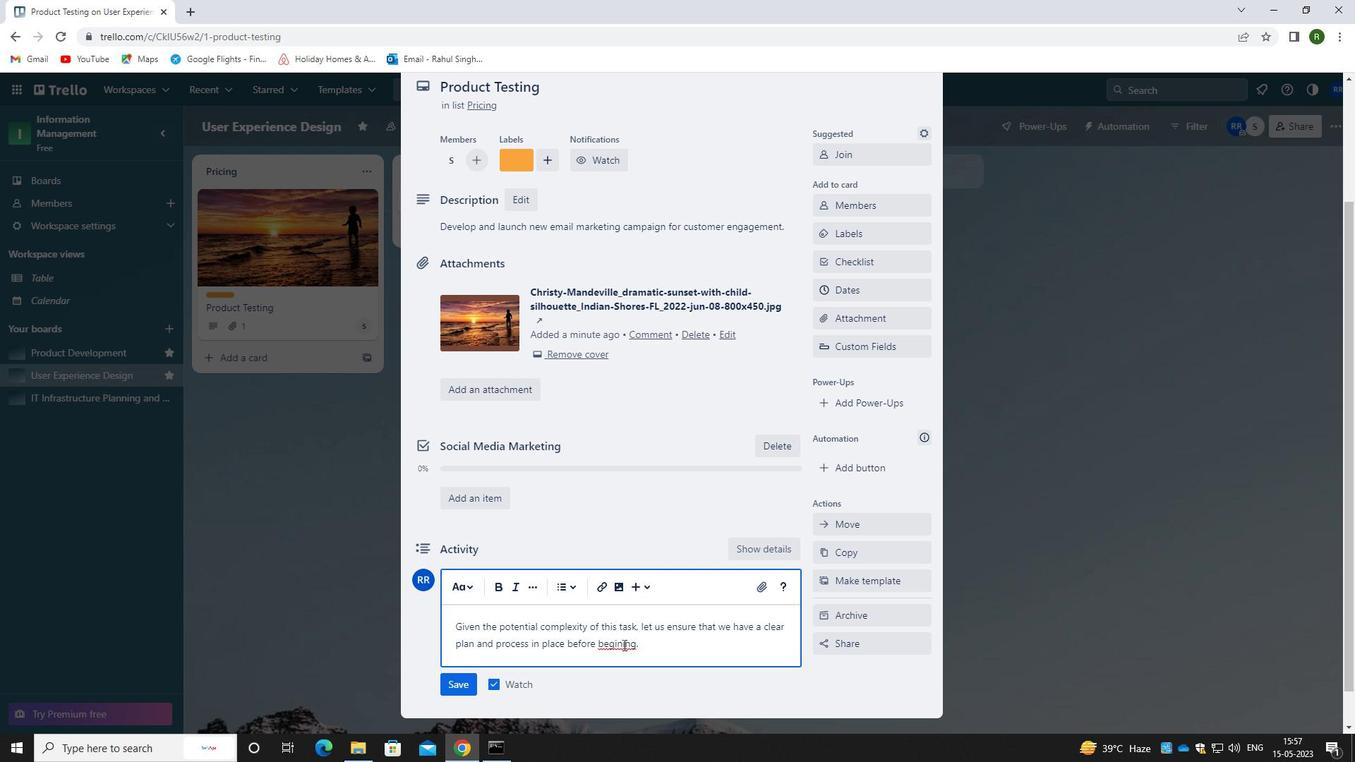 
Action: Mouse moved to (626, 642)
Screenshot: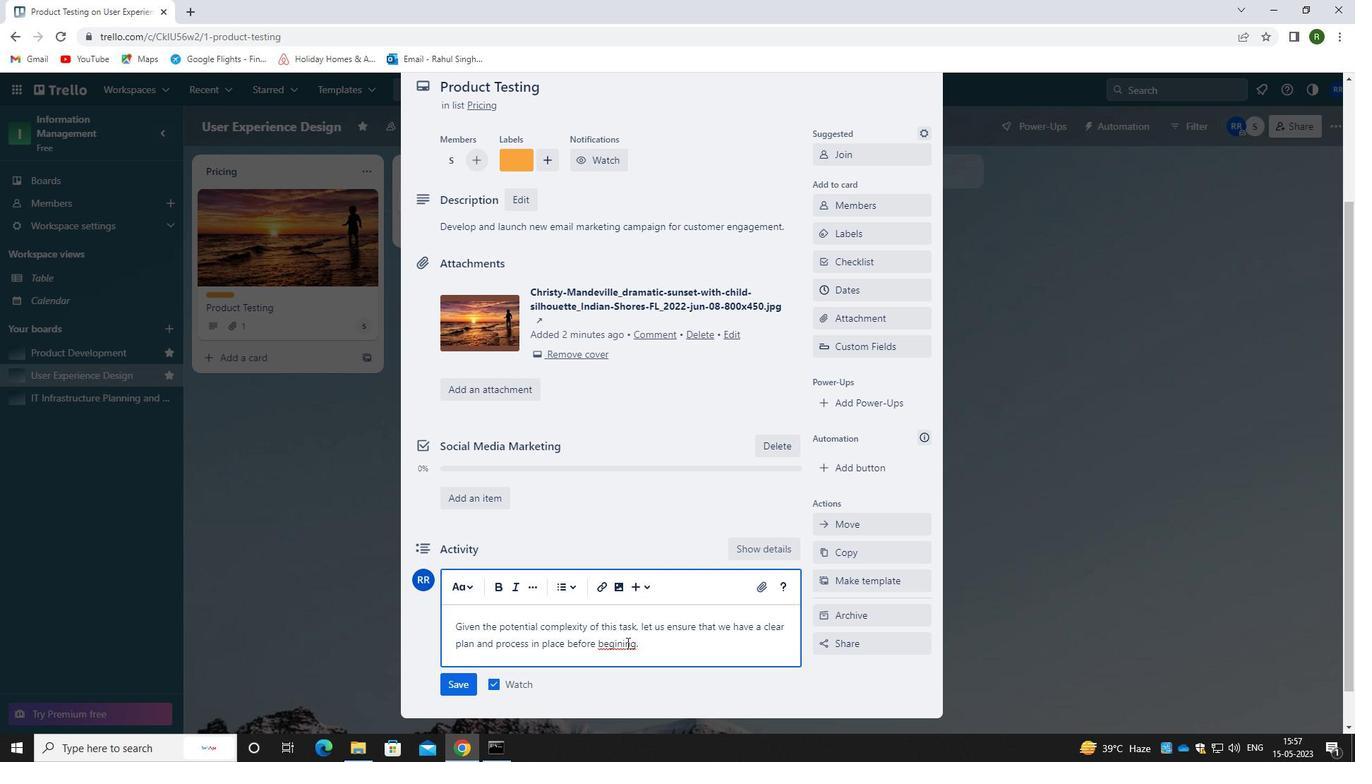 
Action: Mouse pressed left at (626, 642)
Screenshot: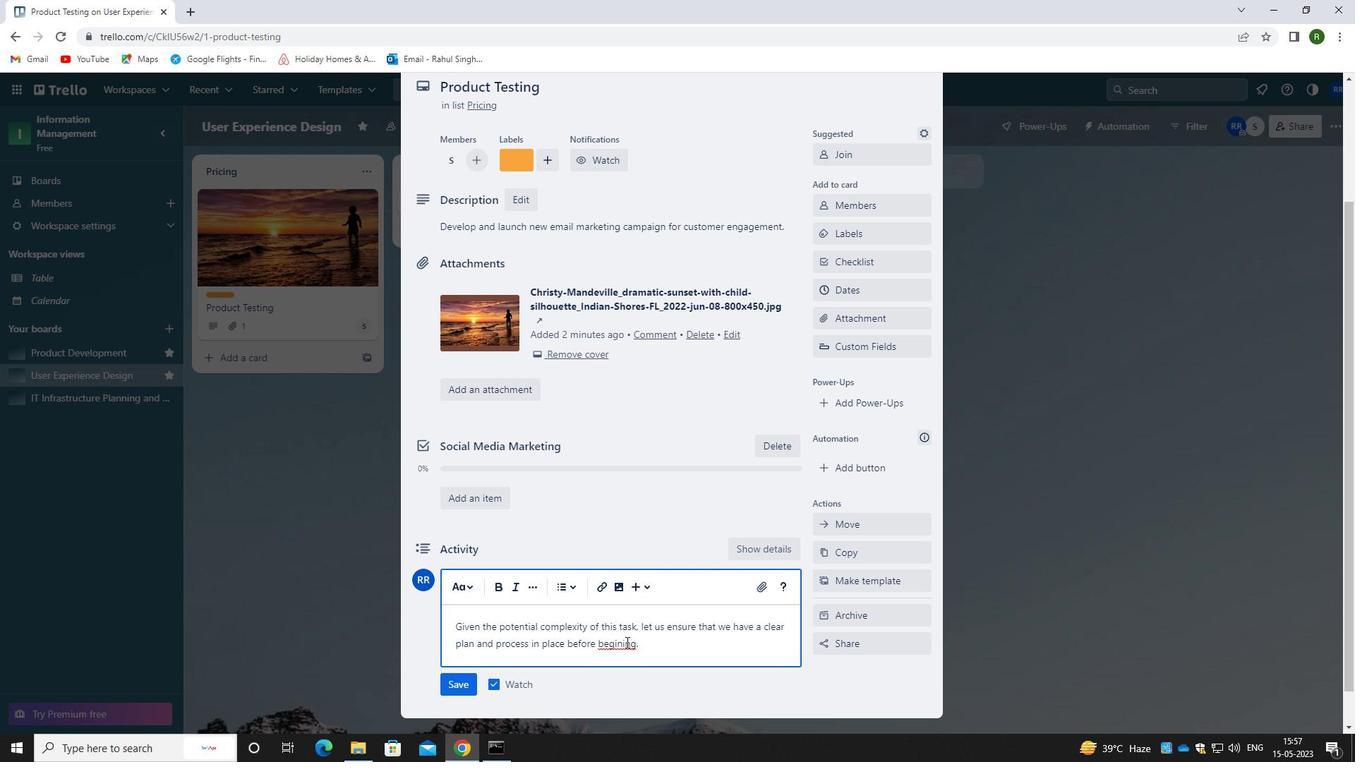 
Action: Mouse moved to (608, 638)
Screenshot: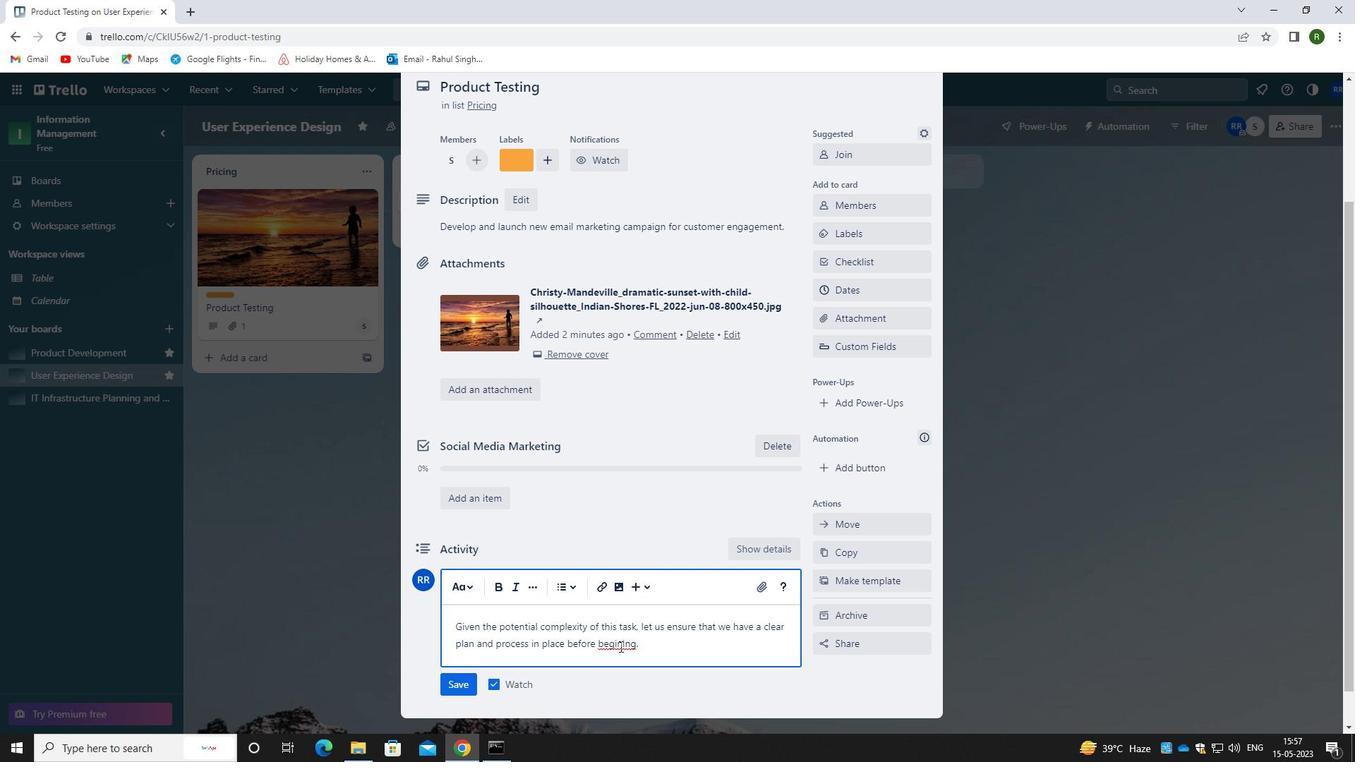 
Action: Key pressed <Key.backspace>
Screenshot: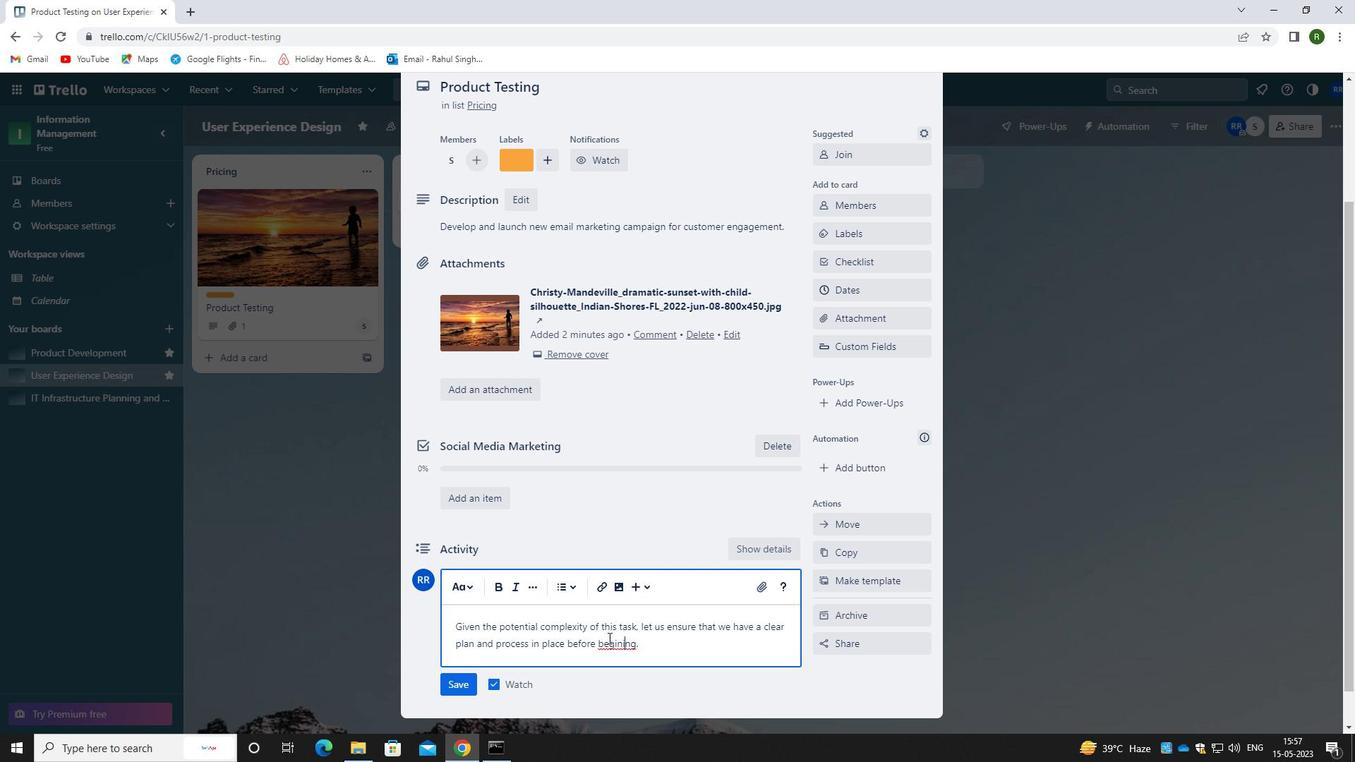 
Action: Mouse moved to (628, 643)
Screenshot: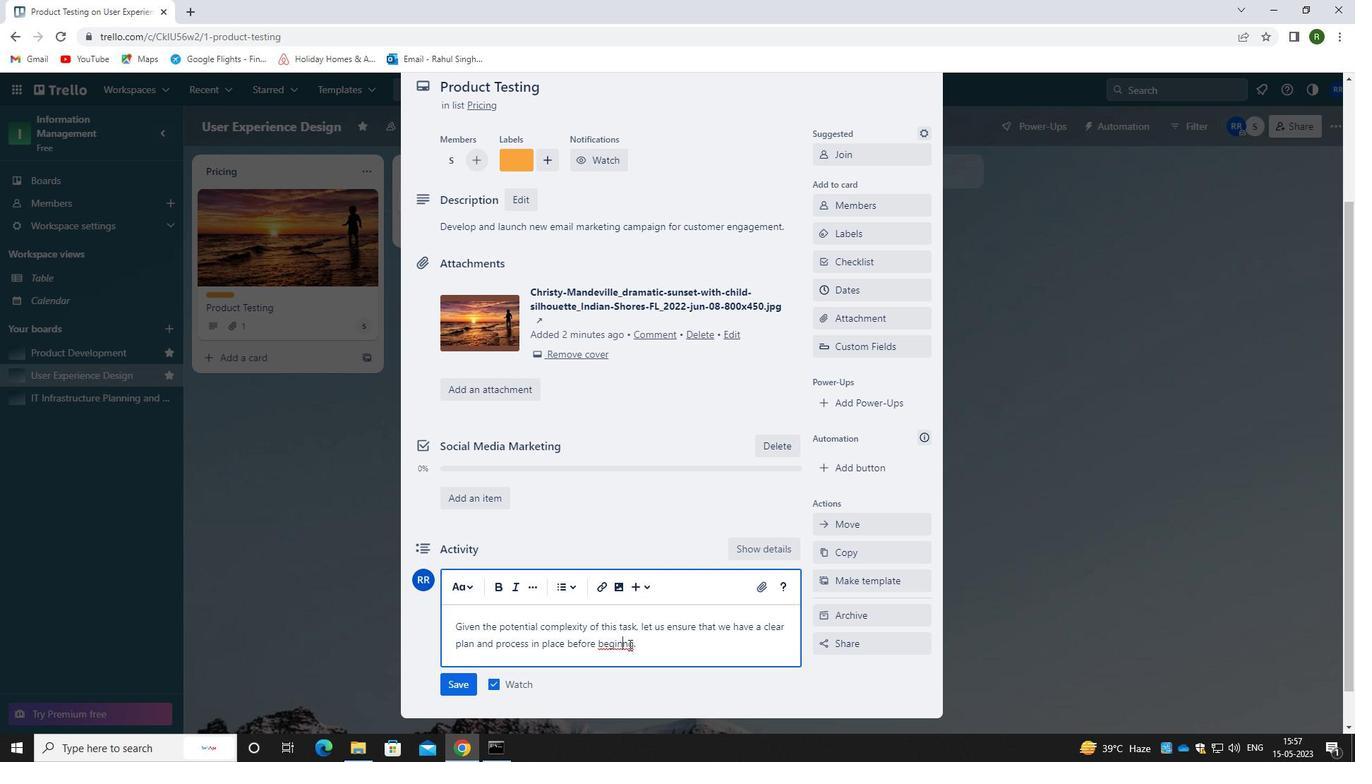 
Action: Mouse pressed left at (628, 643)
Screenshot: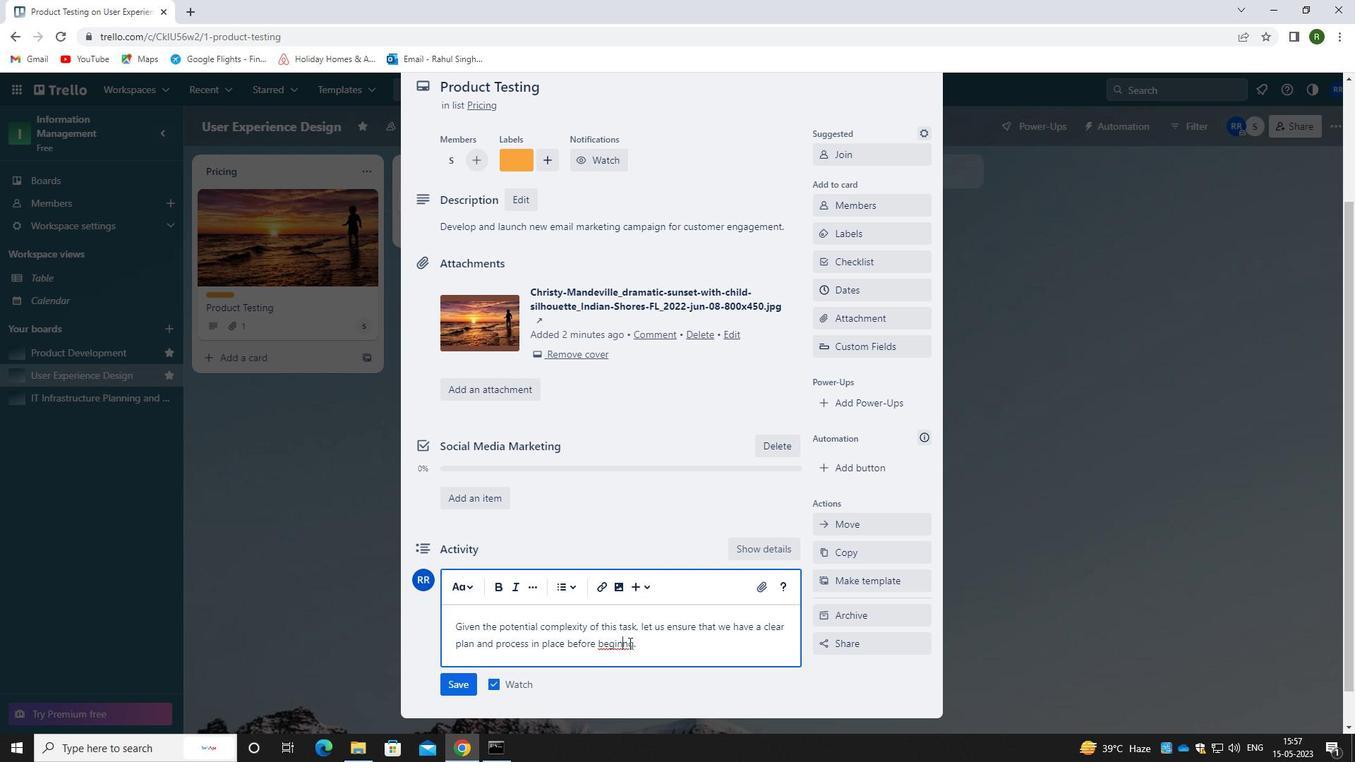 
Action: Mouse moved to (611, 622)
Screenshot: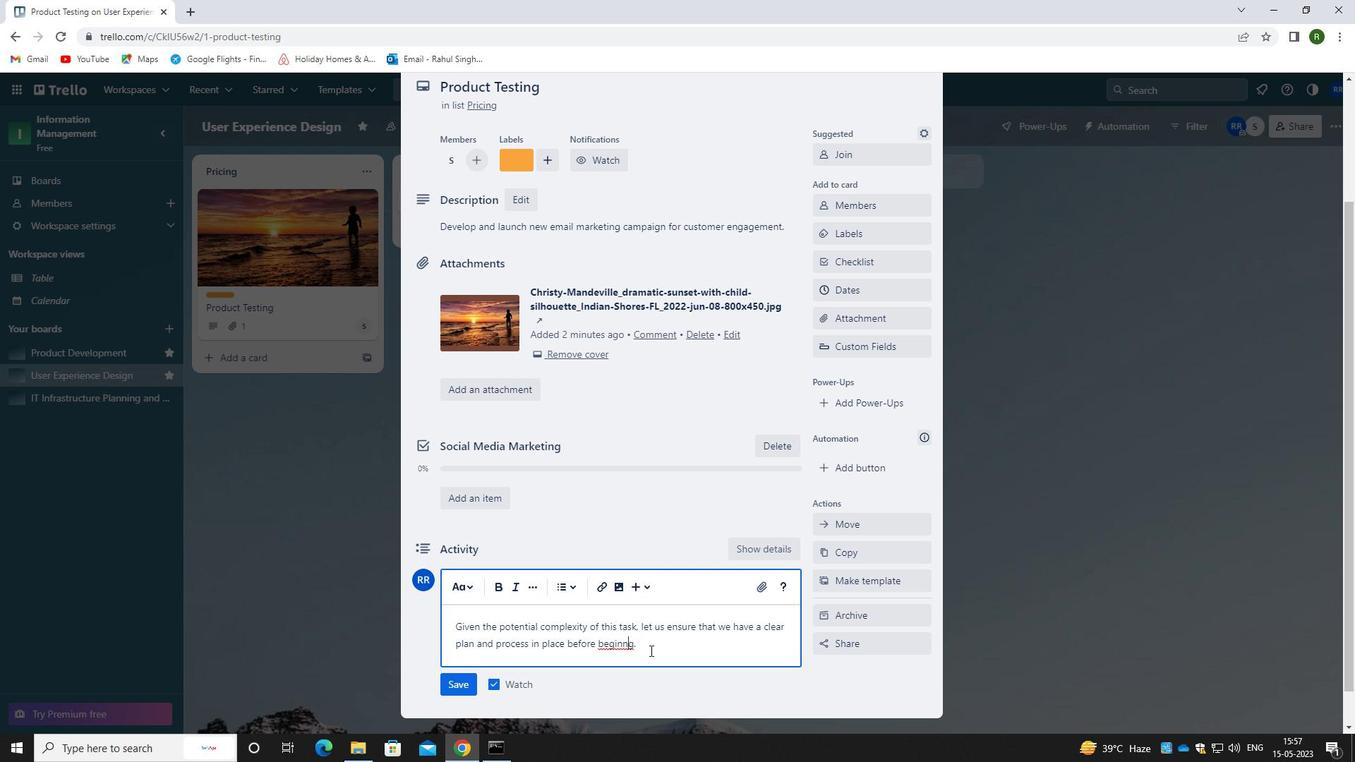 
Action: Key pressed IN
Screenshot: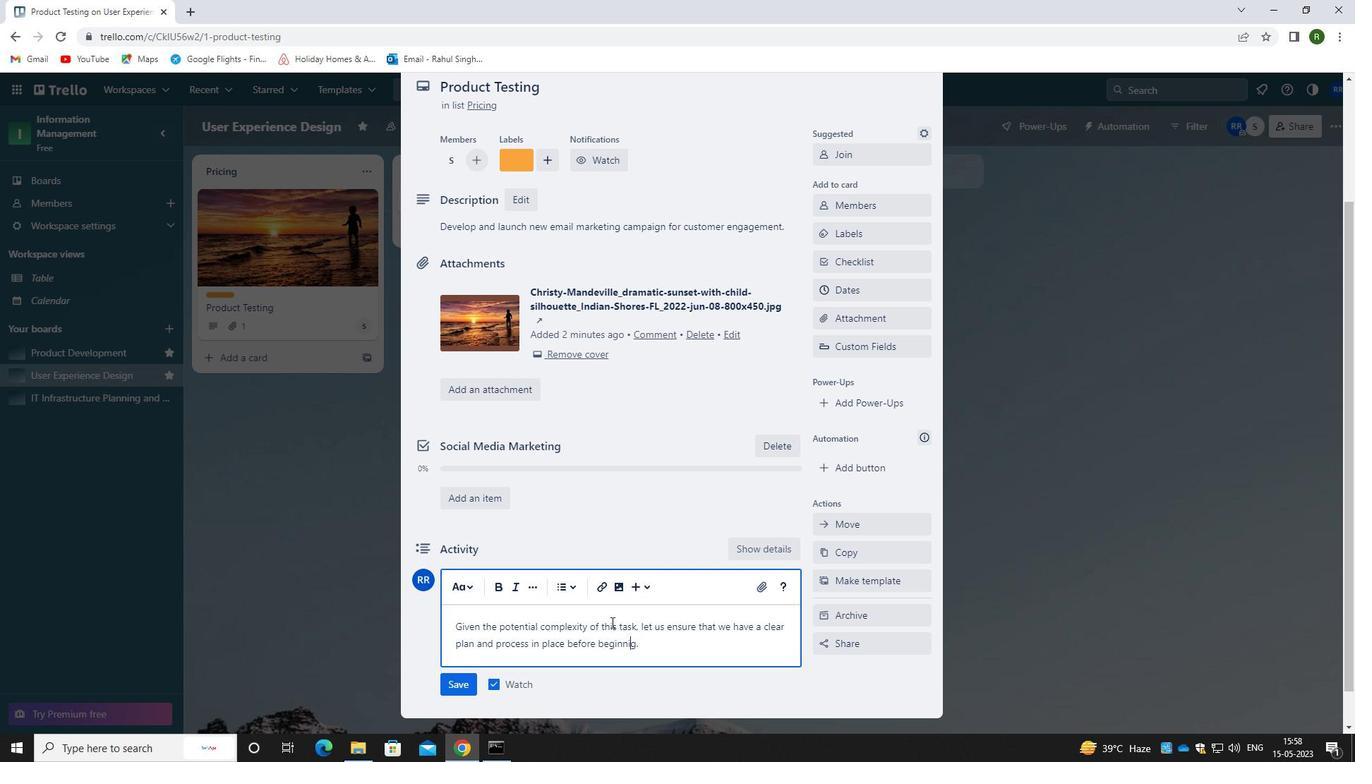 
Action: Mouse moved to (468, 688)
Screenshot: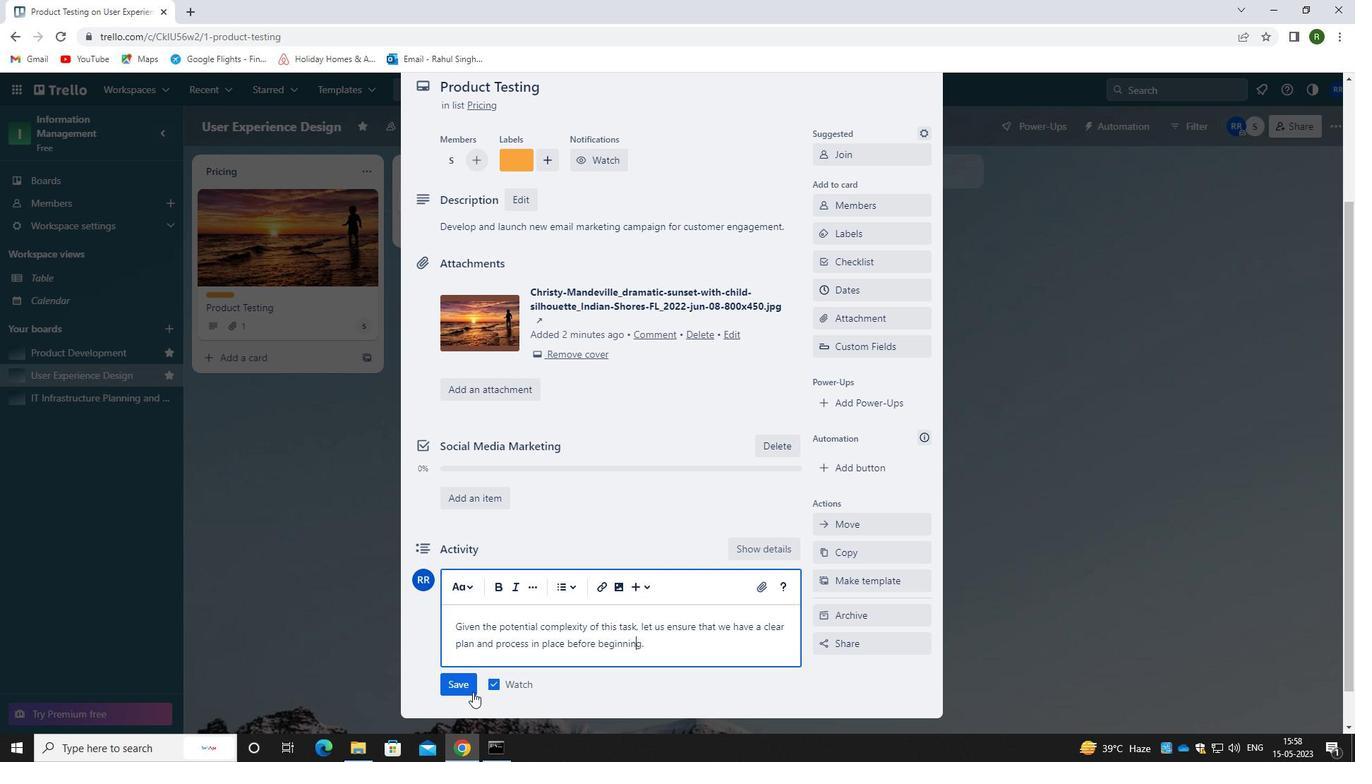 
Action: Mouse pressed left at (468, 688)
Screenshot: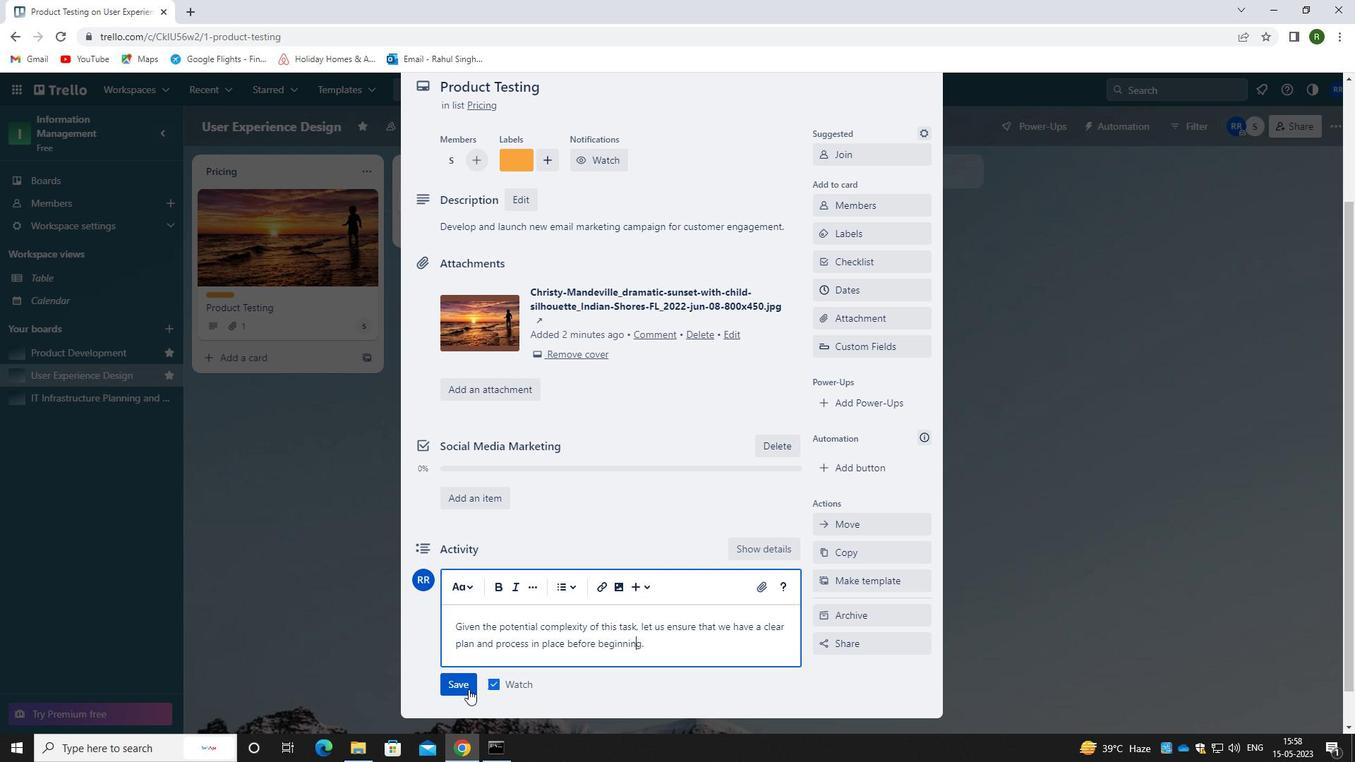 
Action: Mouse moved to (849, 283)
Screenshot: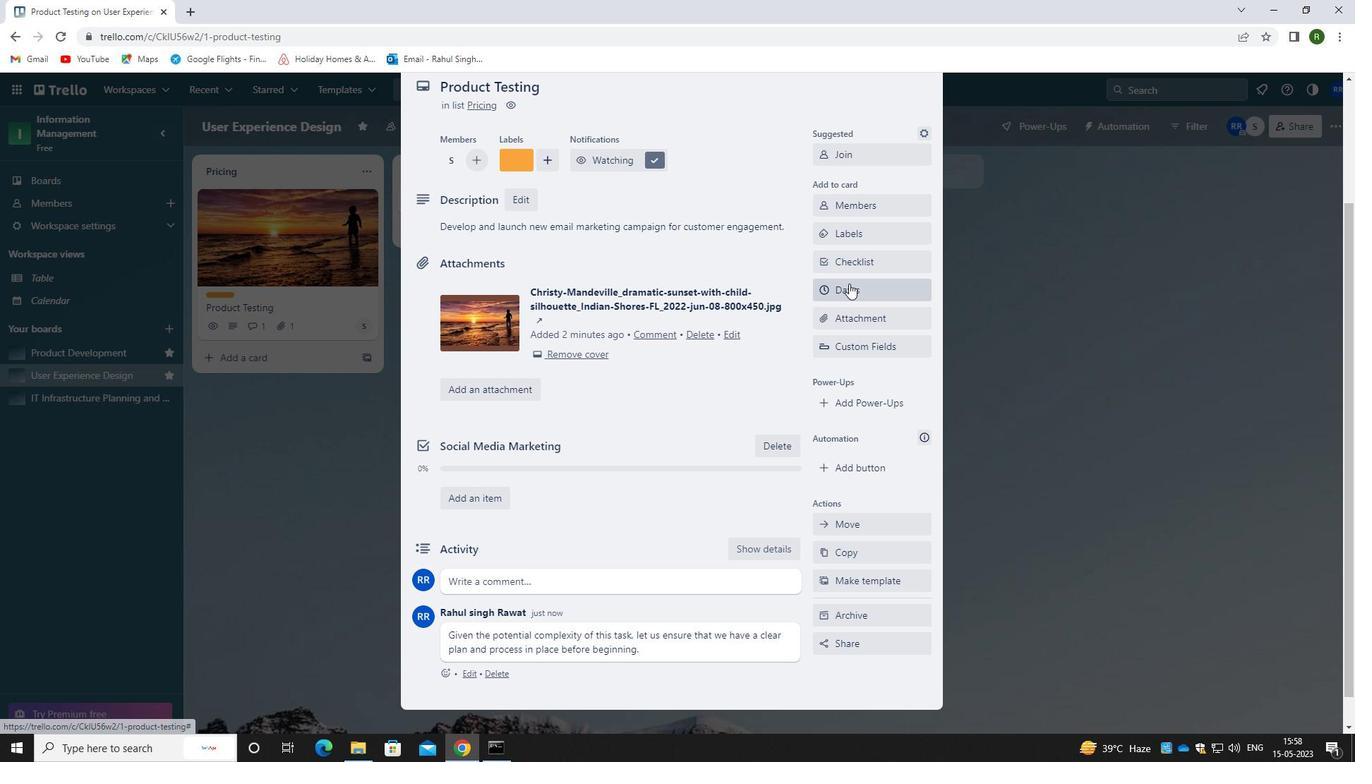 
Action: Mouse pressed left at (849, 283)
Screenshot: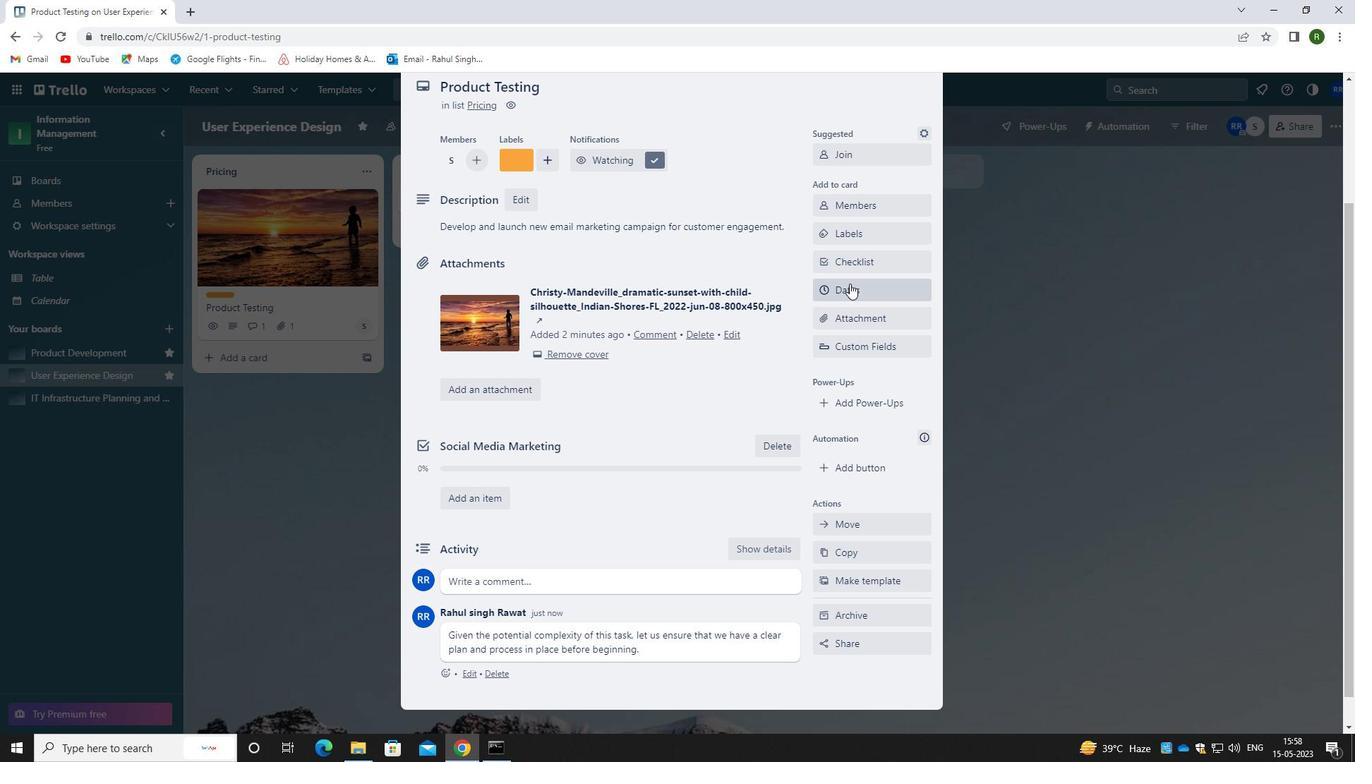 
Action: Mouse moved to (824, 385)
Screenshot: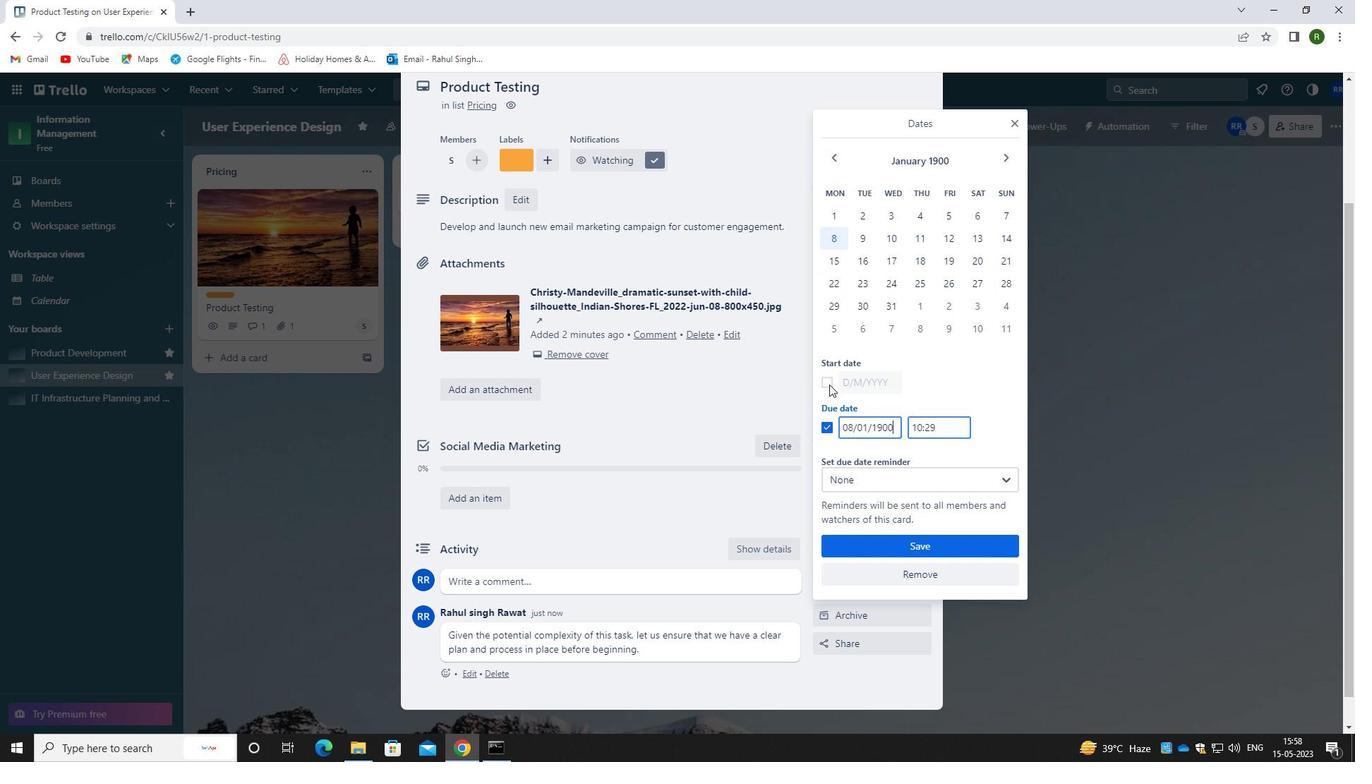 
Action: Mouse pressed left at (824, 385)
Screenshot: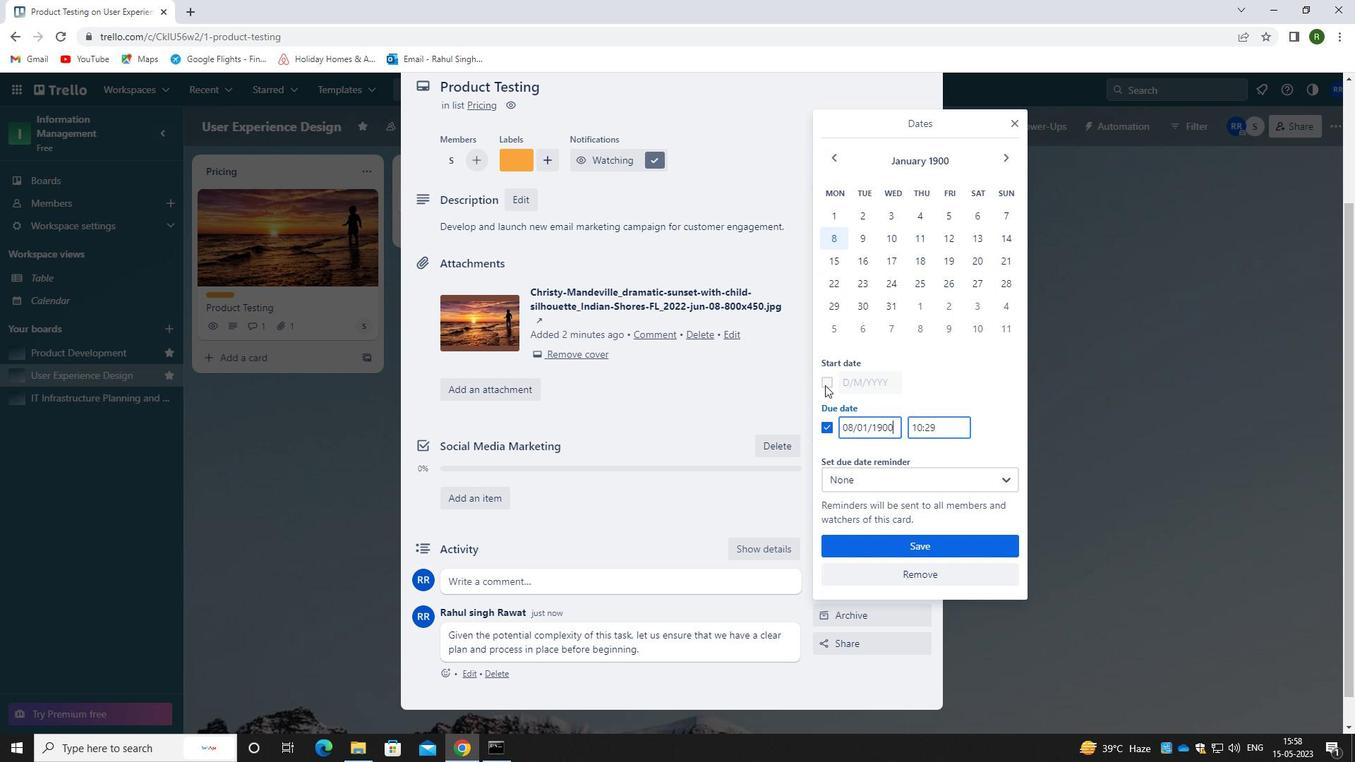 
Action: Mouse moved to (895, 379)
Screenshot: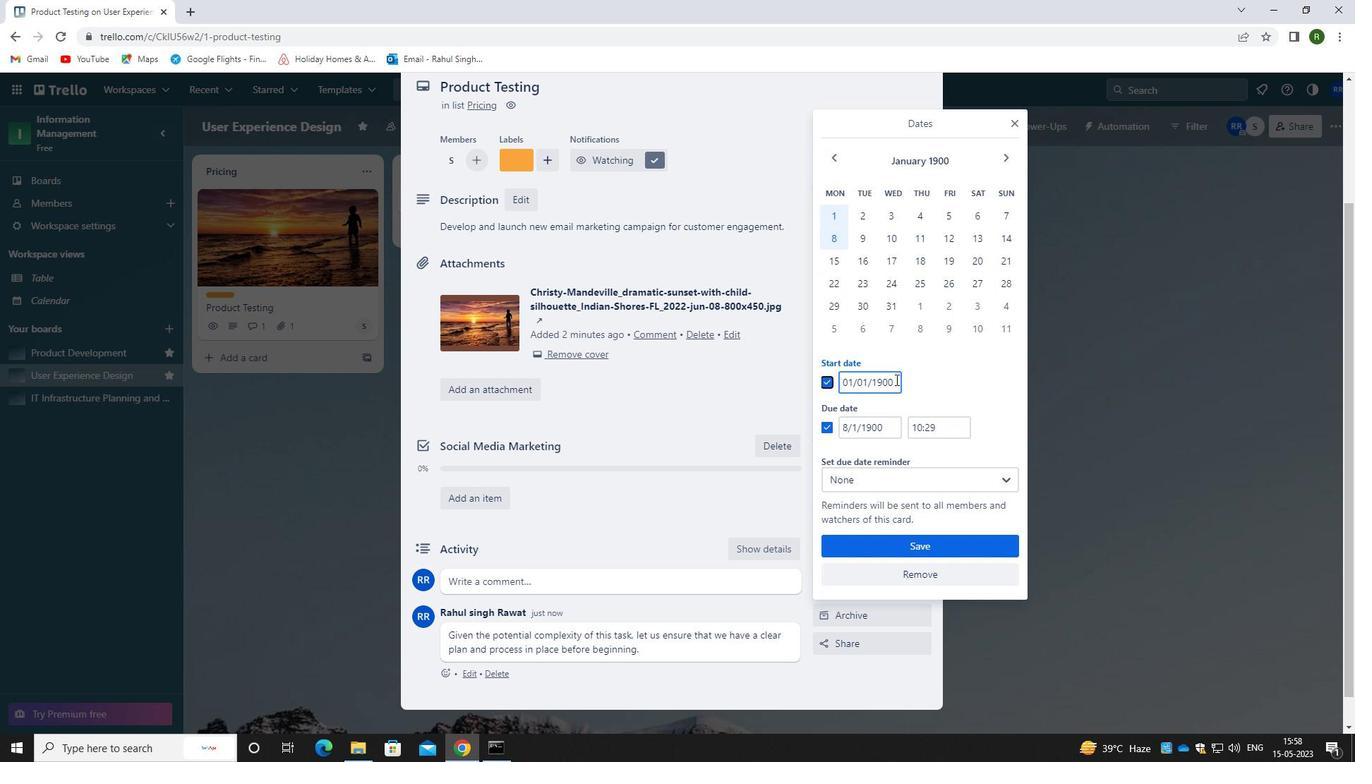 
Action: Mouse pressed left at (895, 379)
Screenshot: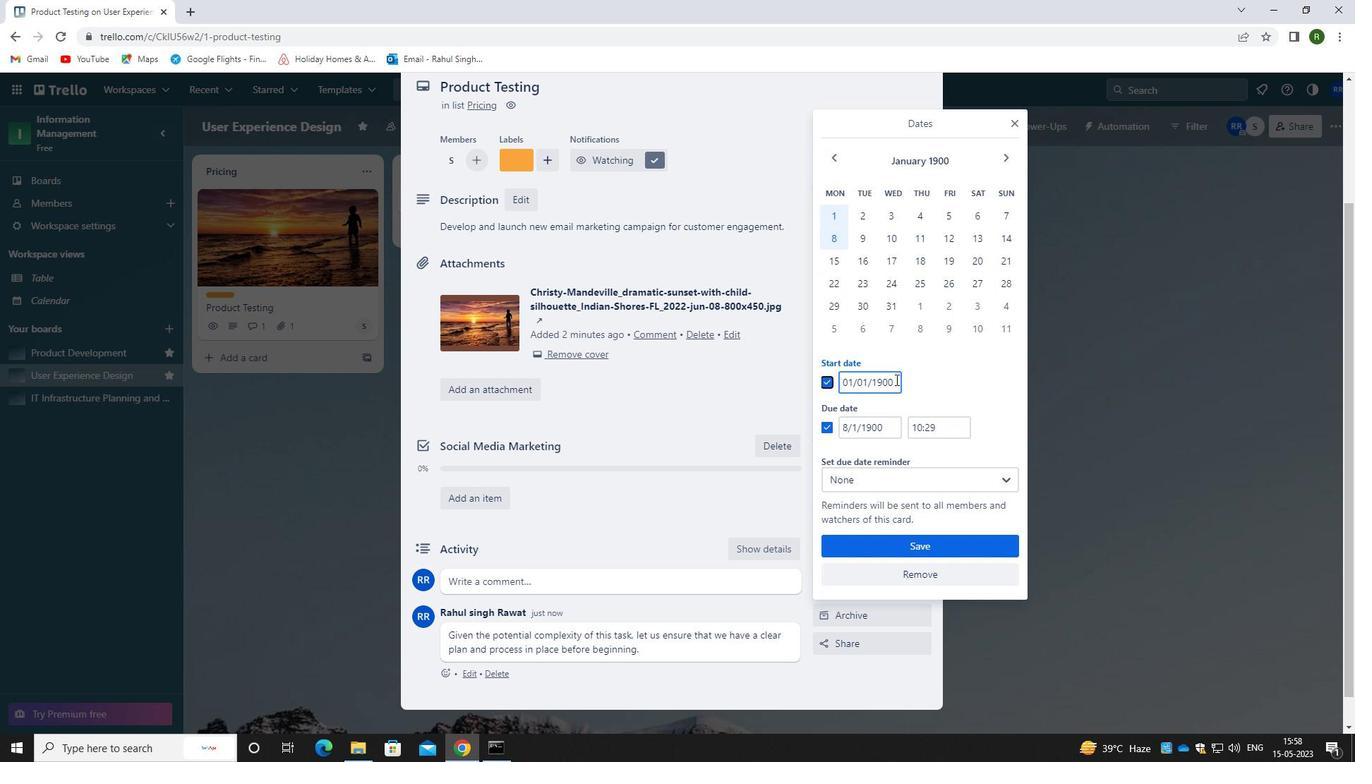 
Action: Mouse moved to (820, 377)
Screenshot: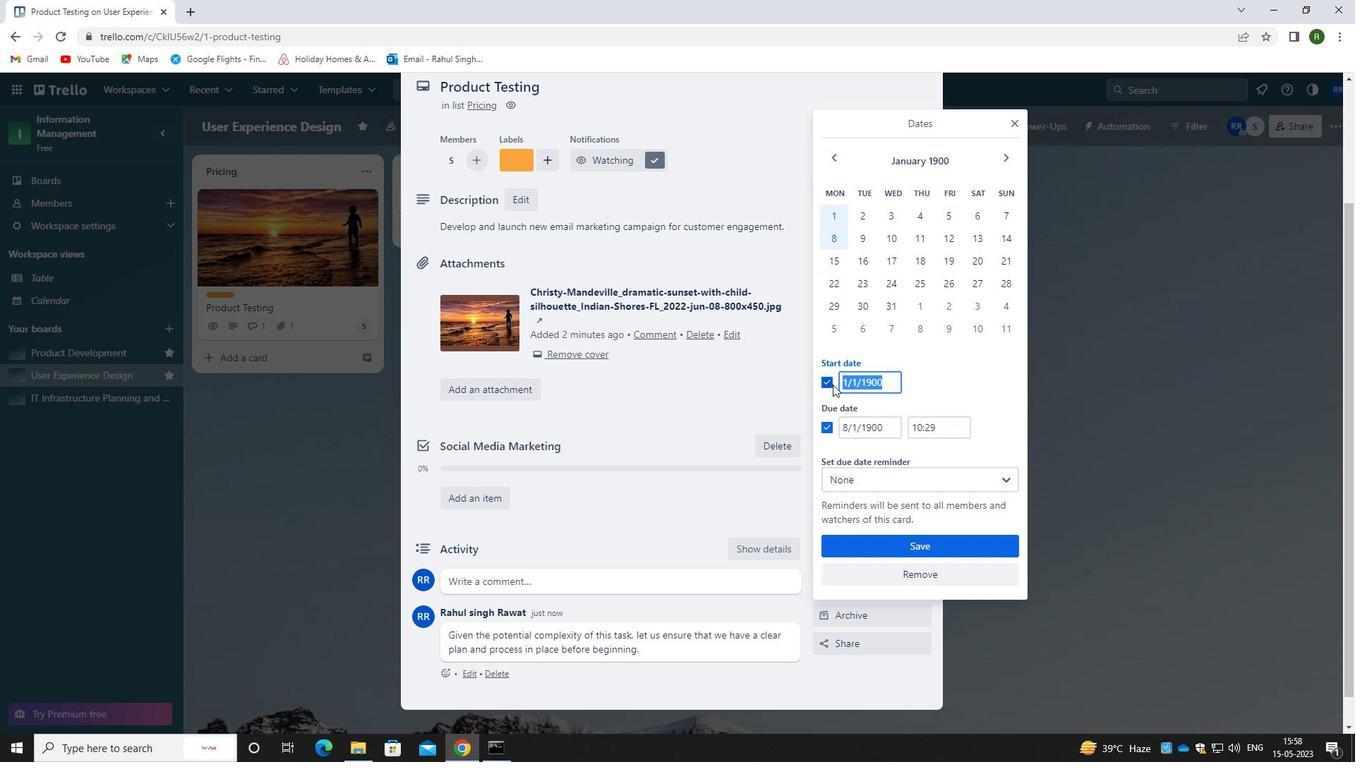 
Action: Key pressed 02/01/1900
Screenshot: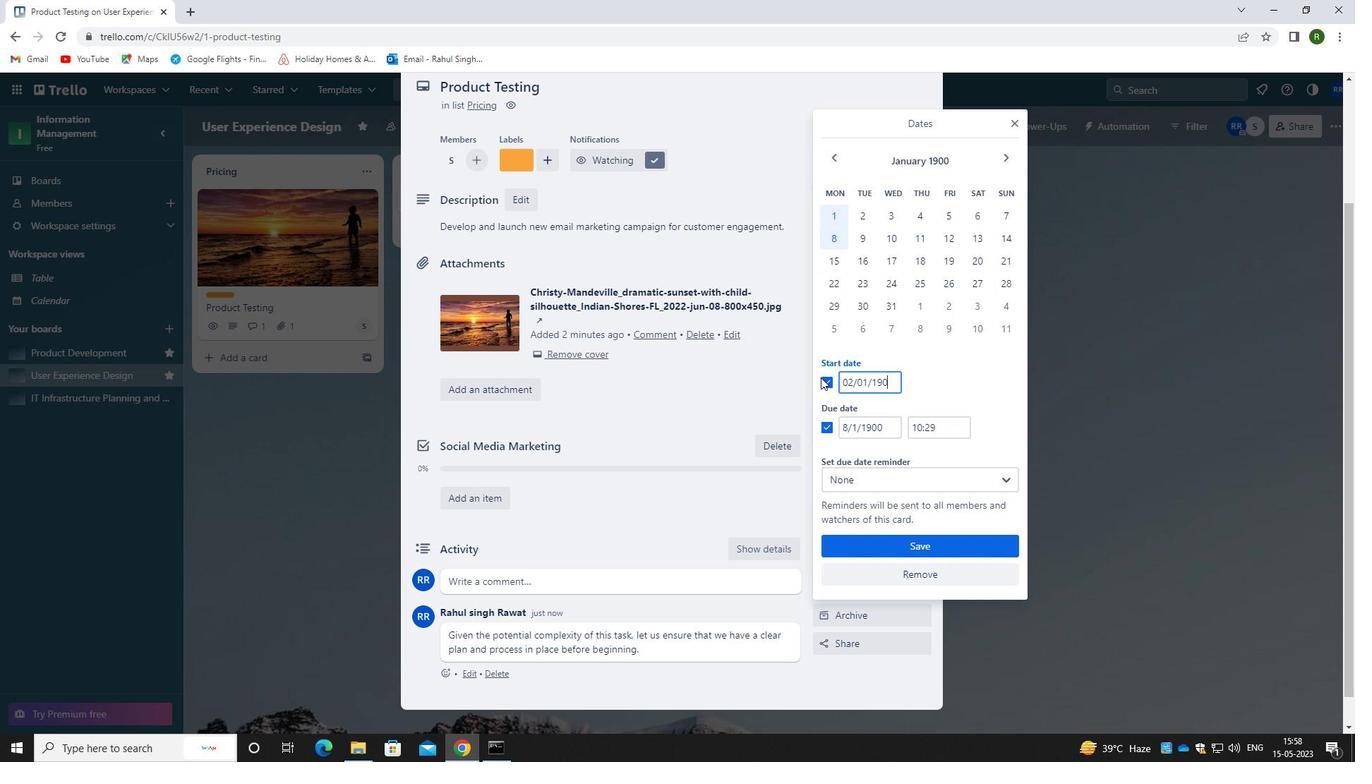 
Action: Mouse moved to (890, 428)
Screenshot: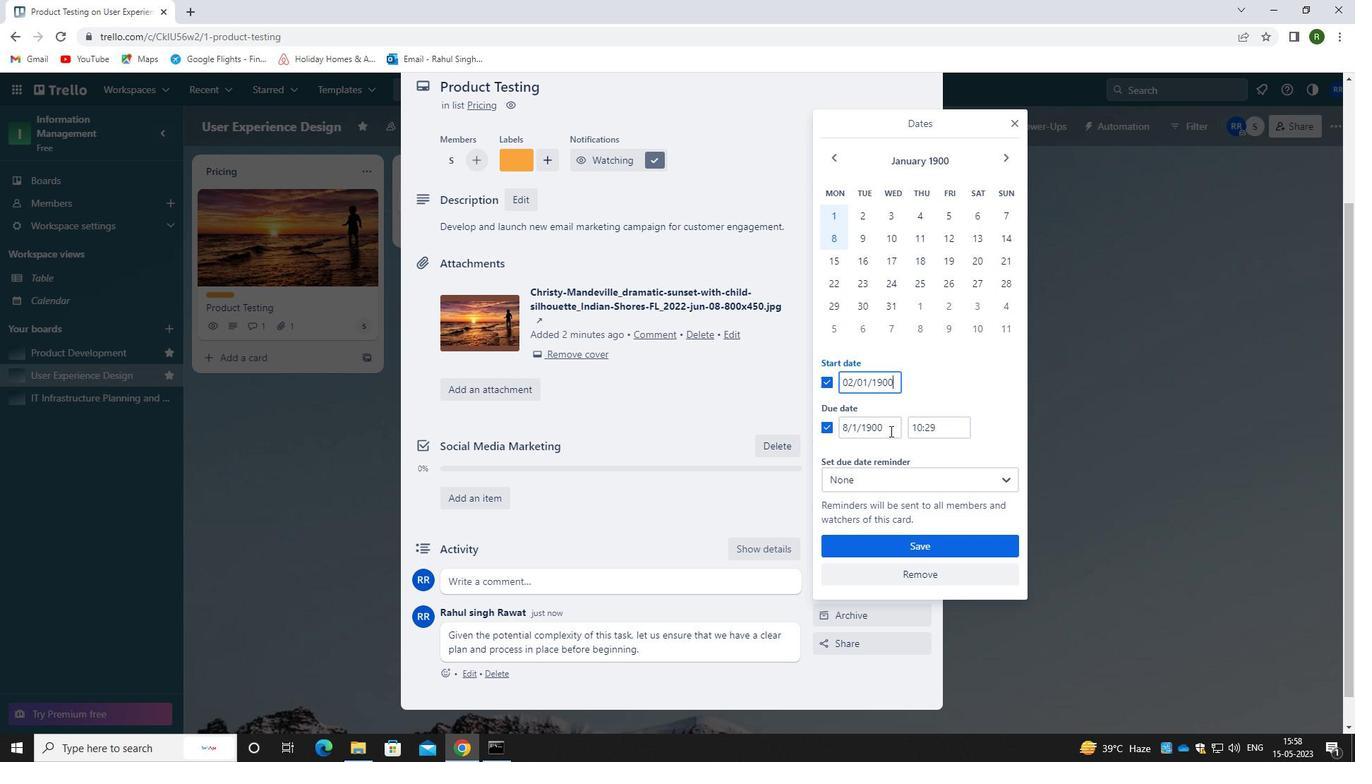 
Action: Mouse pressed left at (890, 428)
Screenshot: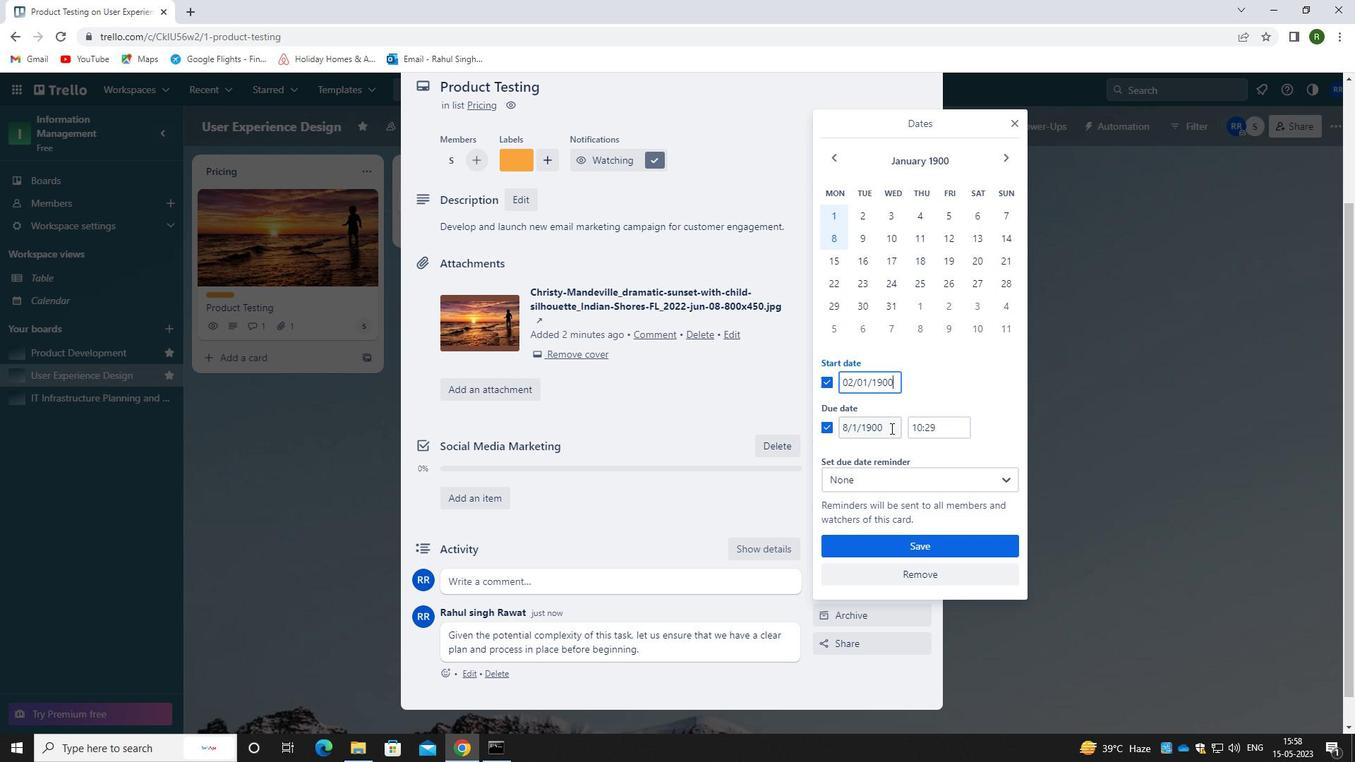 
Action: Mouse moved to (827, 432)
Screenshot: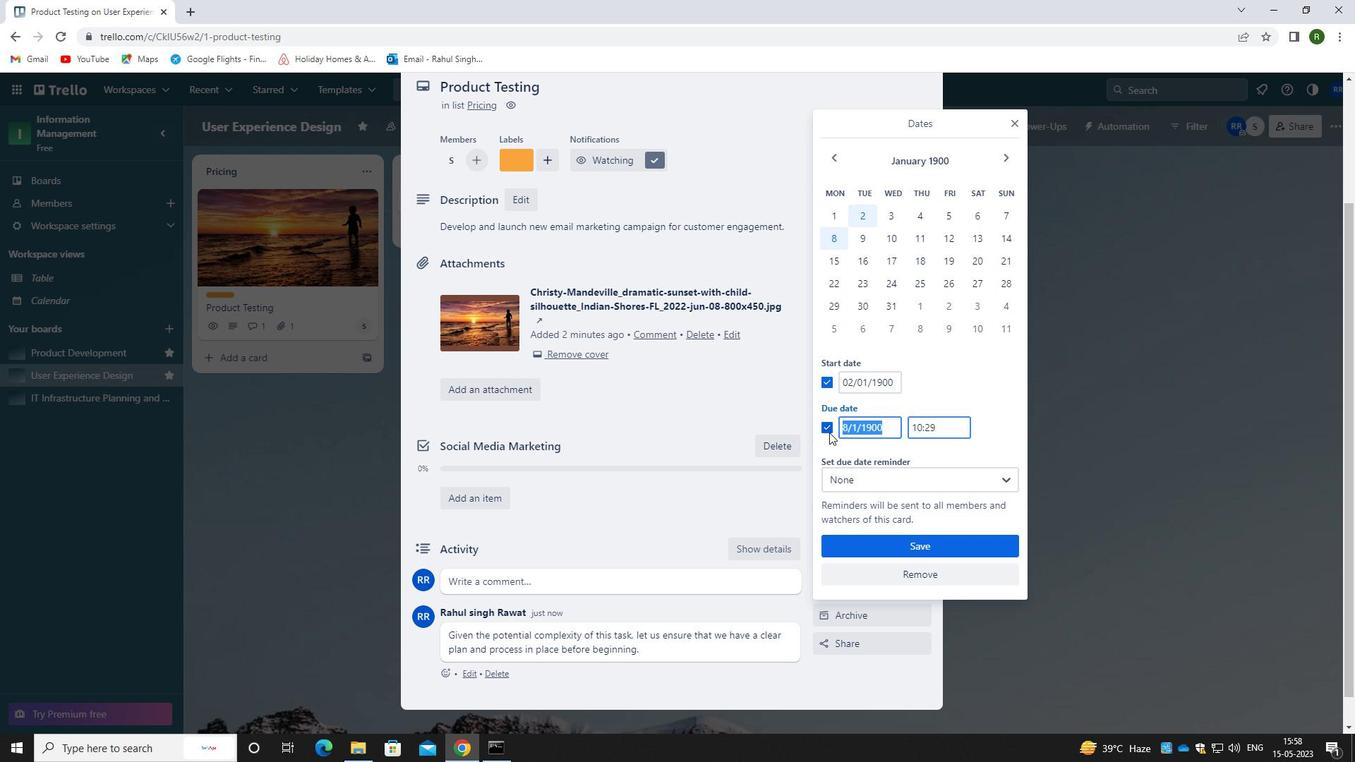 
Action: Key pressed 09/01/1900
Screenshot: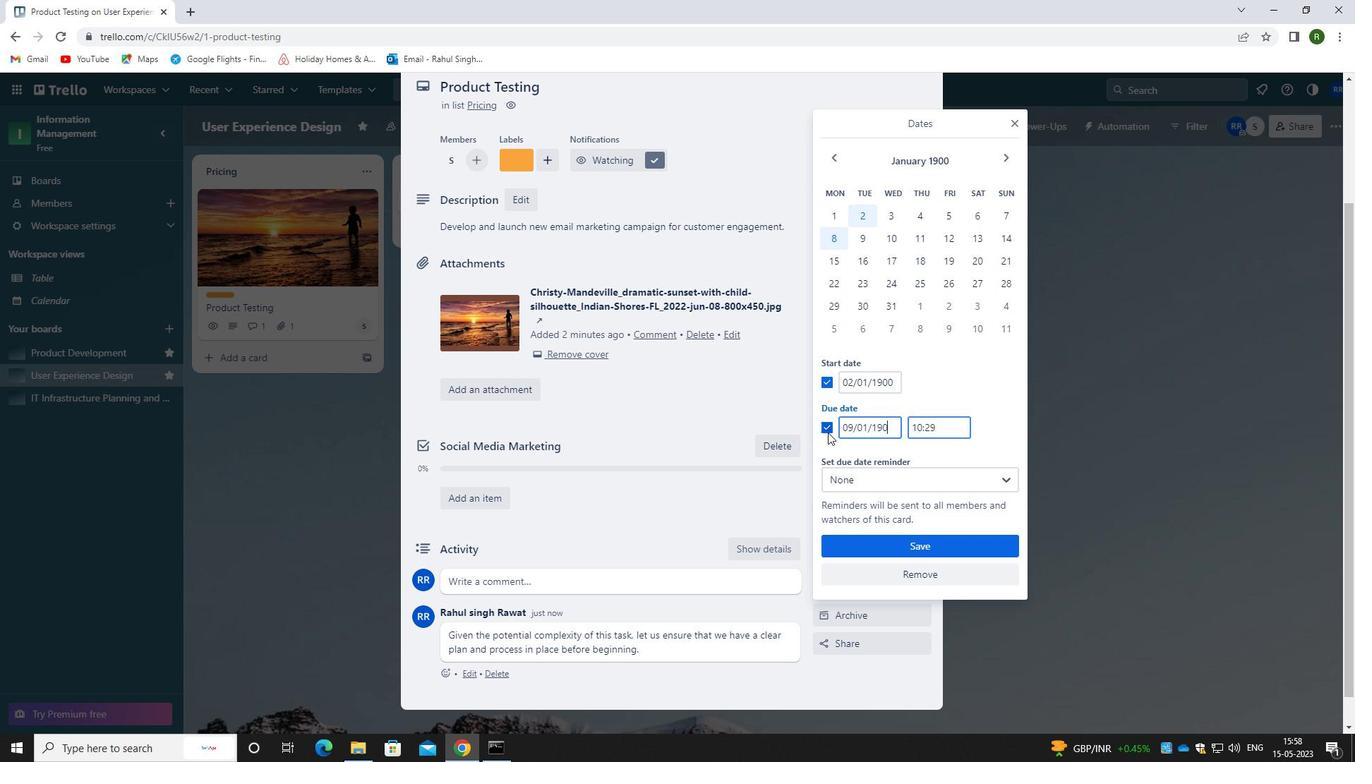 
Action: Mouse moved to (892, 547)
Screenshot: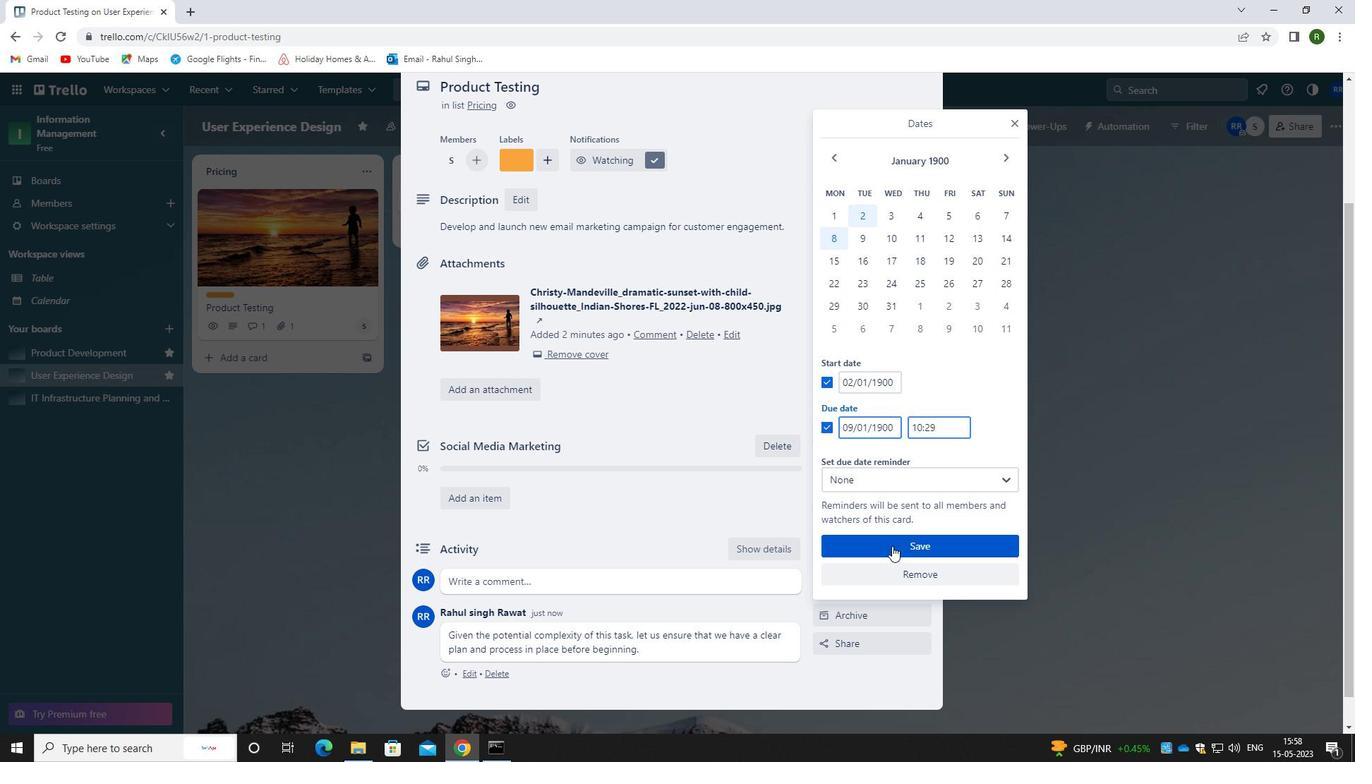 
Action: Mouse pressed left at (892, 547)
Screenshot: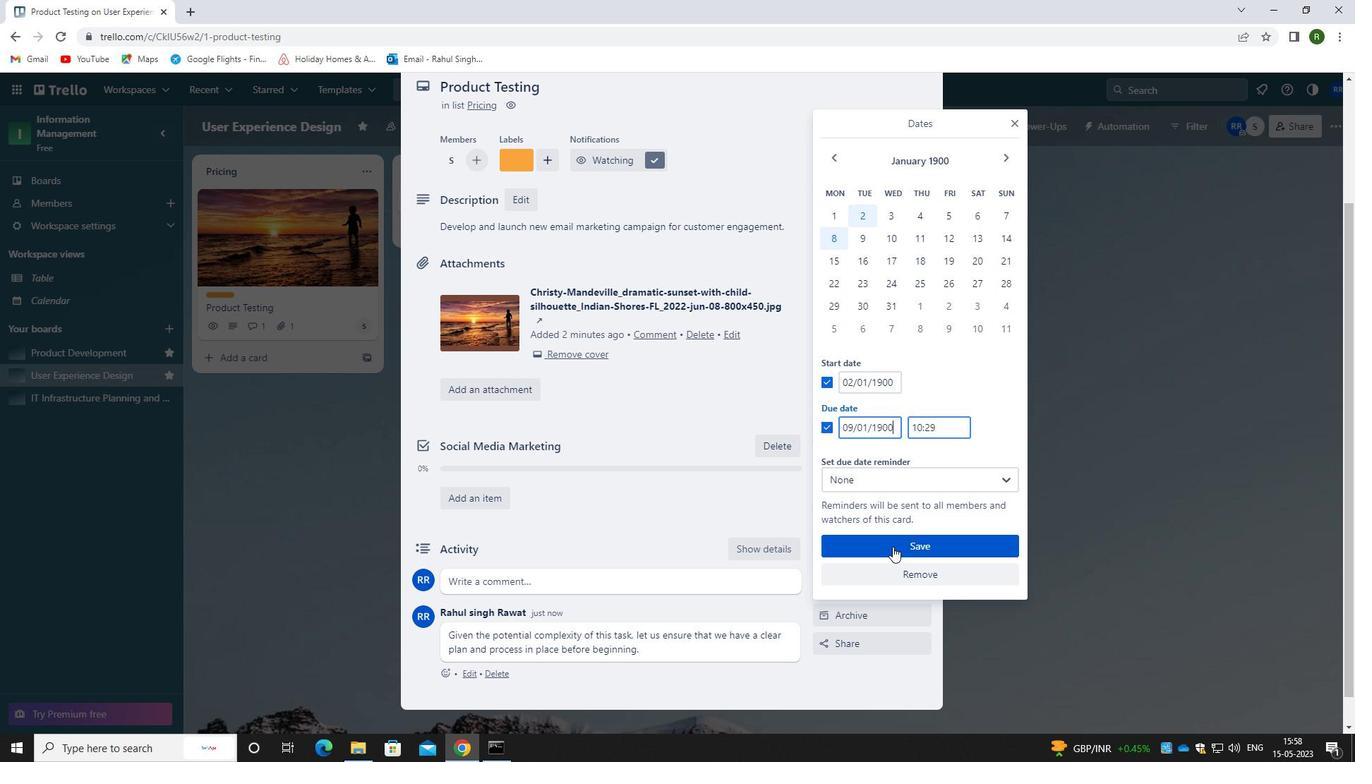 
Action: Mouse moved to (909, 524)
Screenshot: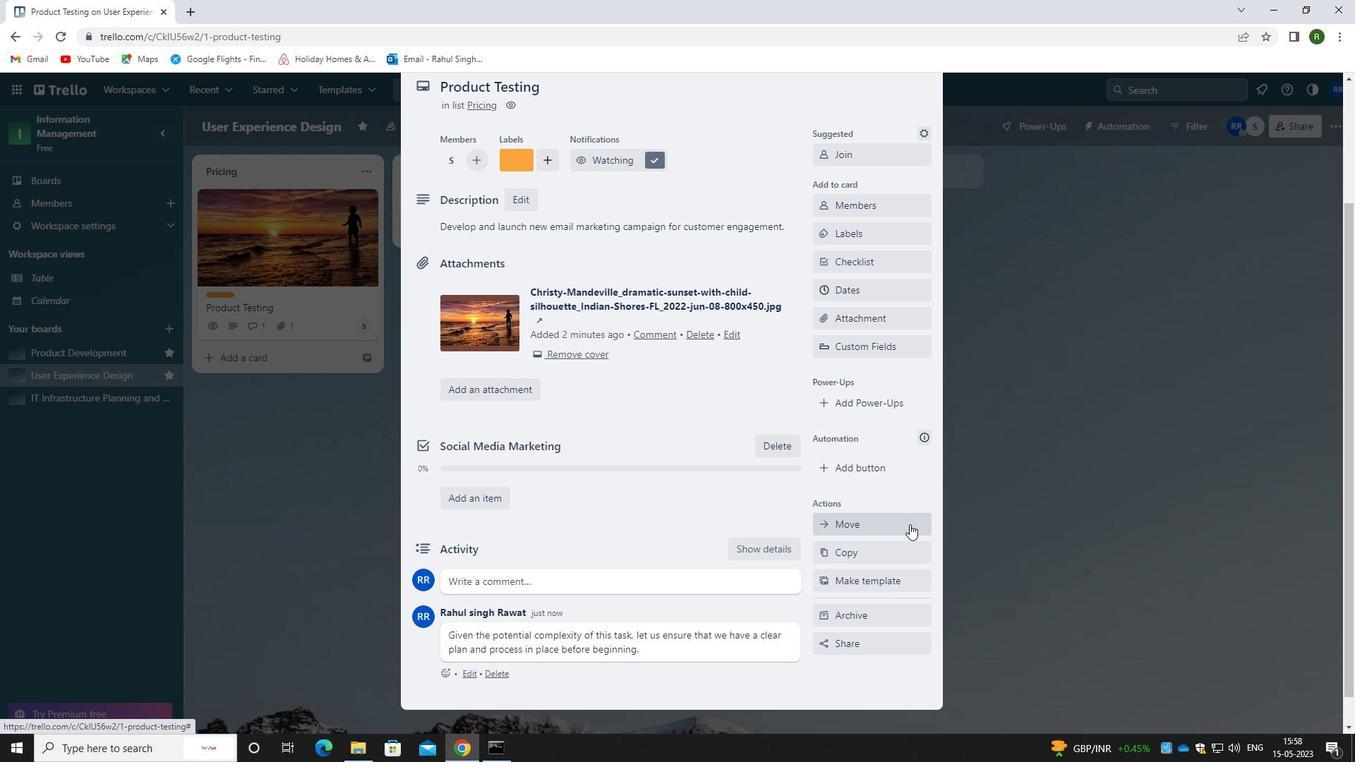 
Action: Mouse scrolled (909, 525) with delta (0, 0)
Screenshot: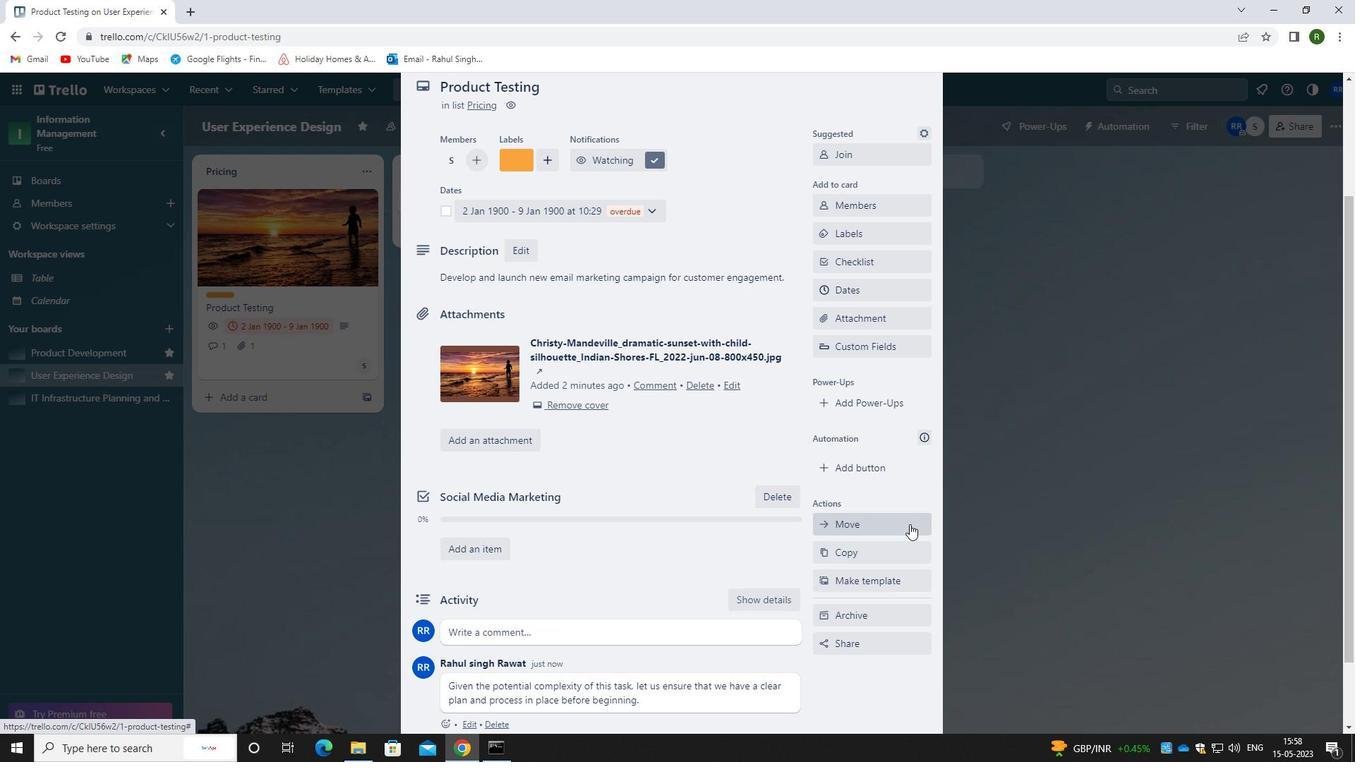 
Action: Mouse scrolled (909, 525) with delta (0, 0)
Screenshot: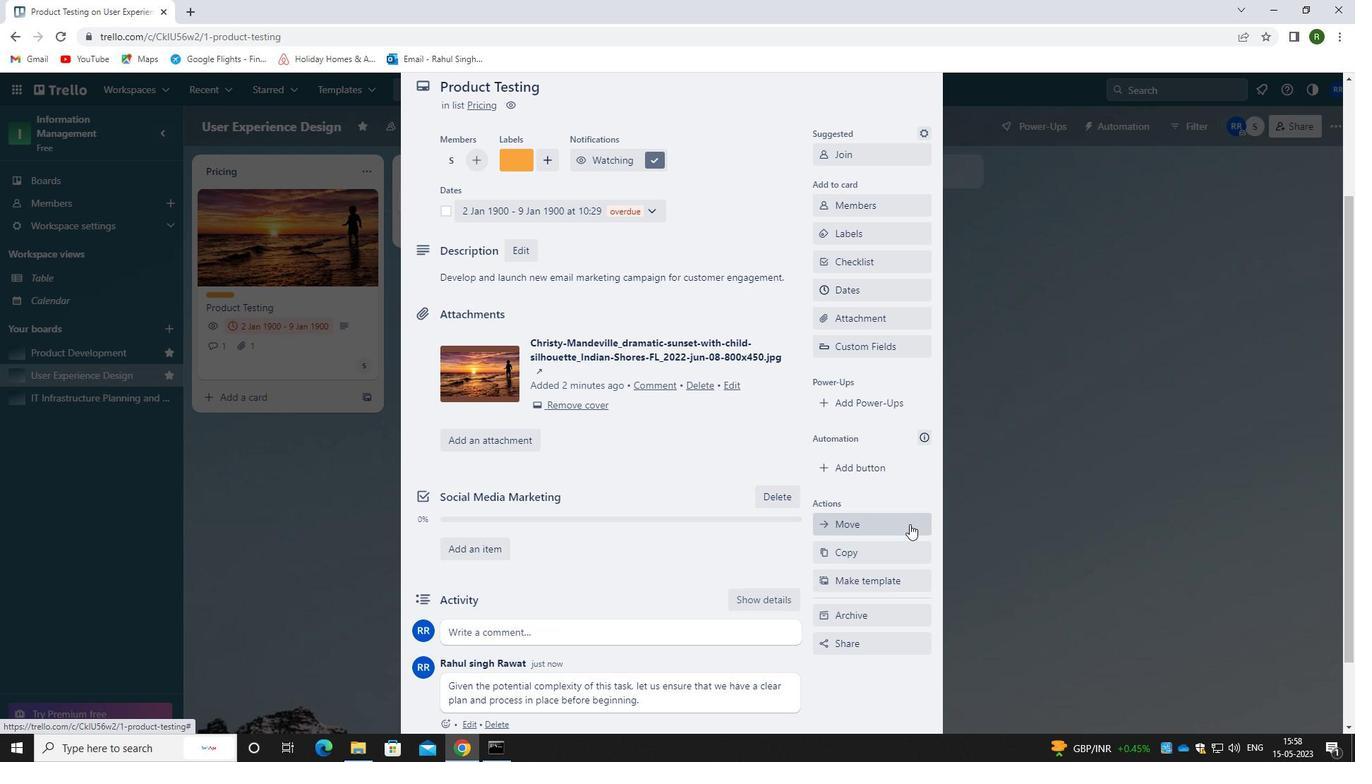 
Action: Mouse moved to (900, 516)
Screenshot: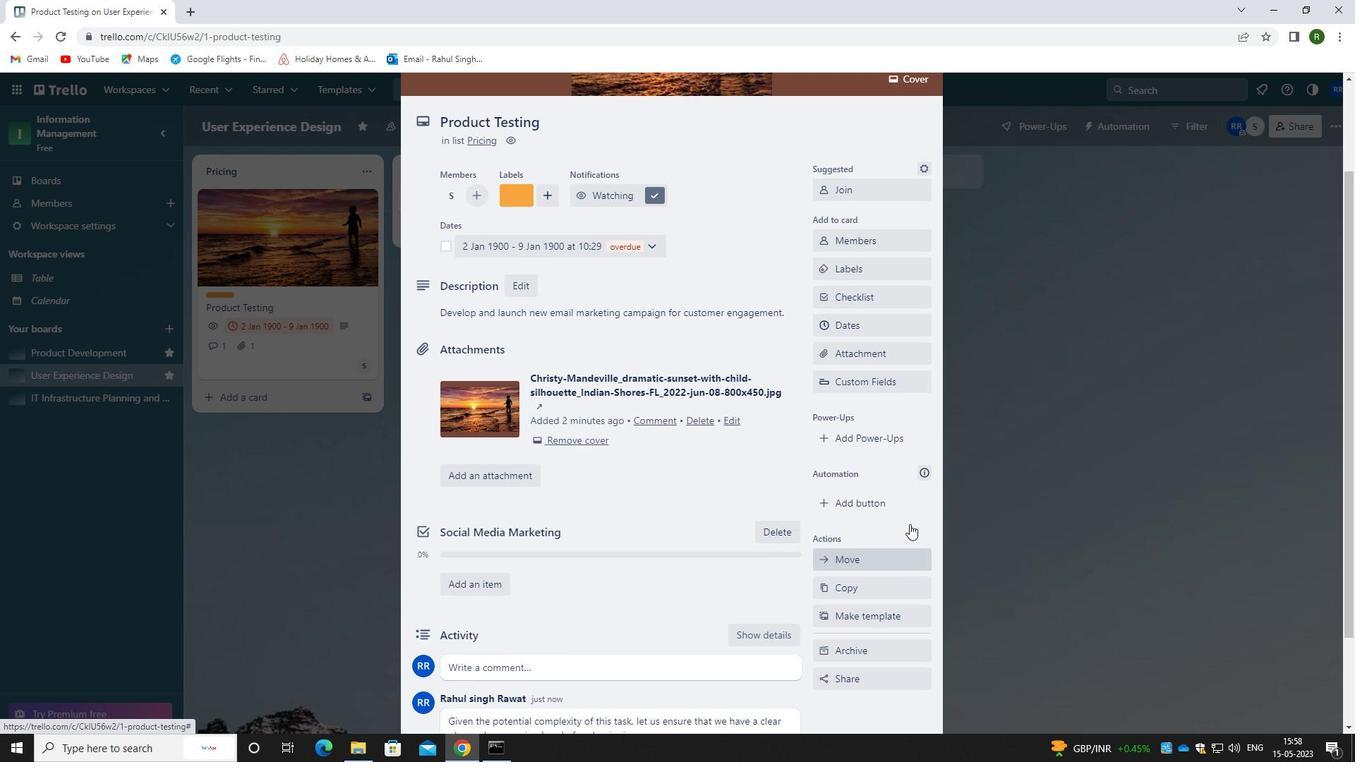 
